 Task: Look for space in Bānsbāria, India from 1st June, 2023 to 4th June, 2023 for 1 adult in price range Rs.6000 to Rs.16000. Place can be private room with 1  bedroom having 1 bed and 1 bathroom. Property type can be house, flat, guest house. Amenities needed are: wifi. Booking option can be shelf check-in. Required host language is English.
Action: Mouse moved to (453, 102)
Screenshot: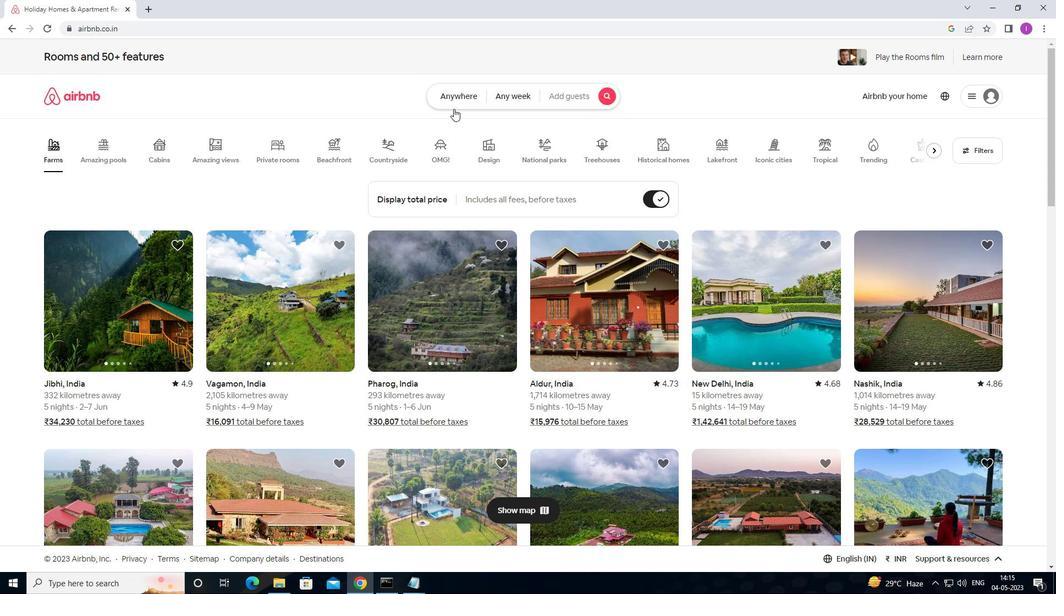 
Action: Mouse pressed left at (453, 102)
Screenshot: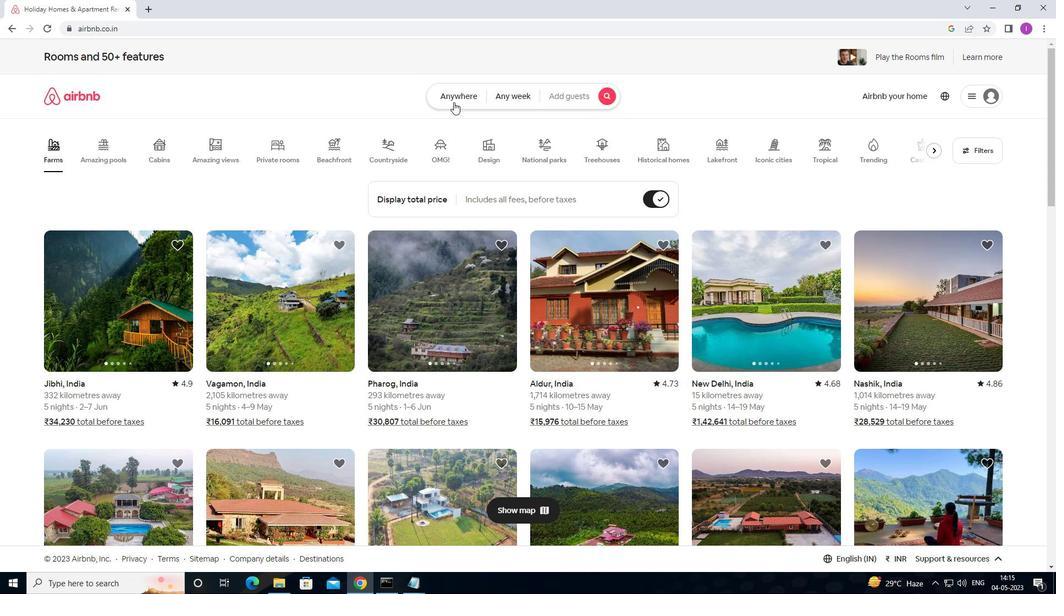 
Action: Mouse moved to (360, 142)
Screenshot: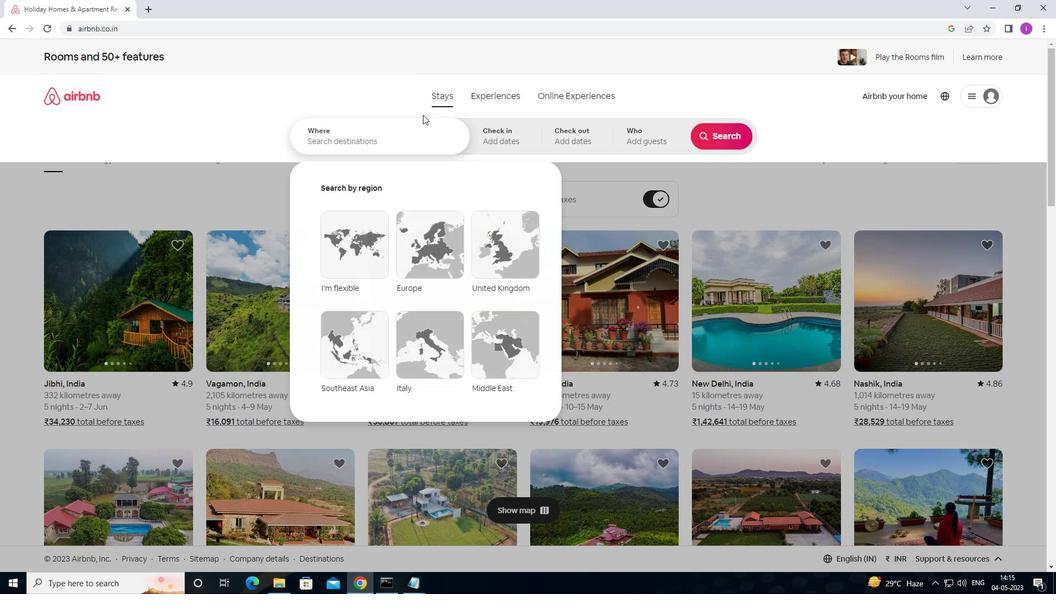 
Action: Mouse pressed left at (360, 142)
Screenshot: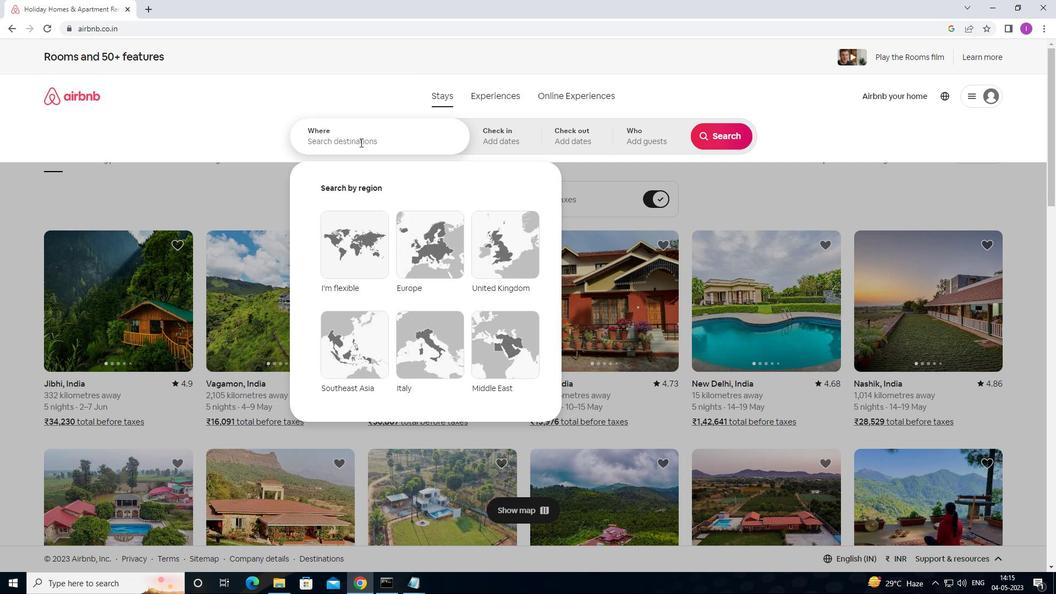 
Action: Mouse moved to (540, 123)
Screenshot: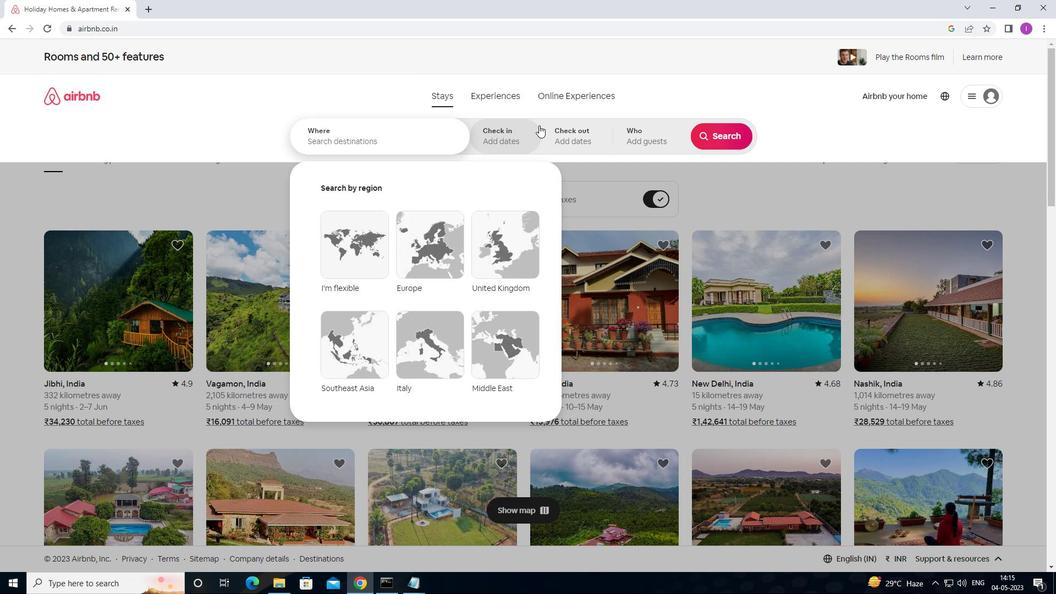 
Action: Key pressed <Key.shift>BANSBARIS<Key.backspace>A,<Key.shift>INDIA
Screenshot: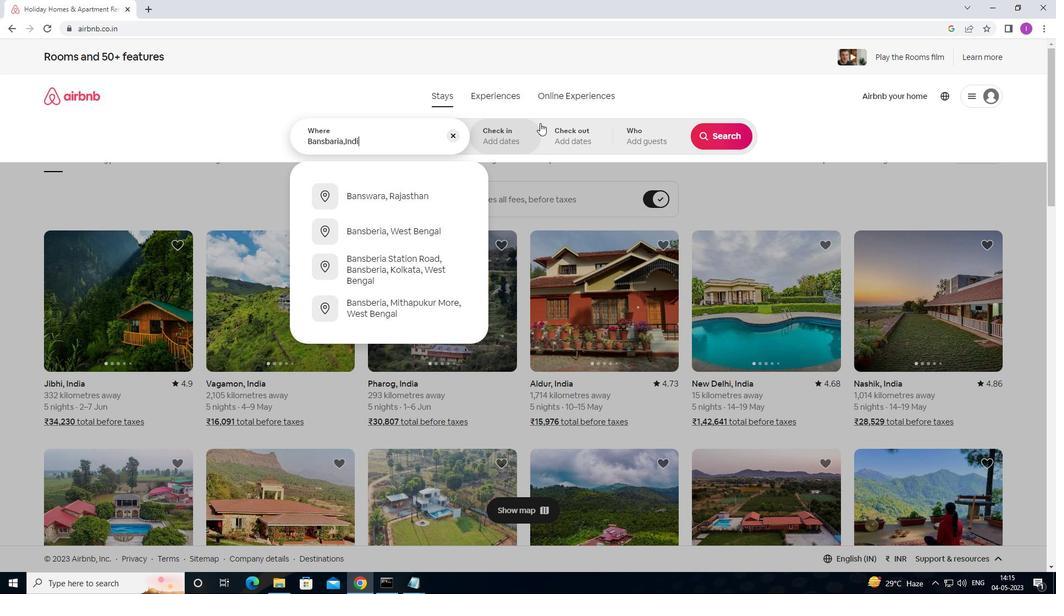 
Action: Mouse moved to (520, 132)
Screenshot: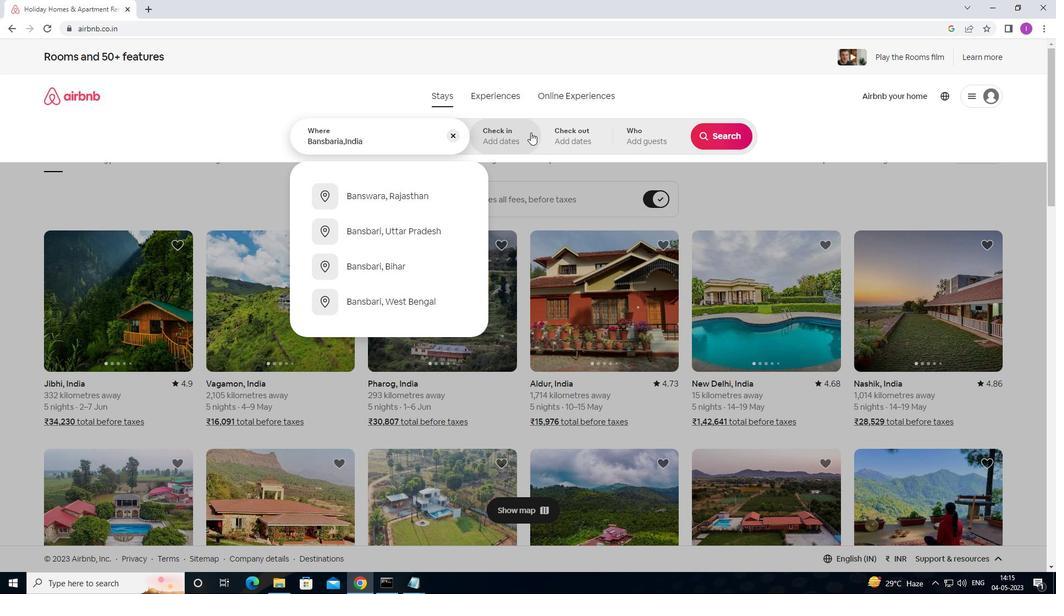 
Action: Mouse pressed left at (520, 132)
Screenshot: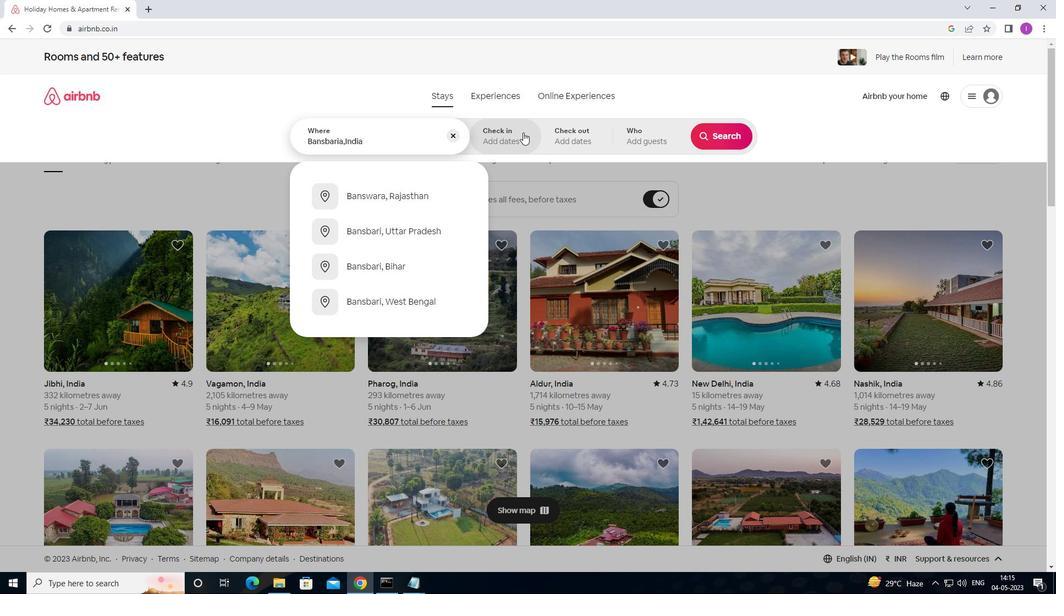 
Action: Mouse moved to (720, 221)
Screenshot: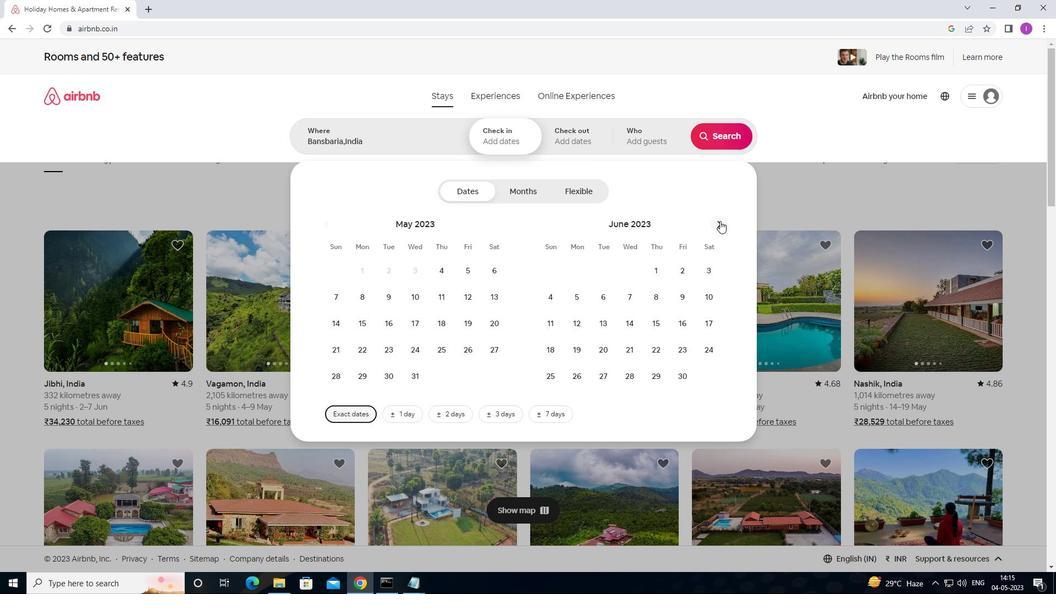 
Action: Mouse pressed left at (720, 221)
Screenshot: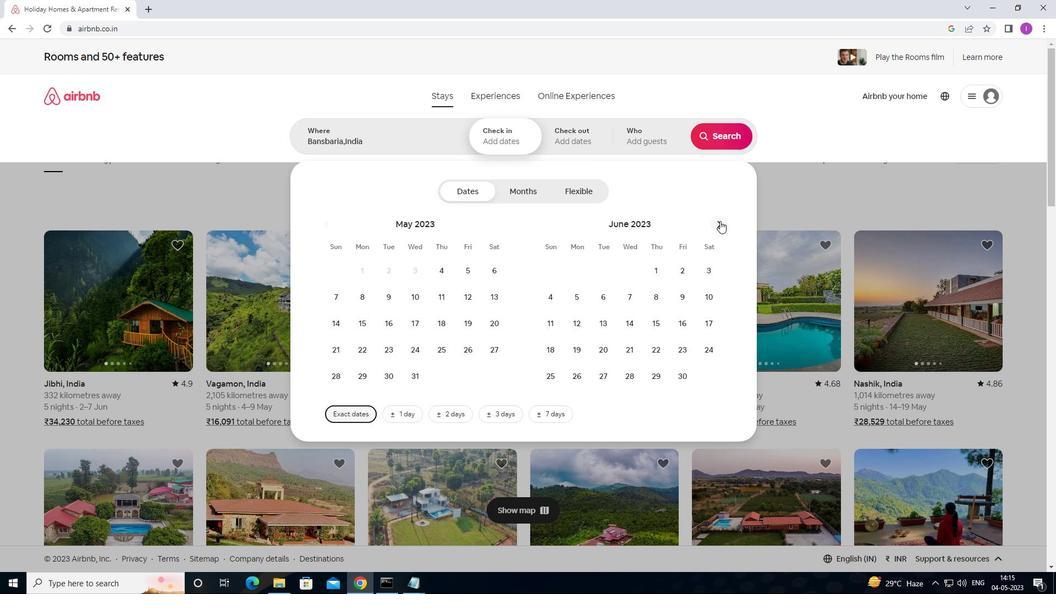 
Action: Mouse moved to (443, 268)
Screenshot: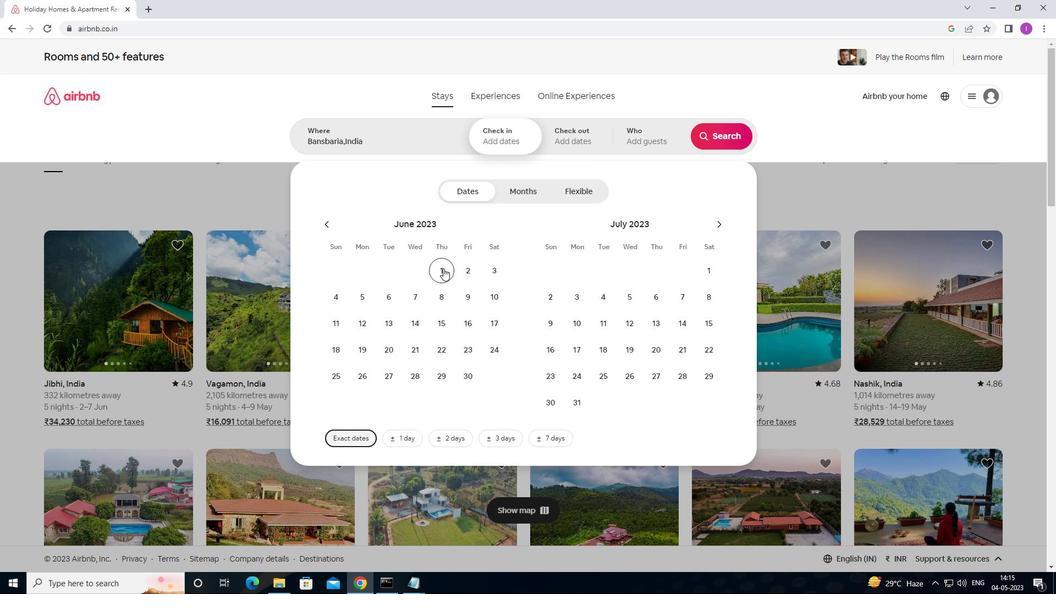 
Action: Mouse pressed left at (443, 268)
Screenshot: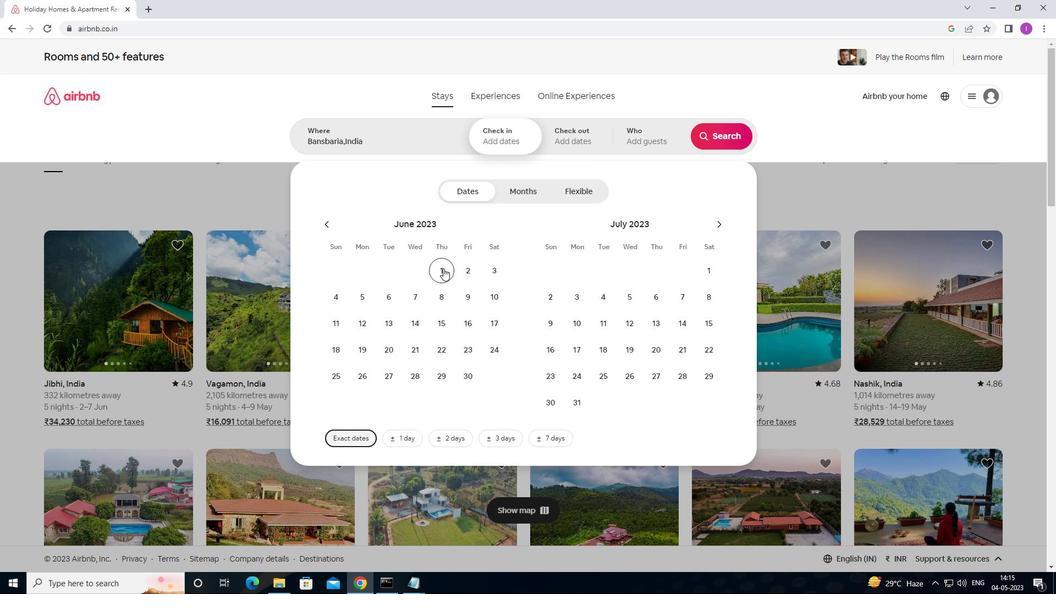 
Action: Mouse moved to (346, 294)
Screenshot: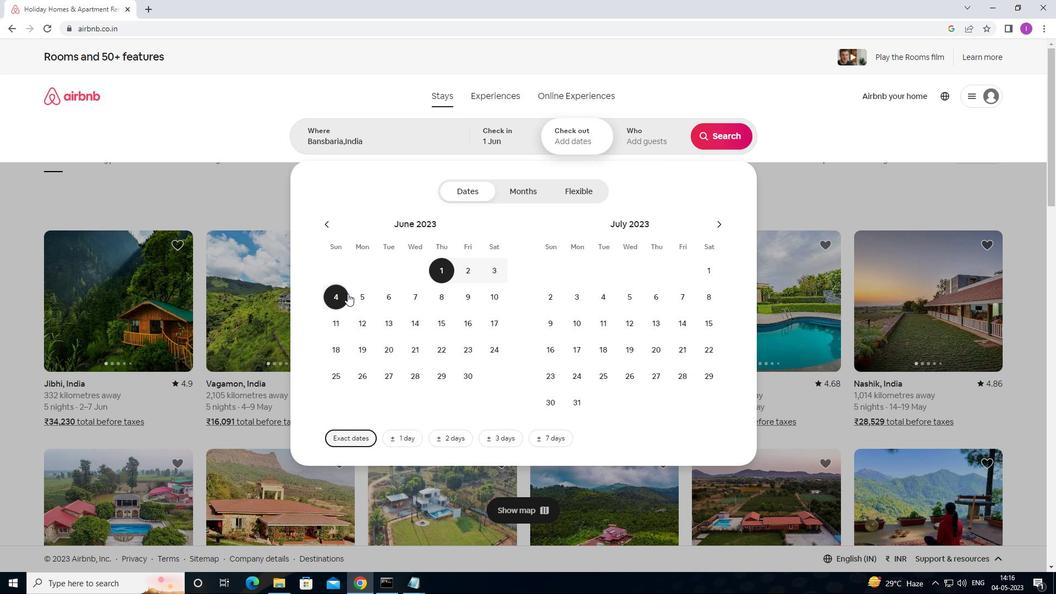 
Action: Mouse pressed left at (346, 294)
Screenshot: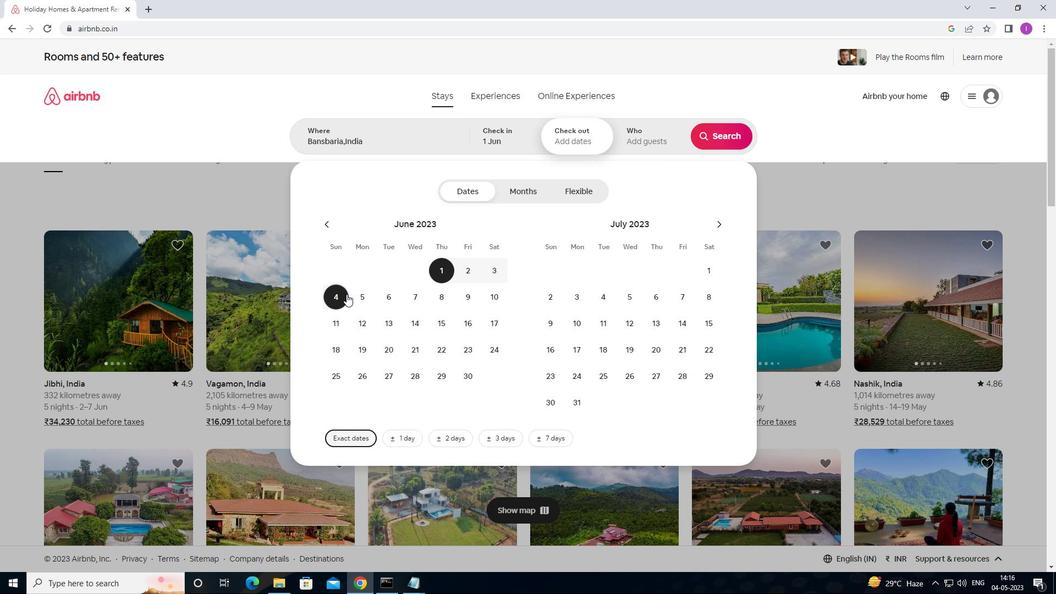 
Action: Mouse moved to (666, 142)
Screenshot: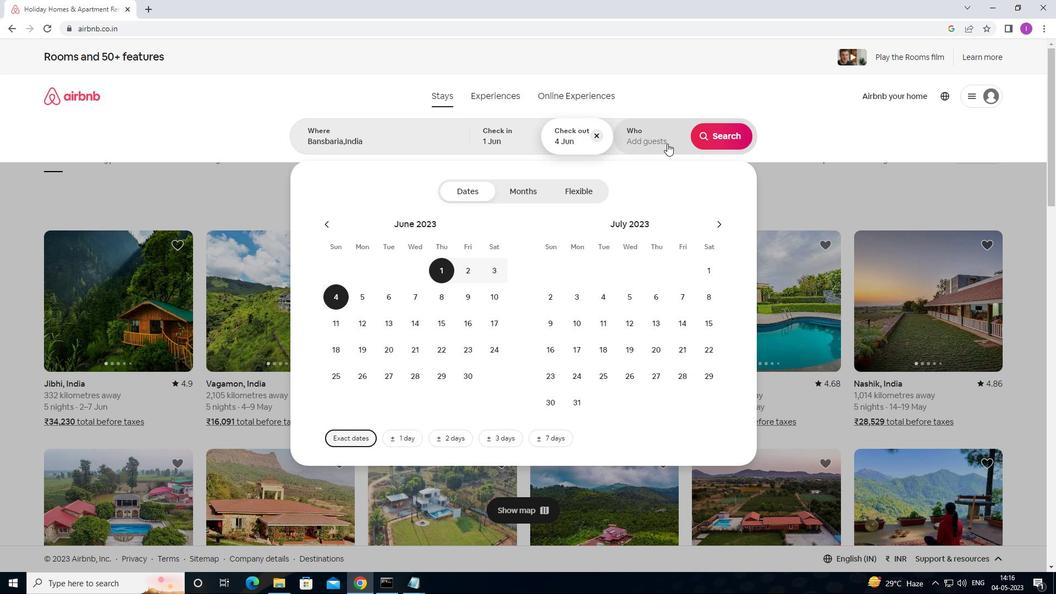 
Action: Mouse pressed left at (666, 142)
Screenshot: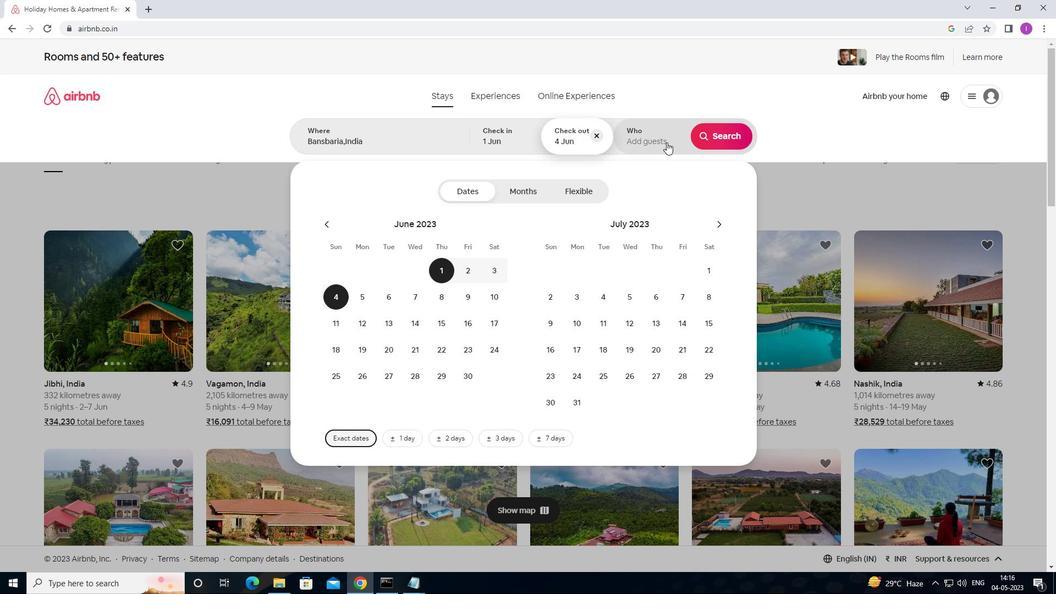 
Action: Mouse moved to (722, 194)
Screenshot: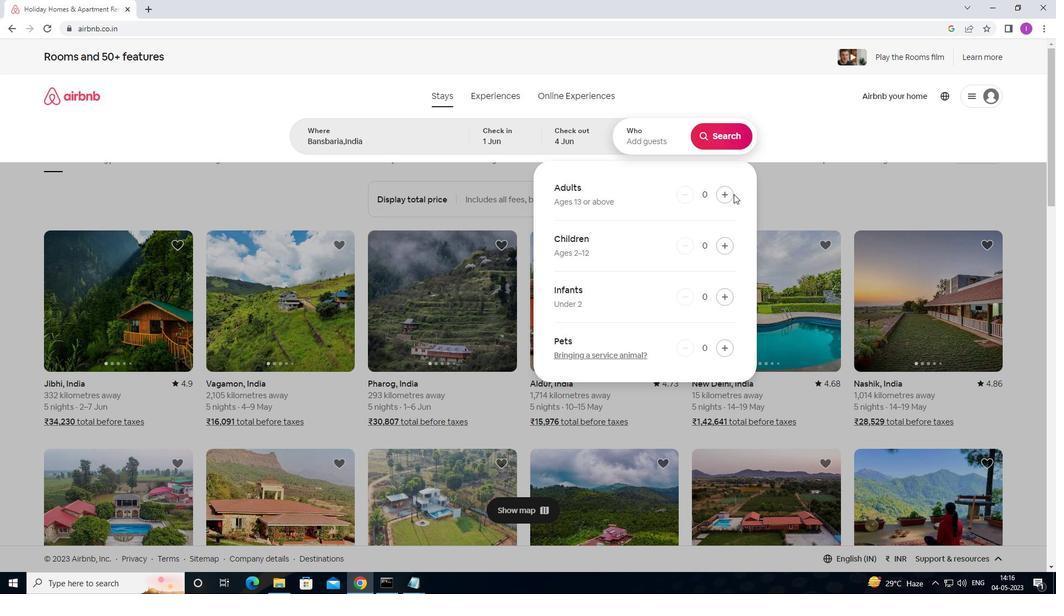 
Action: Mouse pressed left at (722, 194)
Screenshot: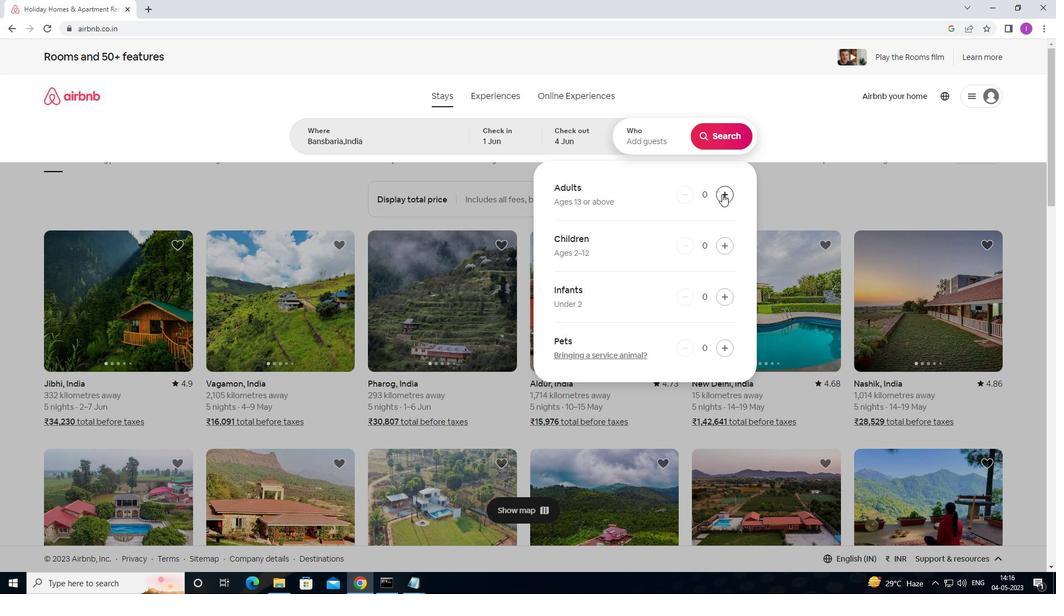 
Action: Mouse moved to (717, 134)
Screenshot: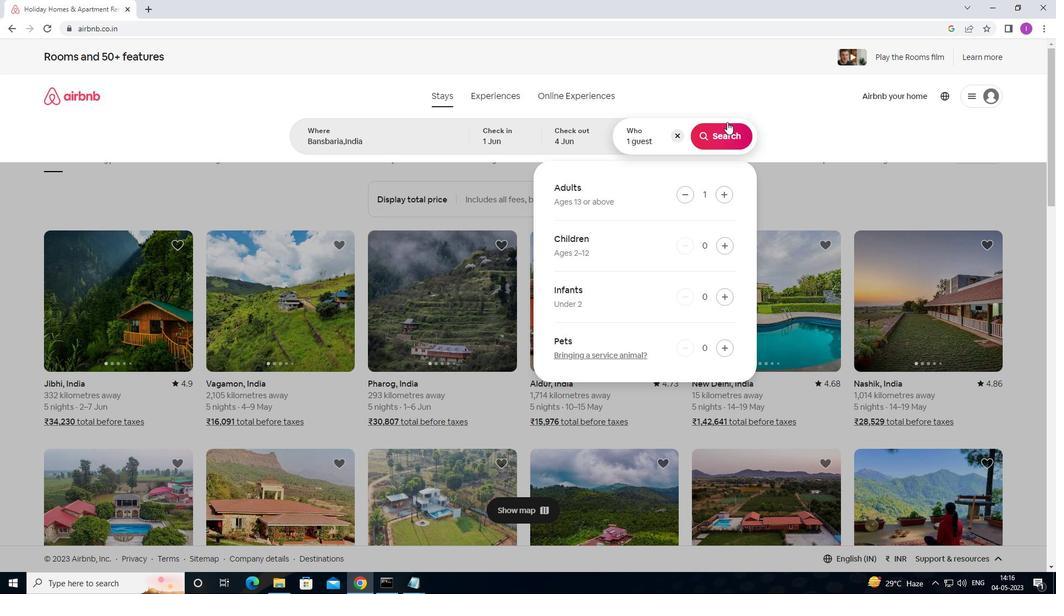 
Action: Mouse pressed left at (717, 134)
Screenshot: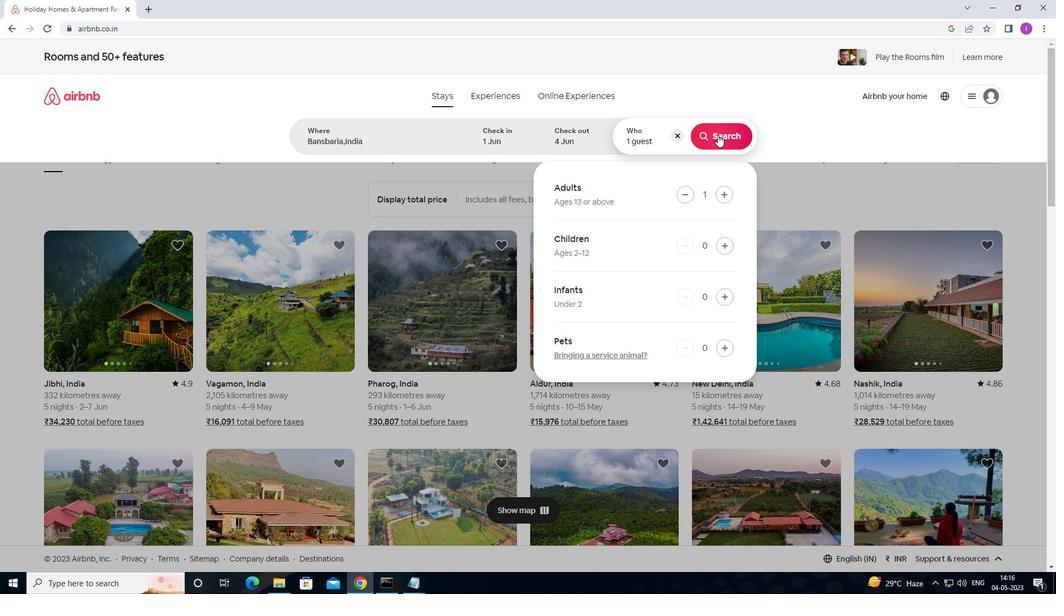 
Action: Mouse moved to (997, 106)
Screenshot: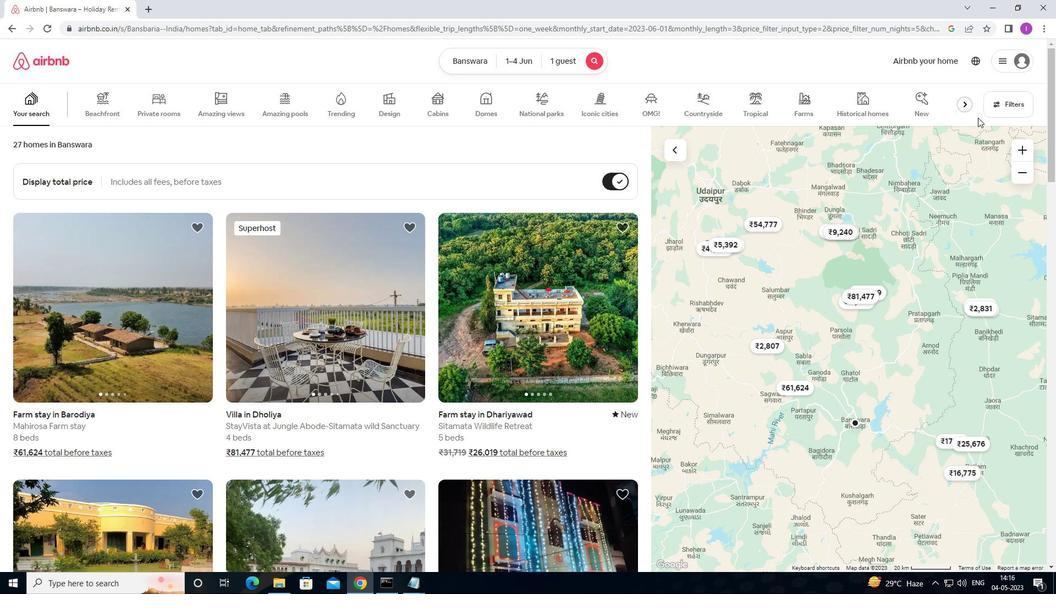 
Action: Mouse pressed left at (997, 106)
Screenshot: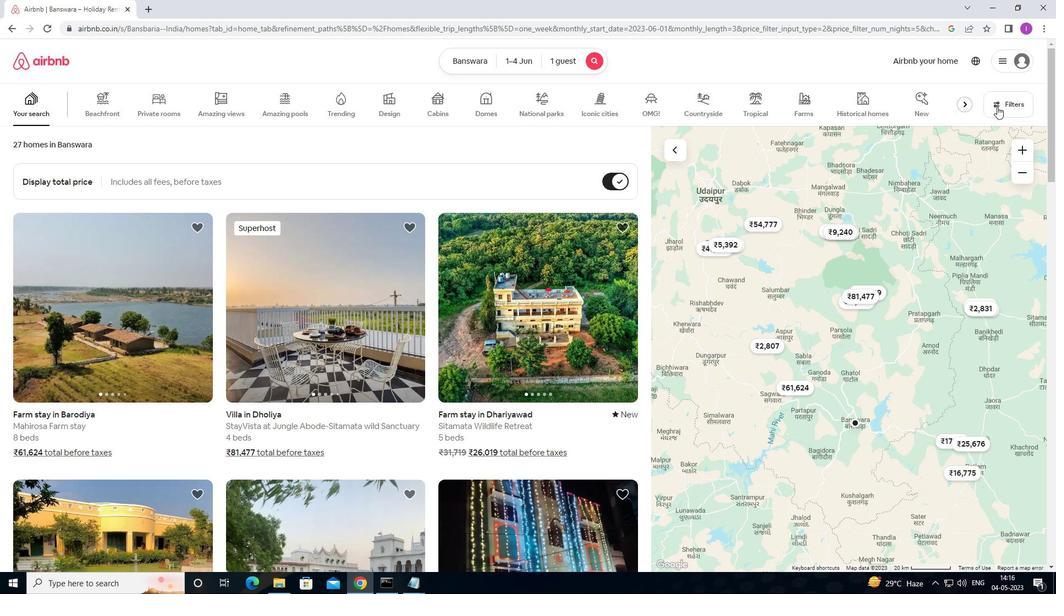 
Action: Mouse moved to (391, 243)
Screenshot: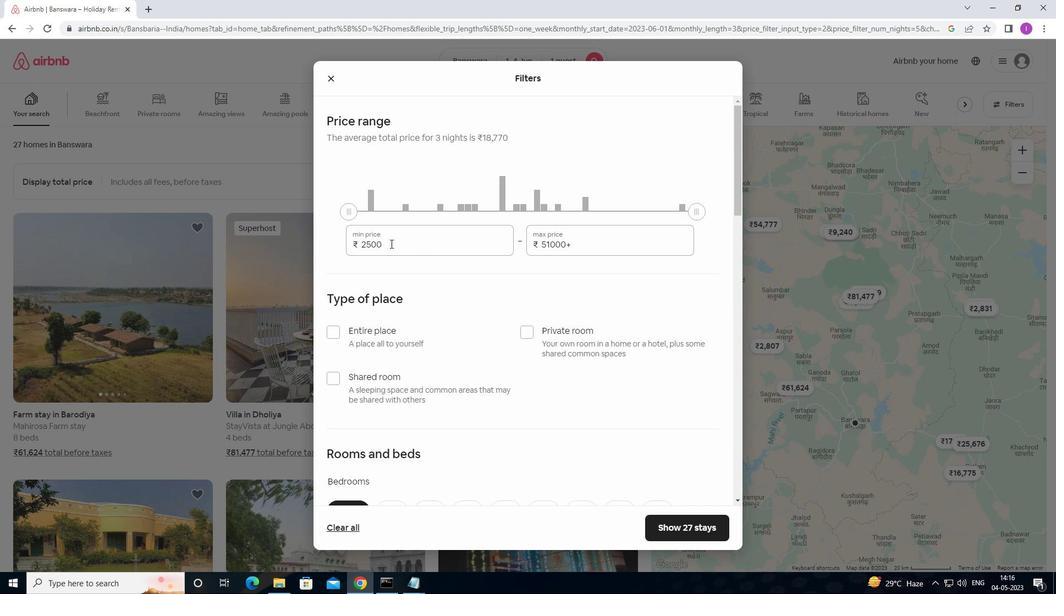 
Action: Mouse pressed left at (391, 243)
Screenshot: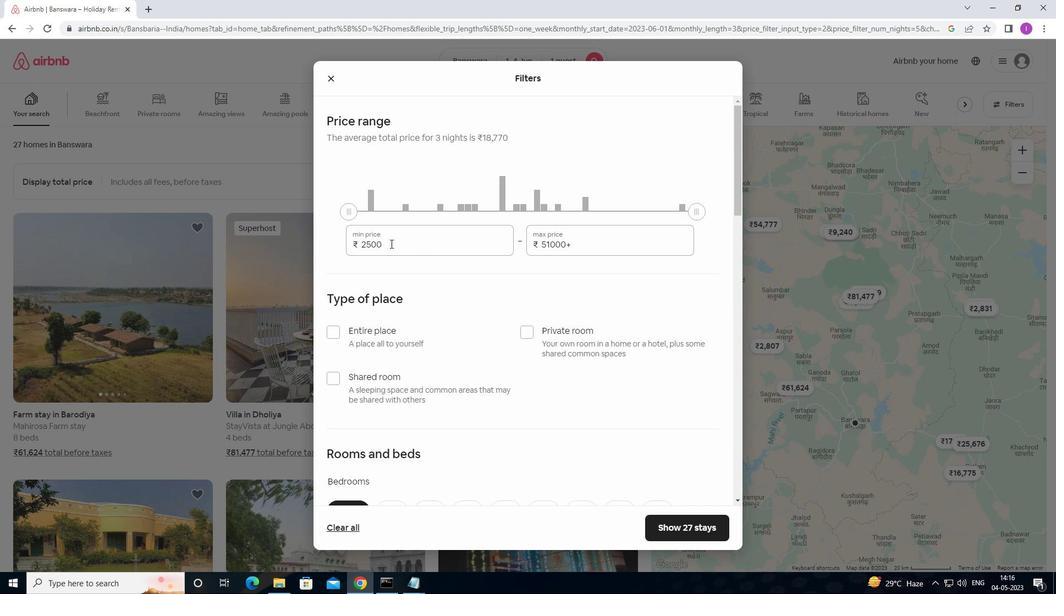 
Action: Mouse moved to (347, 241)
Screenshot: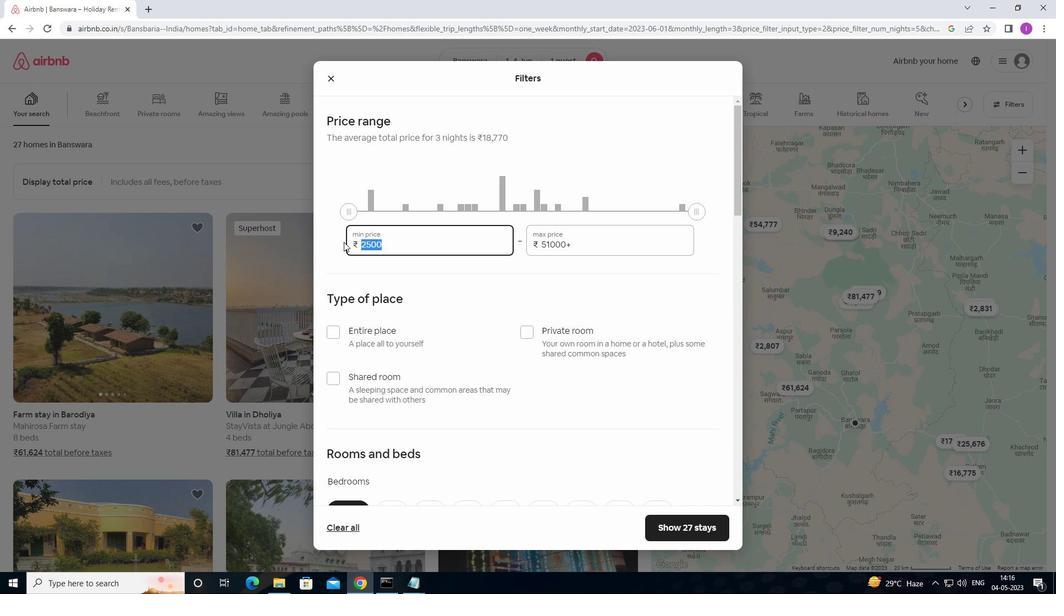 
Action: Key pressed 6
Screenshot: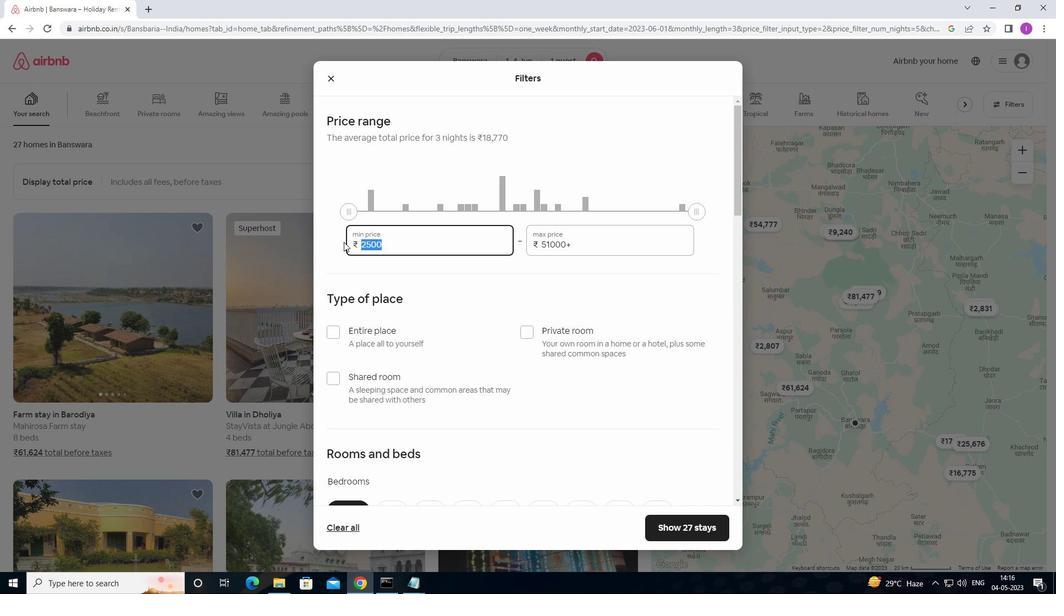 
Action: Mouse moved to (359, 240)
Screenshot: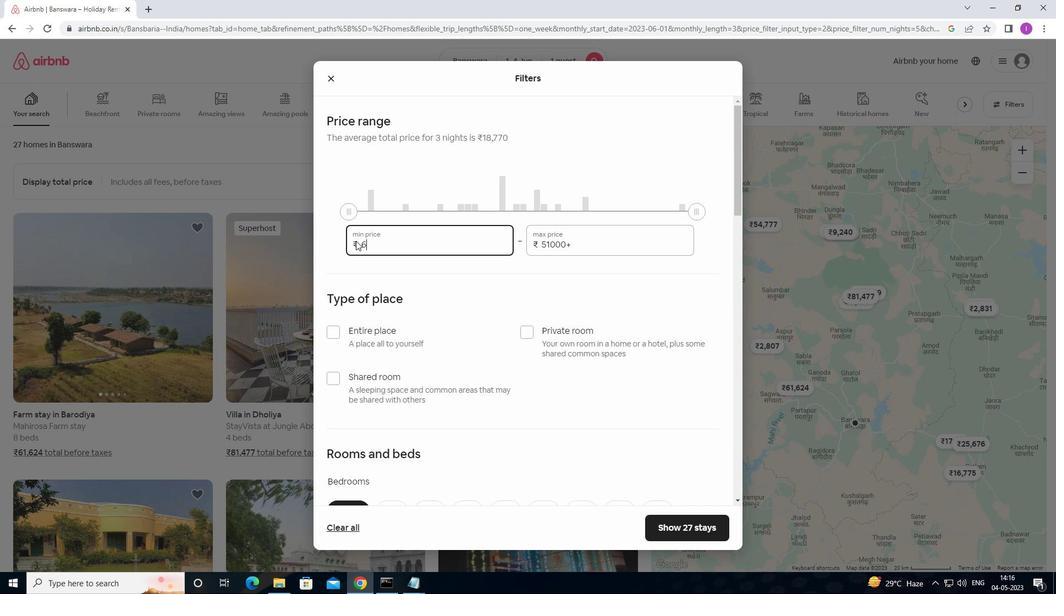 
Action: Key pressed 0
Screenshot: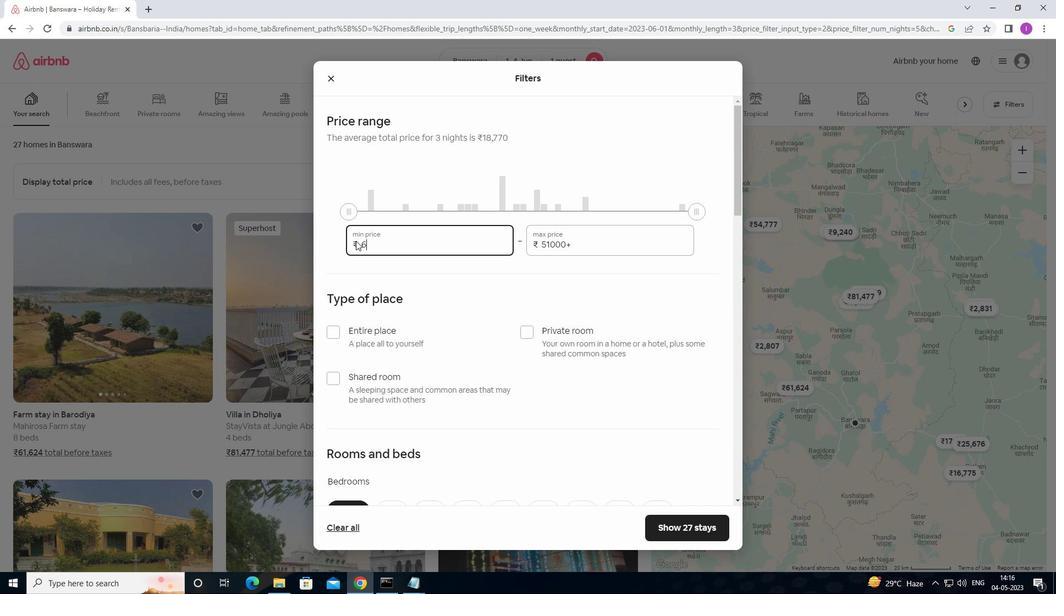 
Action: Mouse moved to (364, 243)
Screenshot: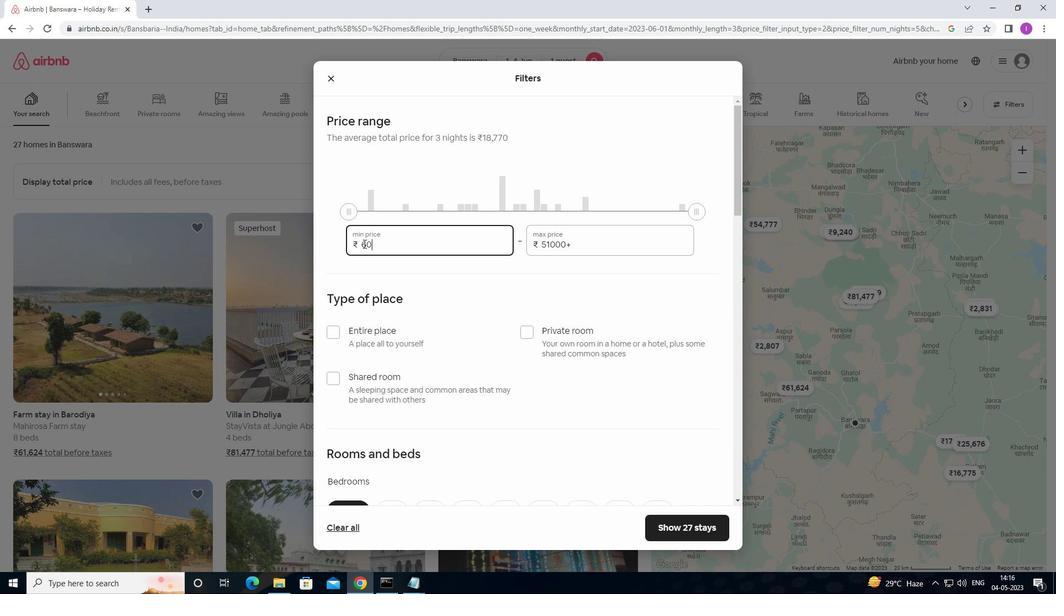 
Action: Key pressed 0
Screenshot: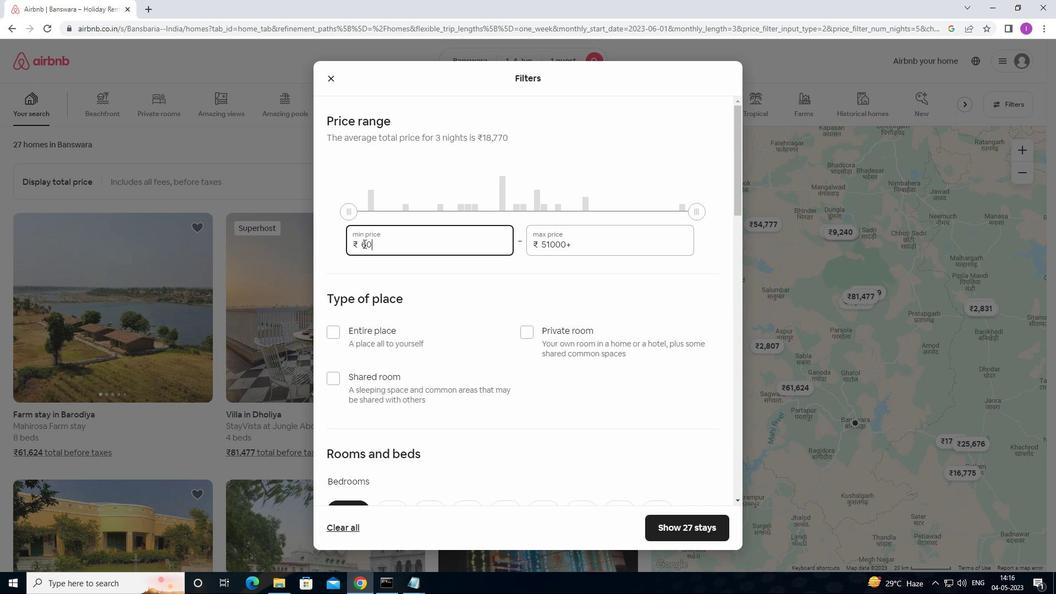 
Action: Mouse moved to (366, 243)
Screenshot: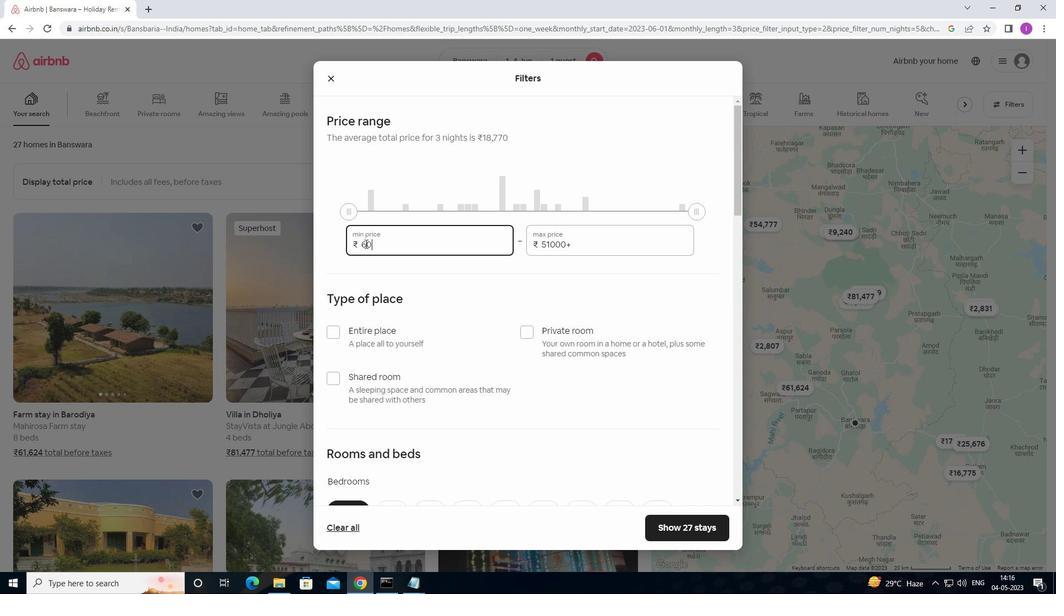 
Action: Key pressed 0
Screenshot: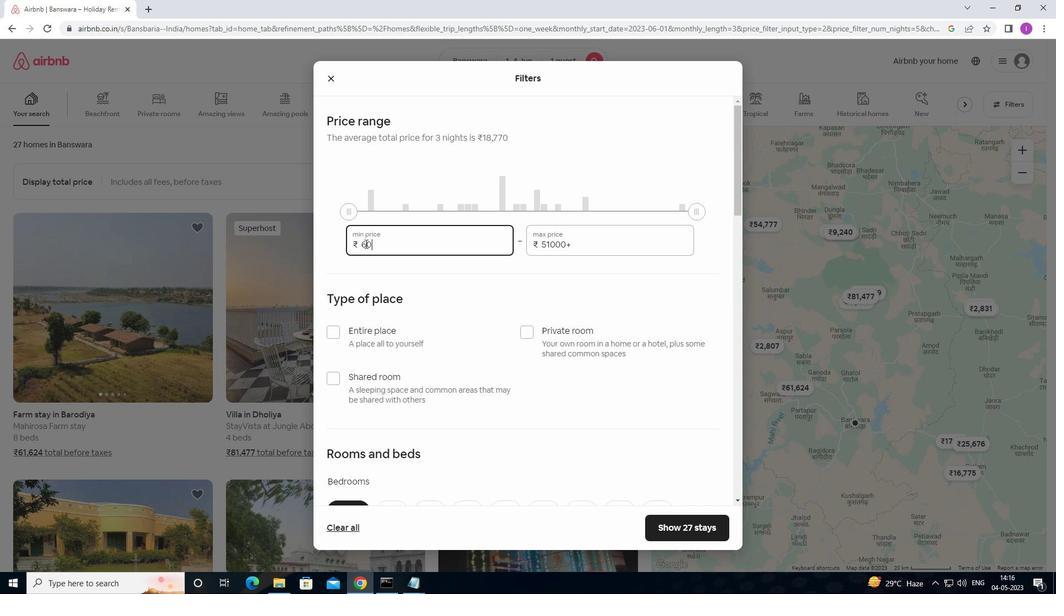 
Action: Mouse moved to (582, 242)
Screenshot: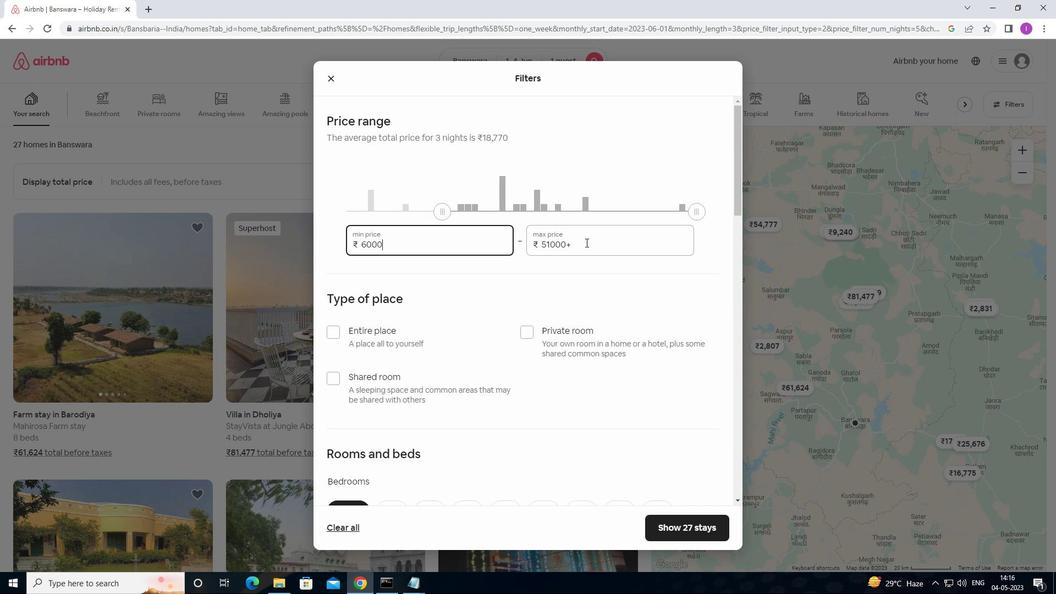 
Action: Mouse pressed left at (582, 242)
Screenshot: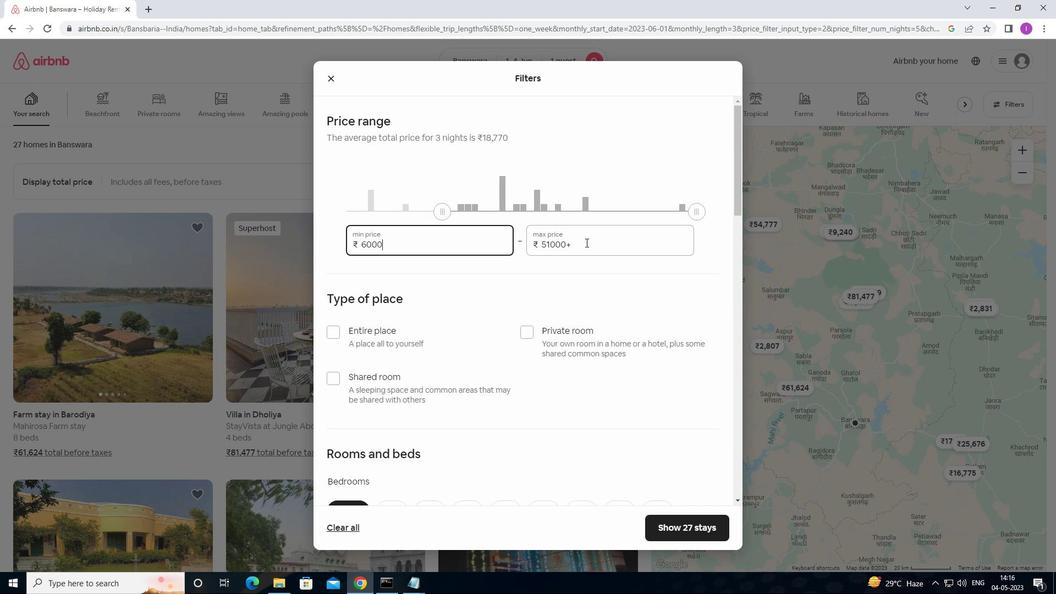 
Action: Mouse moved to (690, 286)
Screenshot: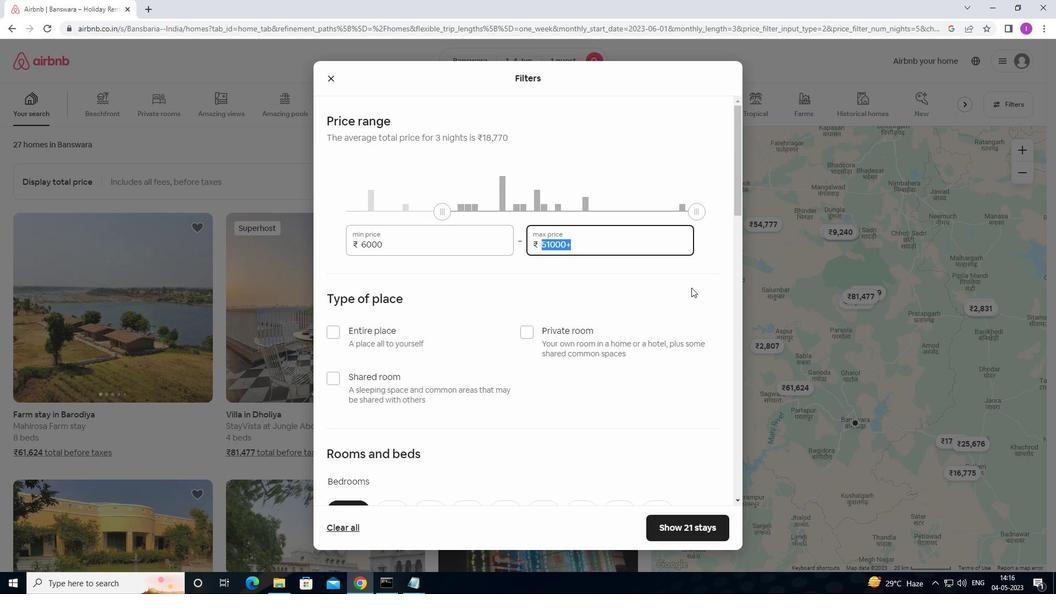 
Action: Key pressed 1
Screenshot: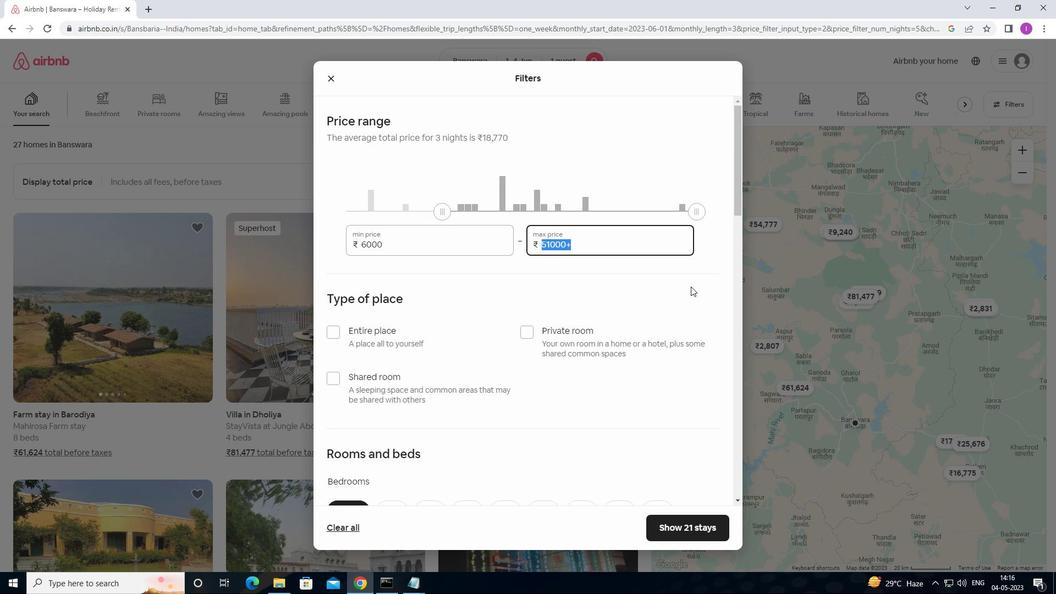 
Action: Mouse moved to (690, 284)
Screenshot: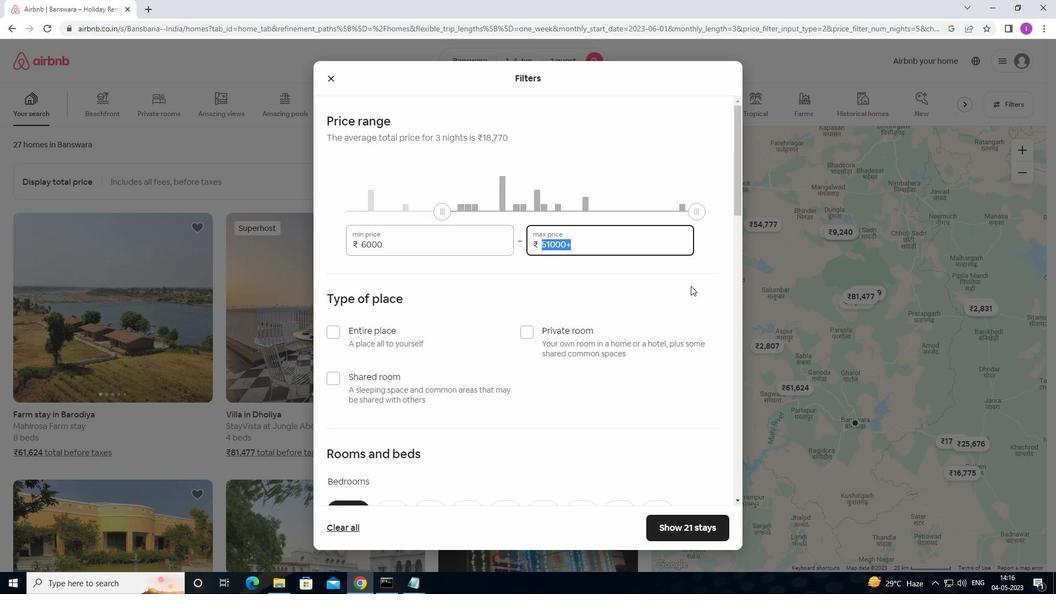
Action: Key pressed 6
Screenshot: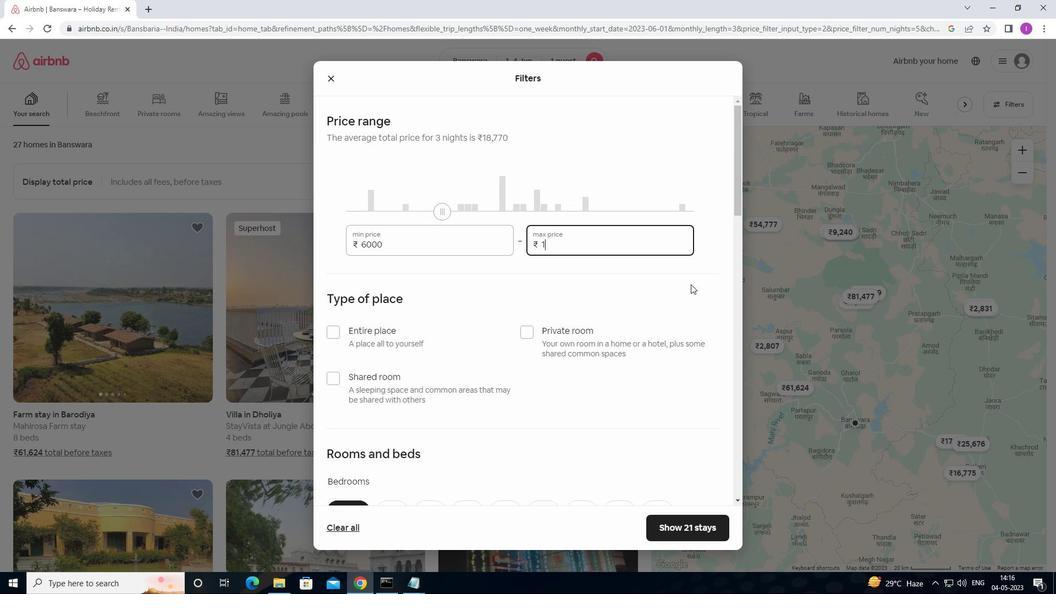 
Action: Mouse moved to (690, 283)
Screenshot: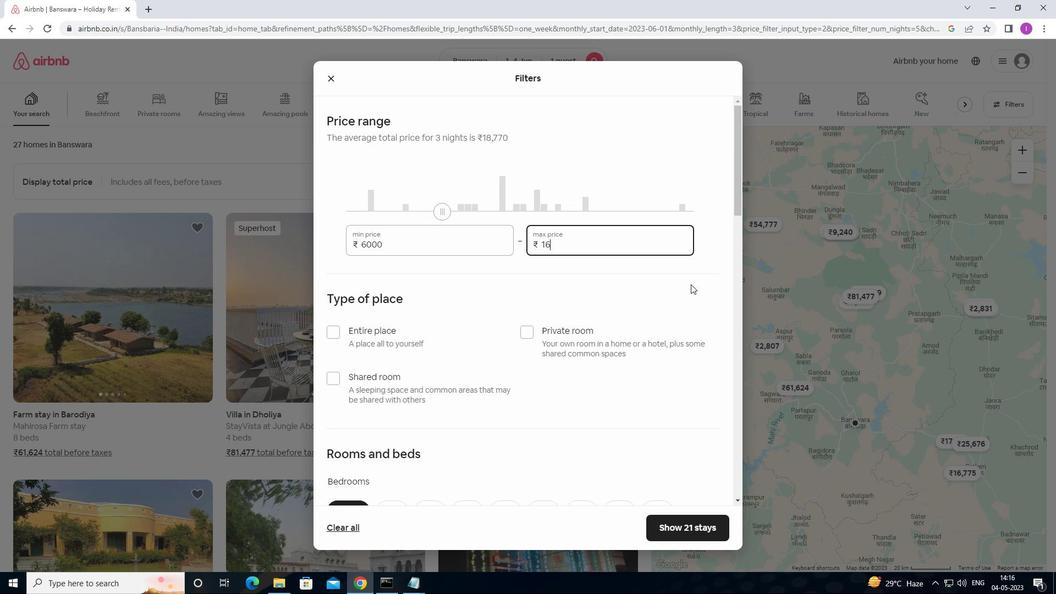 
Action: Key pressed 000
Screenshot: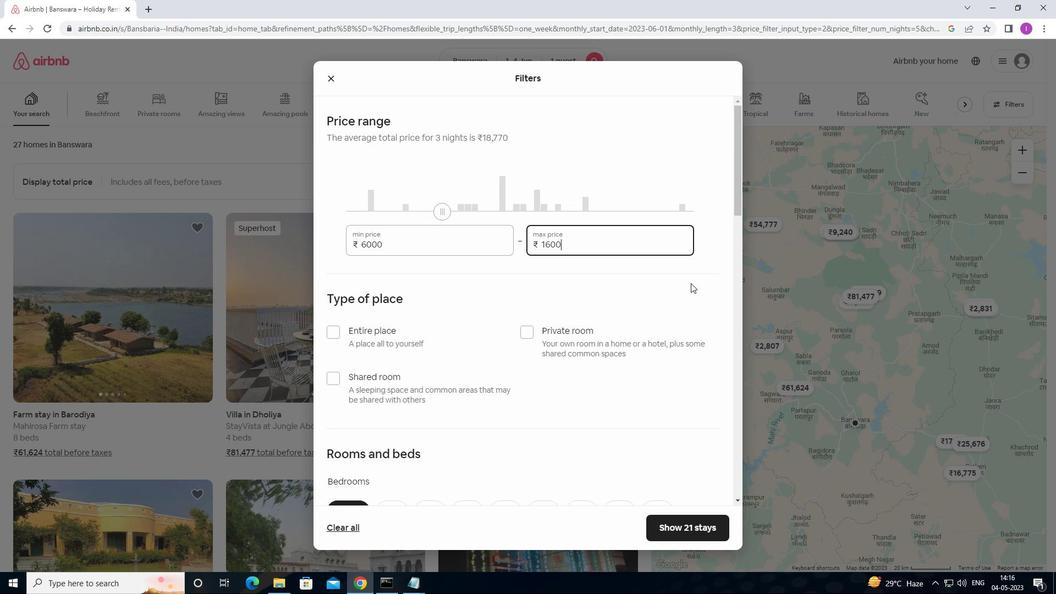 
Action: Mouse moved to (614, 331)
Screenshot: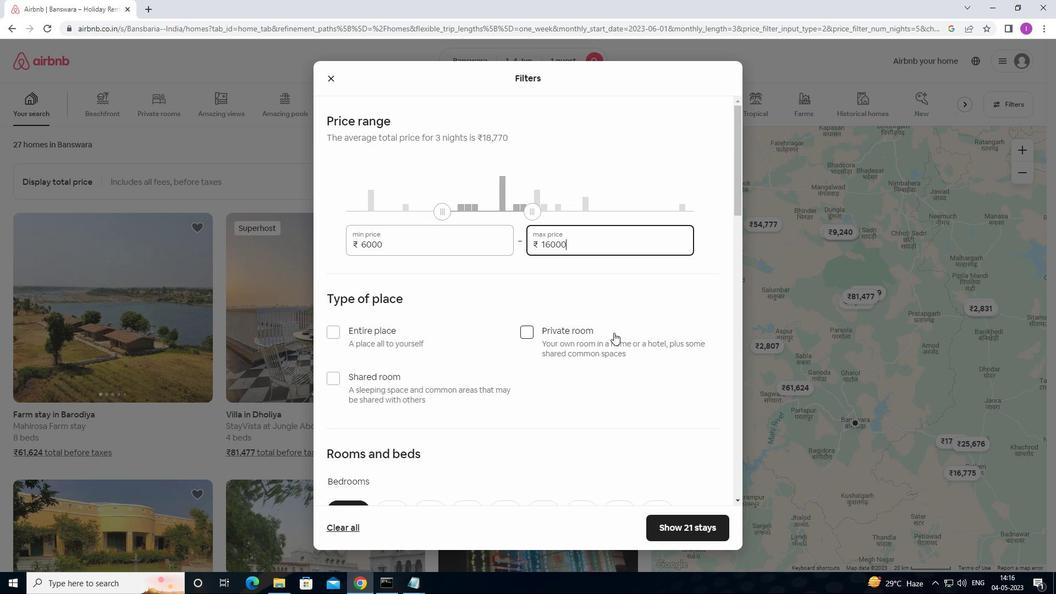 
Action: Mouse scrolled (614, 330) with delta (0, 0)
Screenshot: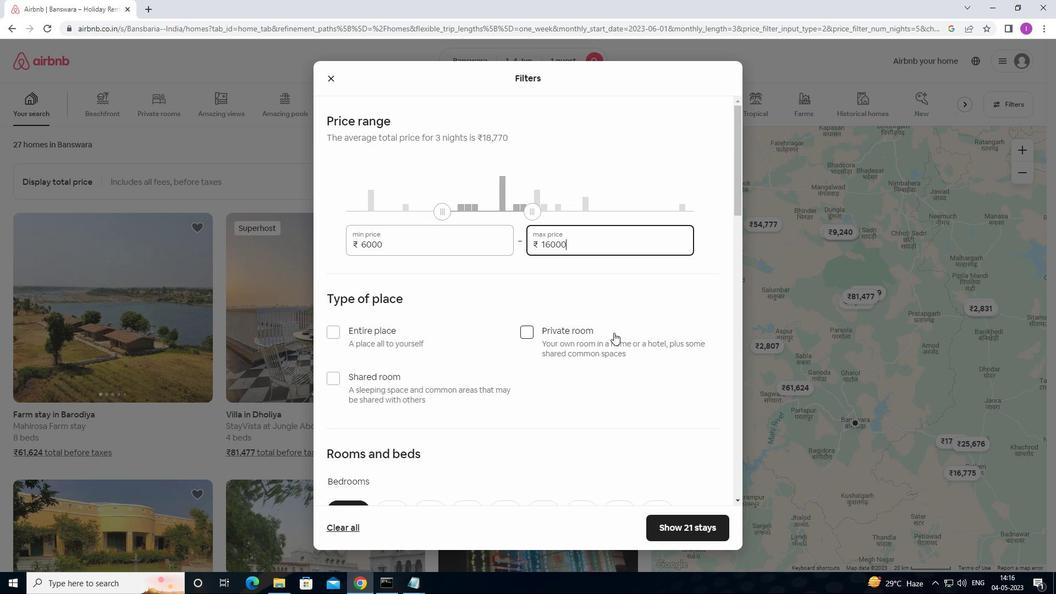 
Action: Mouse moved to (619, 324)
Screenshot: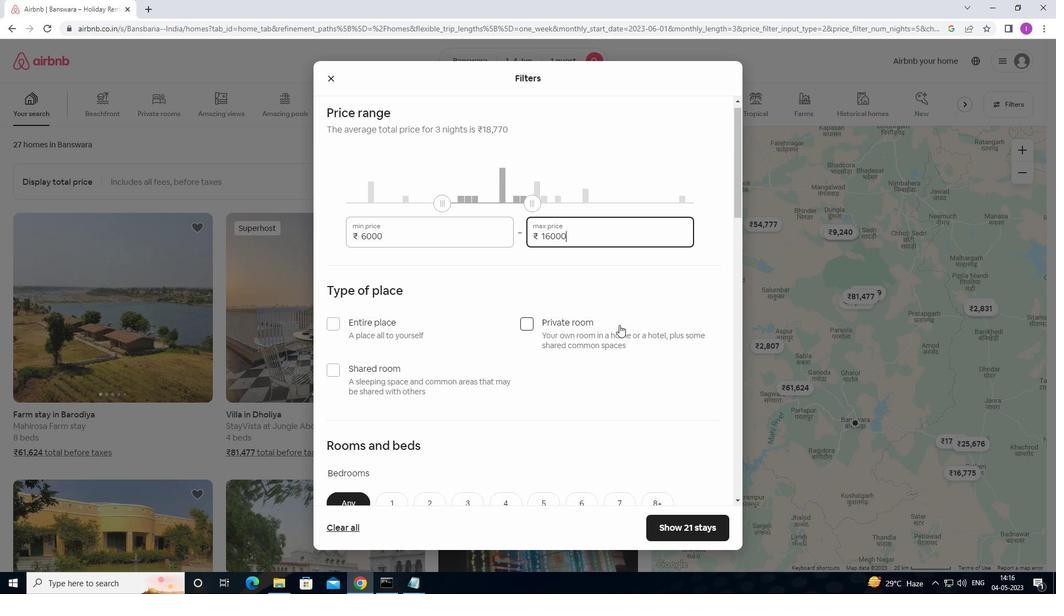 
Action: Mouse scrolled (619, 324) with delta (0, 0)
Screenshot: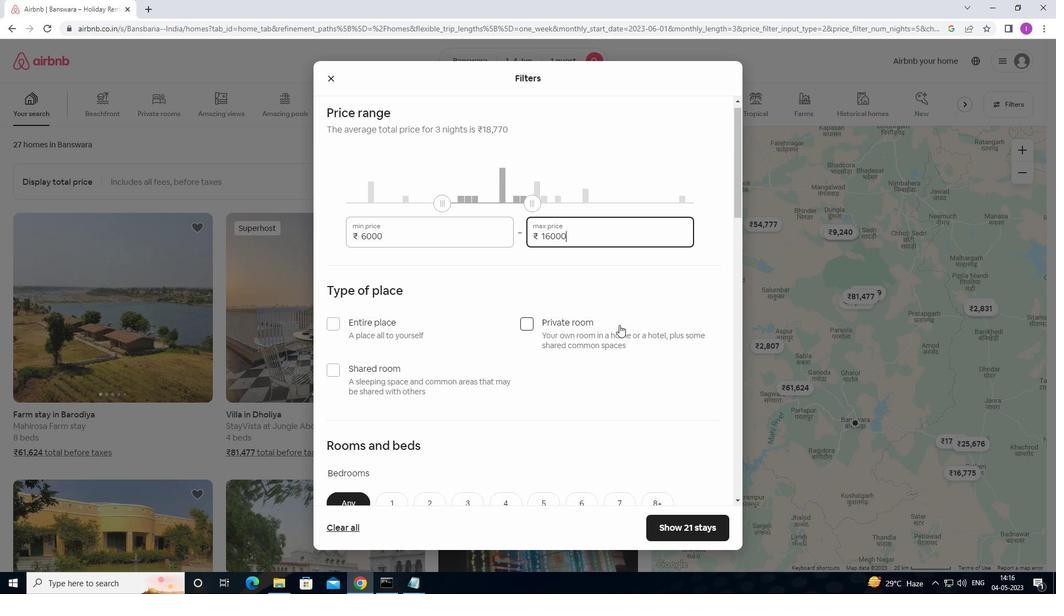 
Action: Mouse moved to (529, 228)
Screenshot: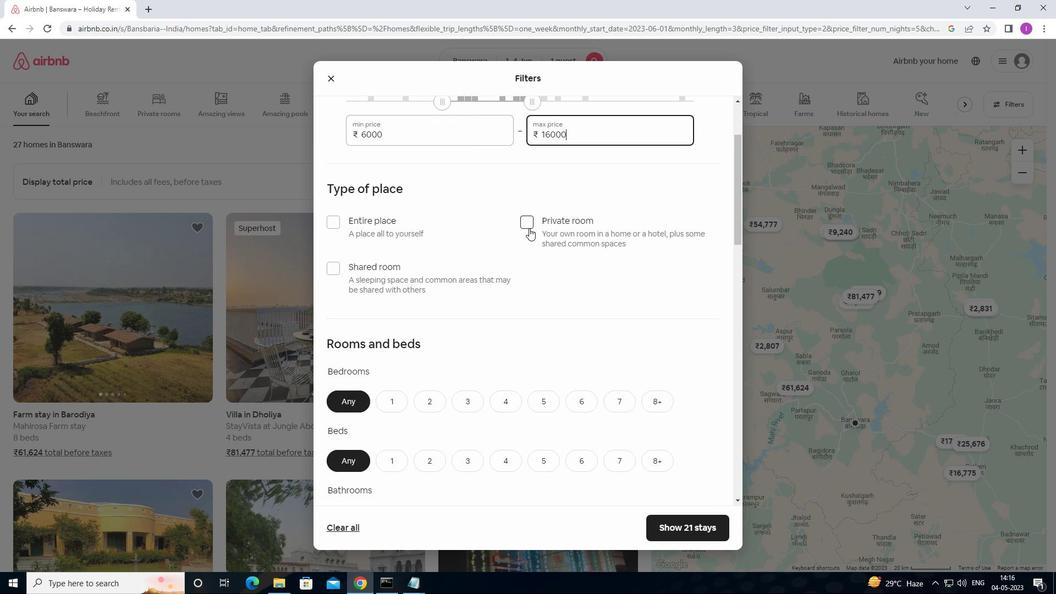 
Action: Mouse pressed left at (529, 228)
Screenshot: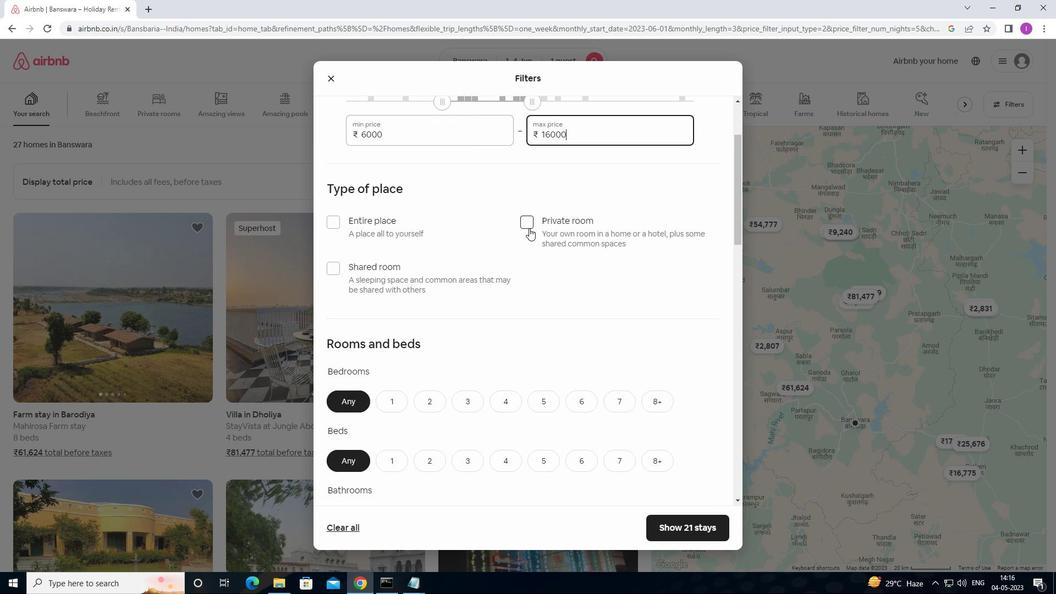 
Action: Mouse moved to (541, 271)
Screenshot: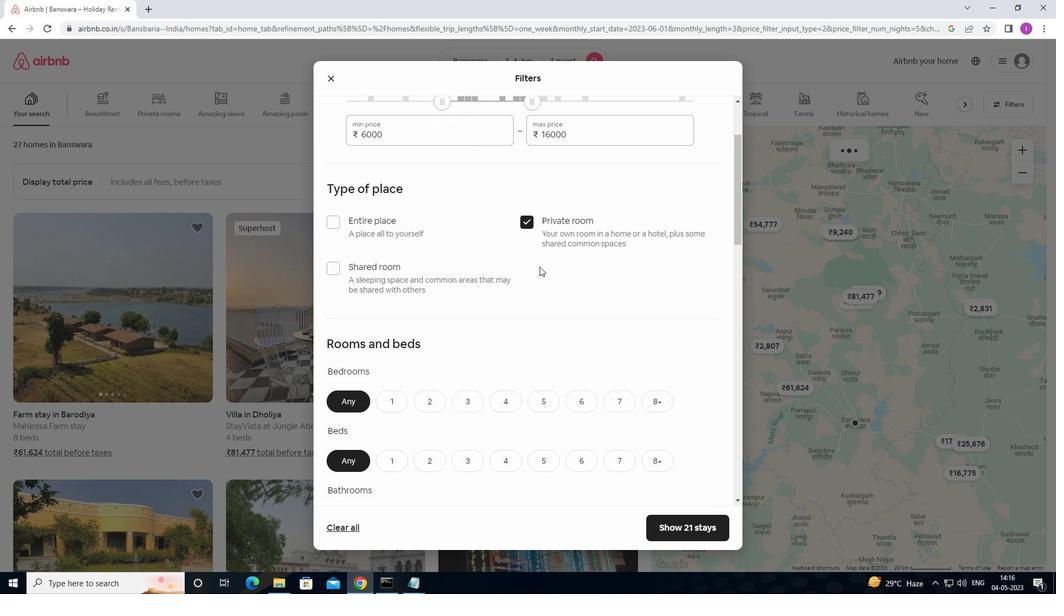 
Action: Mouse scrolled (541, 271) with delta (0, 0)
Screenshot: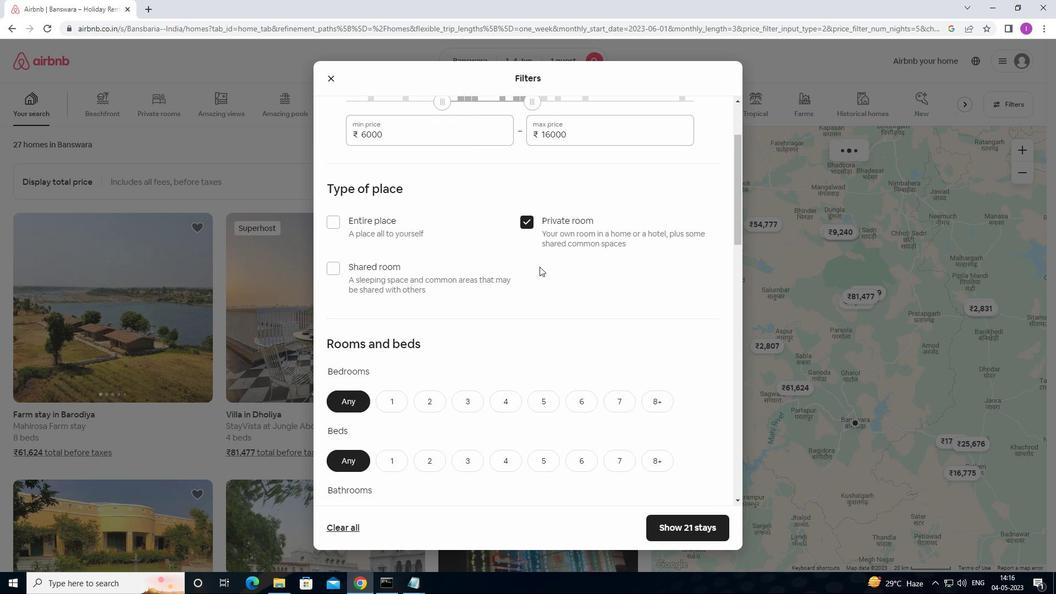 
Action: Mouse moved to (541, 272)
Screenshot: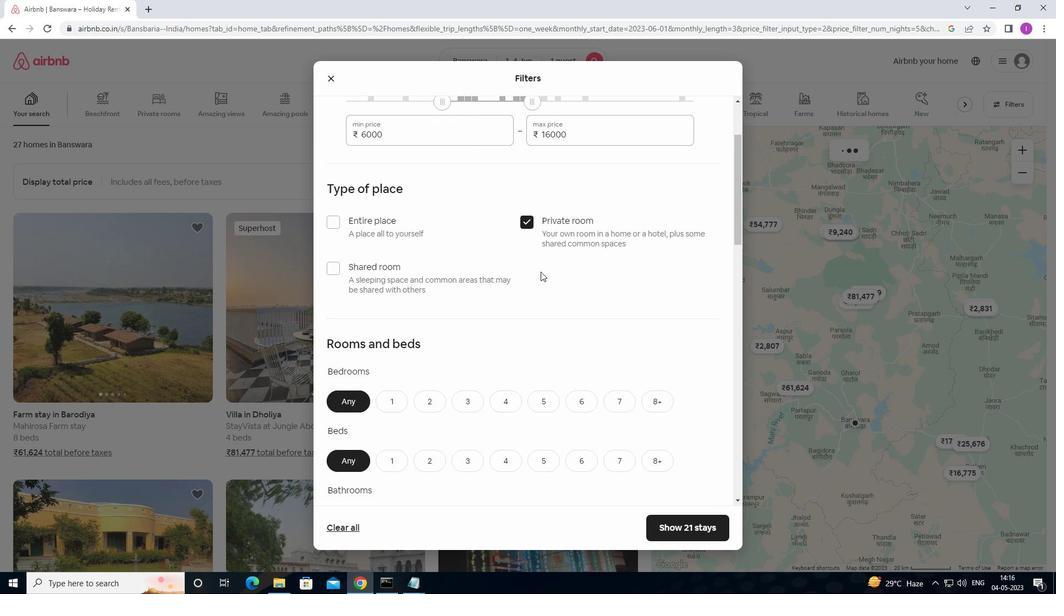 
Action: Mouse scrolled (541, 271) with delta (0, 0)
Screenshot: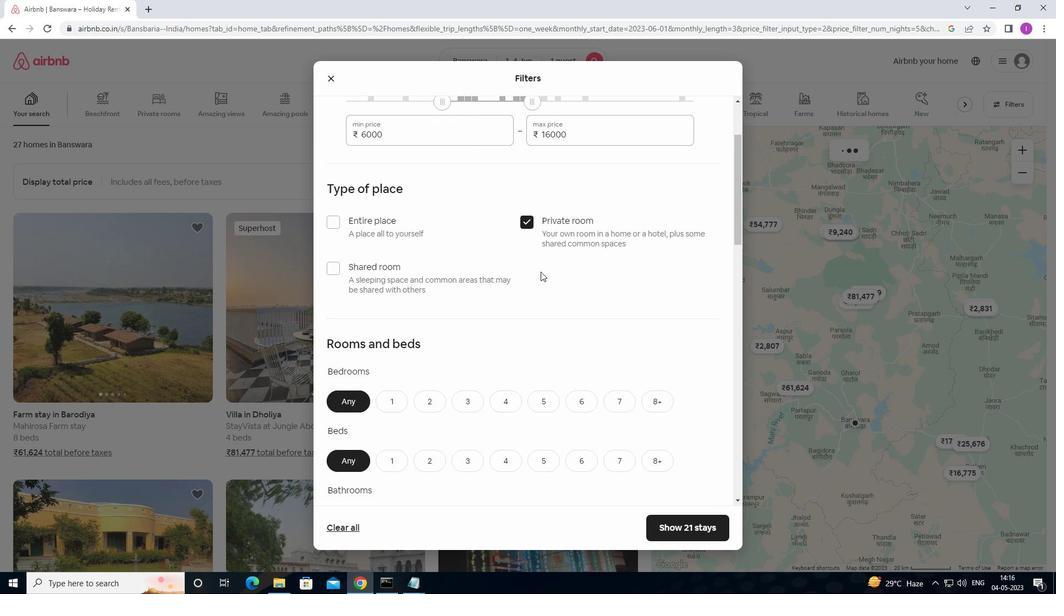 
Action: Mouse scrolled (541, 271) with delta (0, 0)
Screenshot: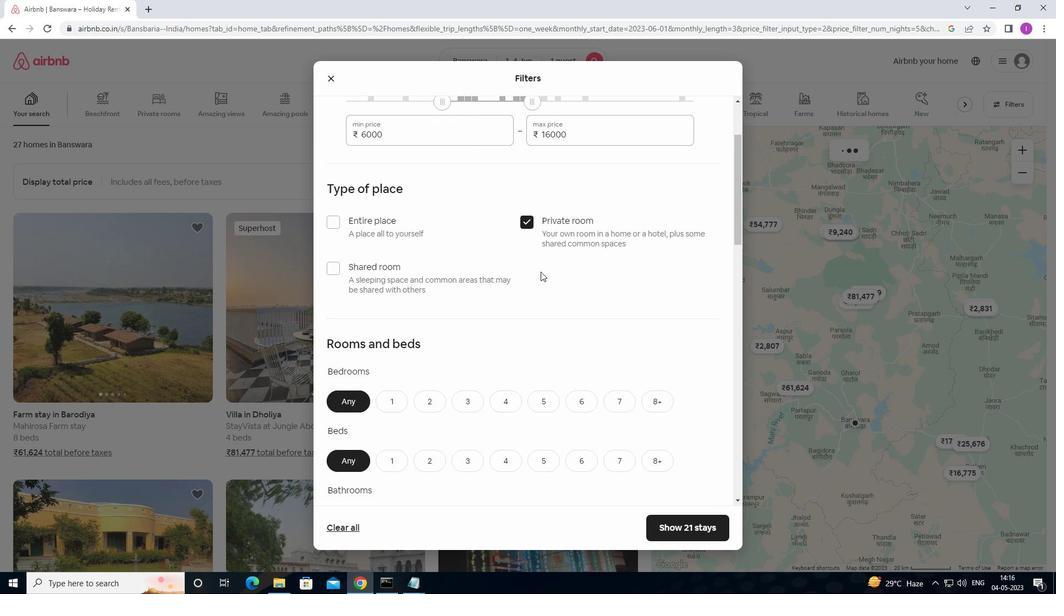 
Action: Mouse moved to (394, 238)
Screenshot: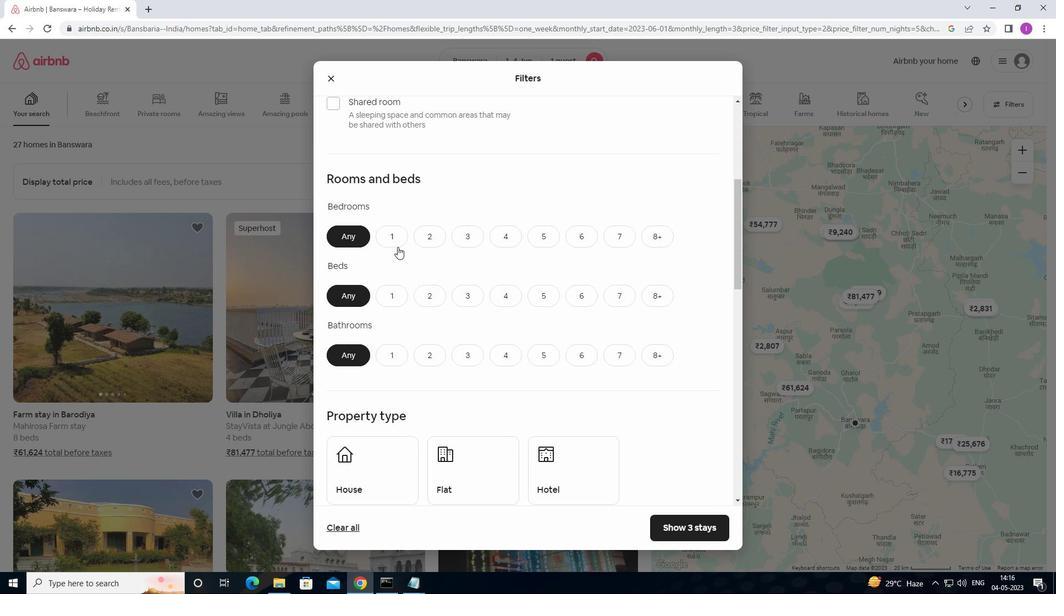 
Action: Mouse pressed left at (394, 238)
Screenshot: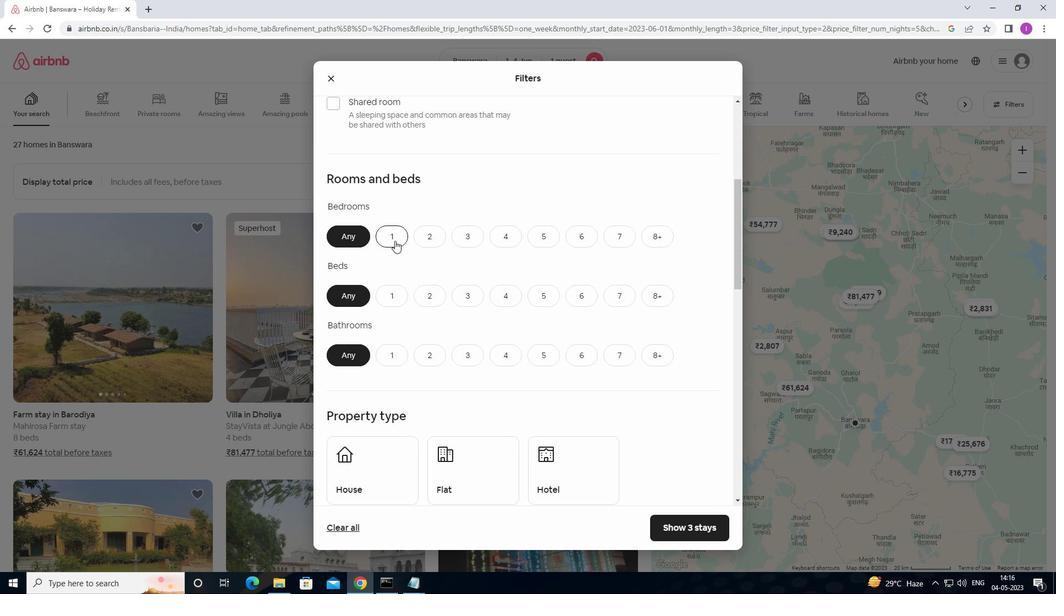 
Action: Mouse moved to (394, 288)
Screenshot: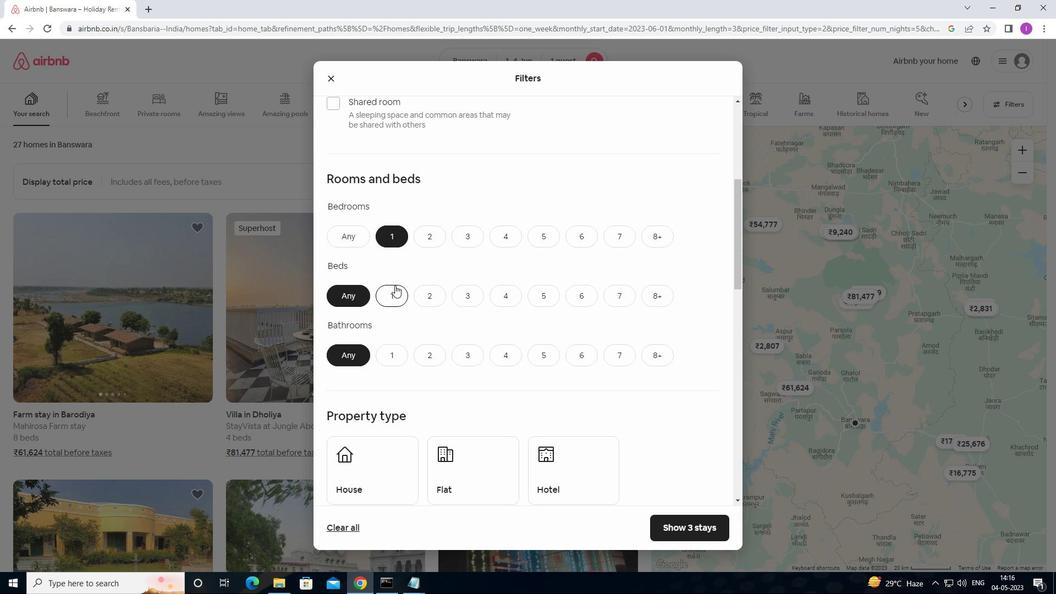 
Action: Mouse pressed left at (394, 288)
Screenshot: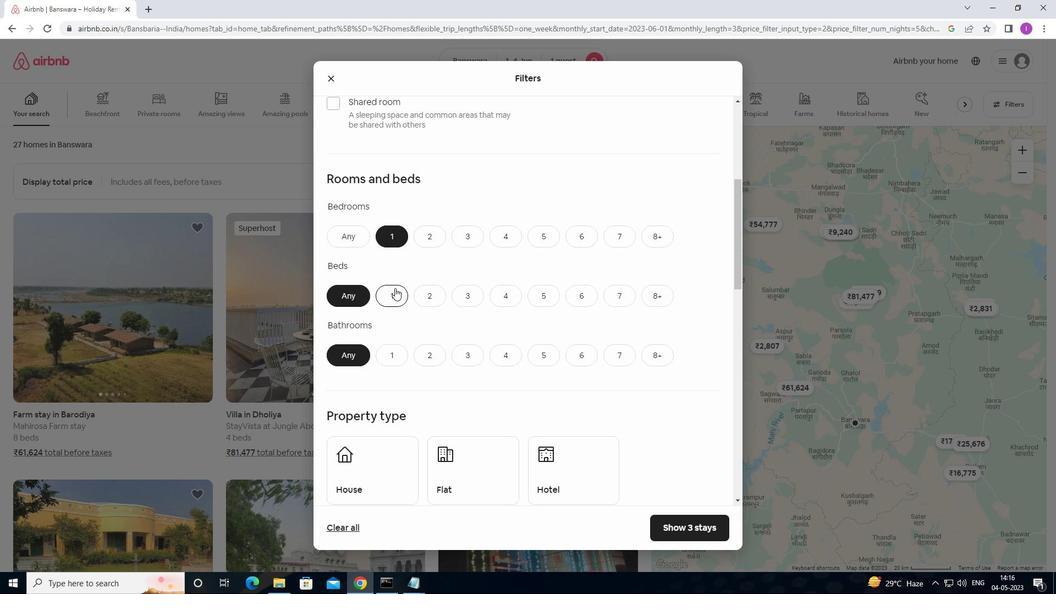 
Action: Mouse moved to (395, 350)
Screenshot: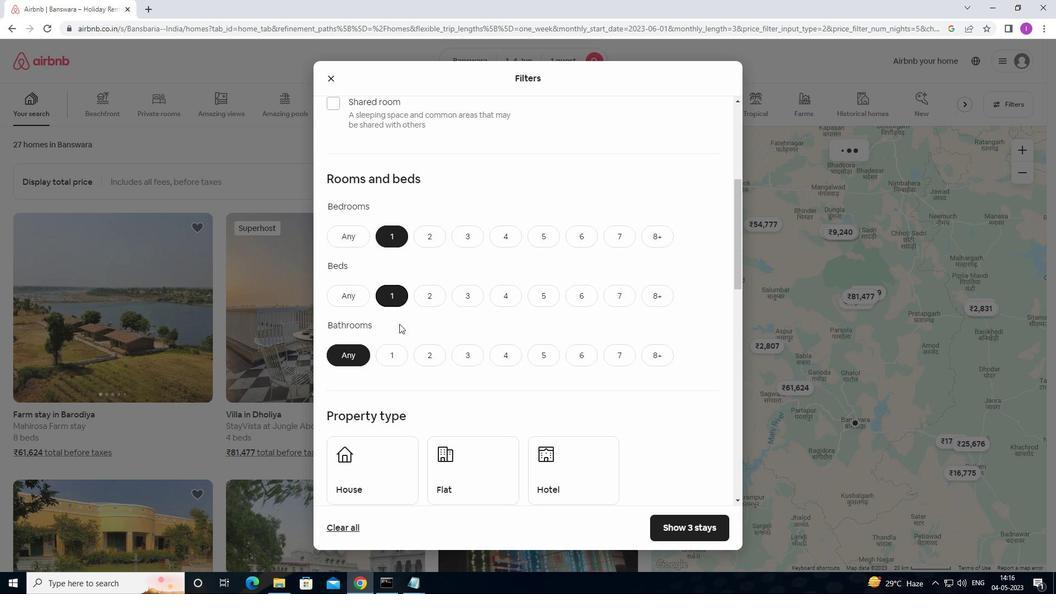 
Action: Mouse pressed left at (395, 350)
Screenshot: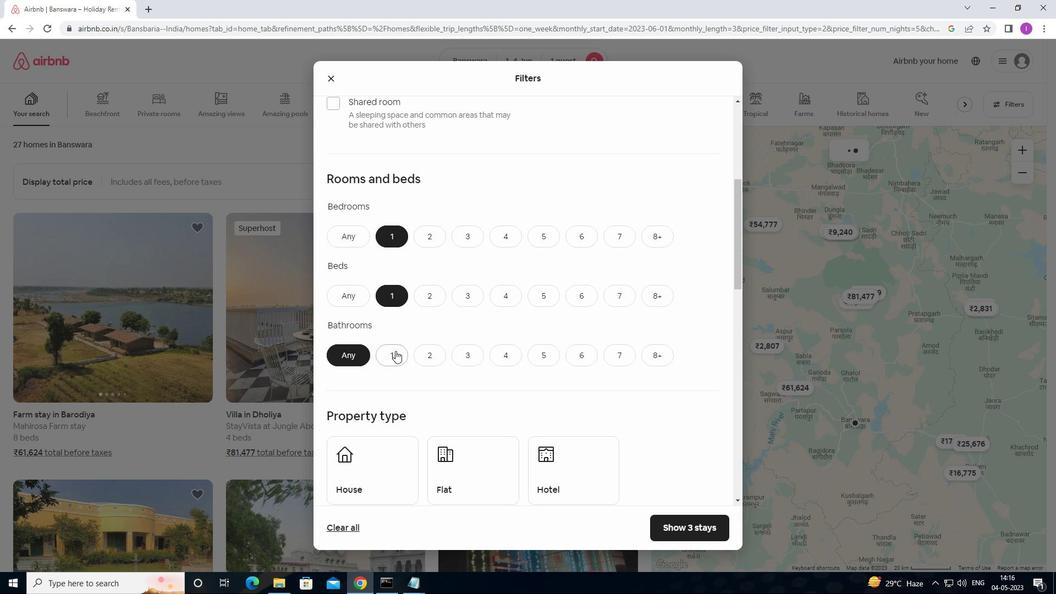 
Action: Mouse moved to (430, 328)
Screenshot: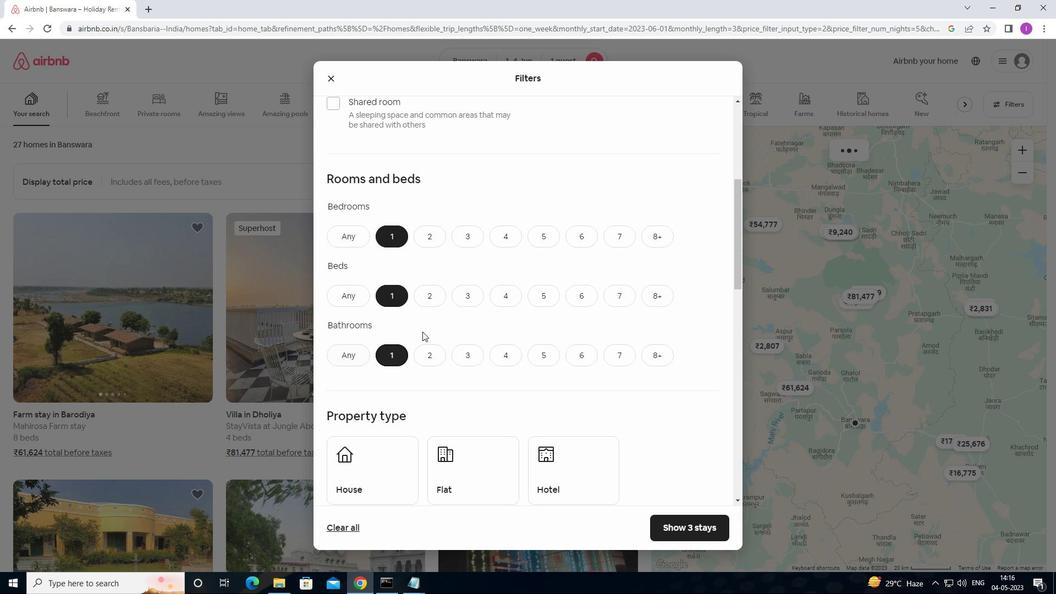 
Action: Mouse scrolled (430, 328) with delta (0, 0)
Screenshot: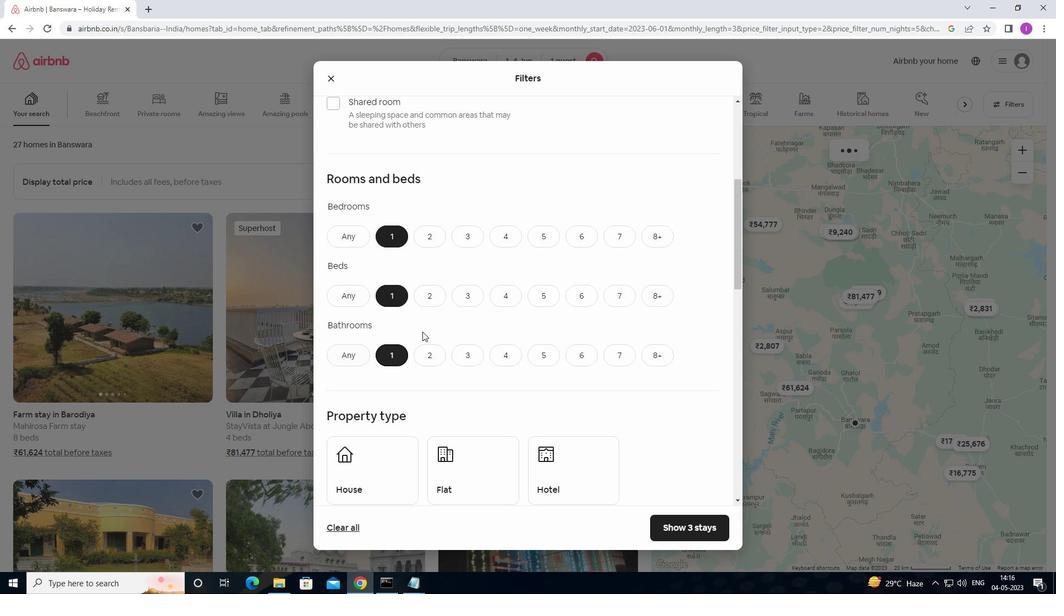 
Action: Mouse scrolled (430, 328) with delta (0, 0)
Screenshot: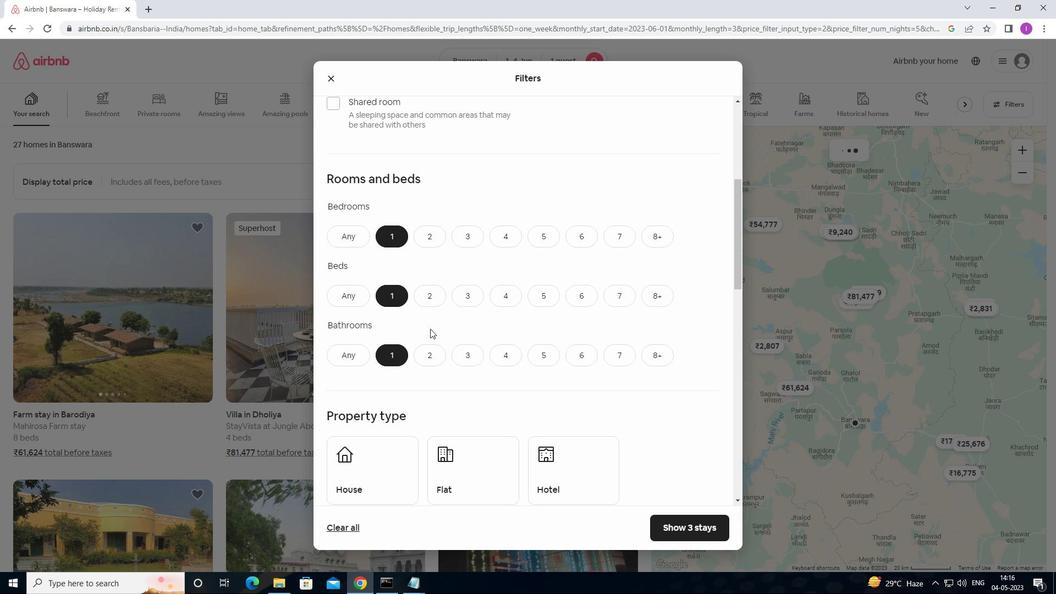 
Action: Mouse moved to (388, 344)
Screenshot: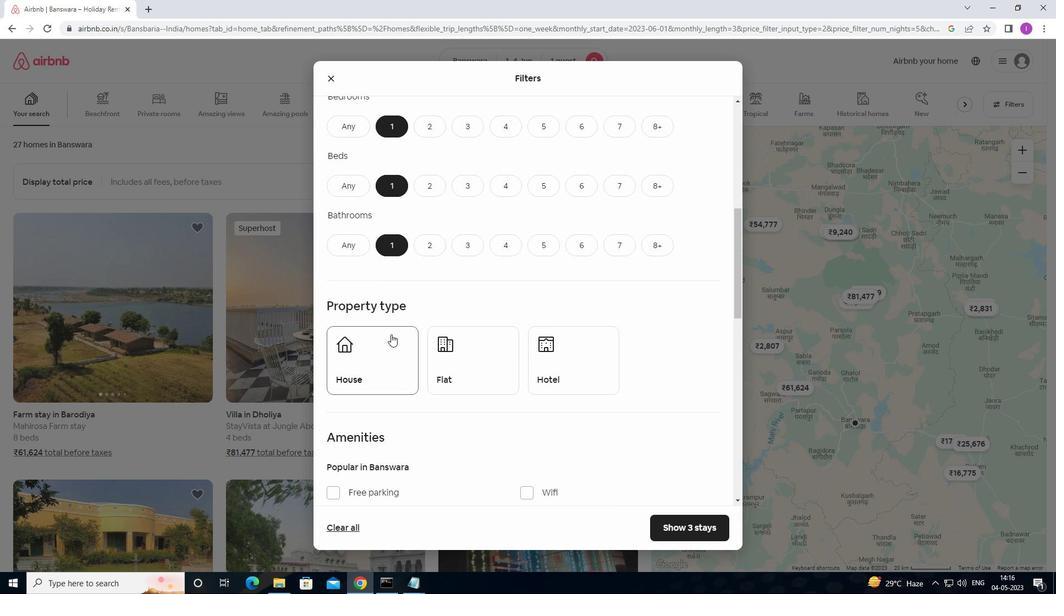 
Action: Mouse pressed left at (388, 344)
Screenshot: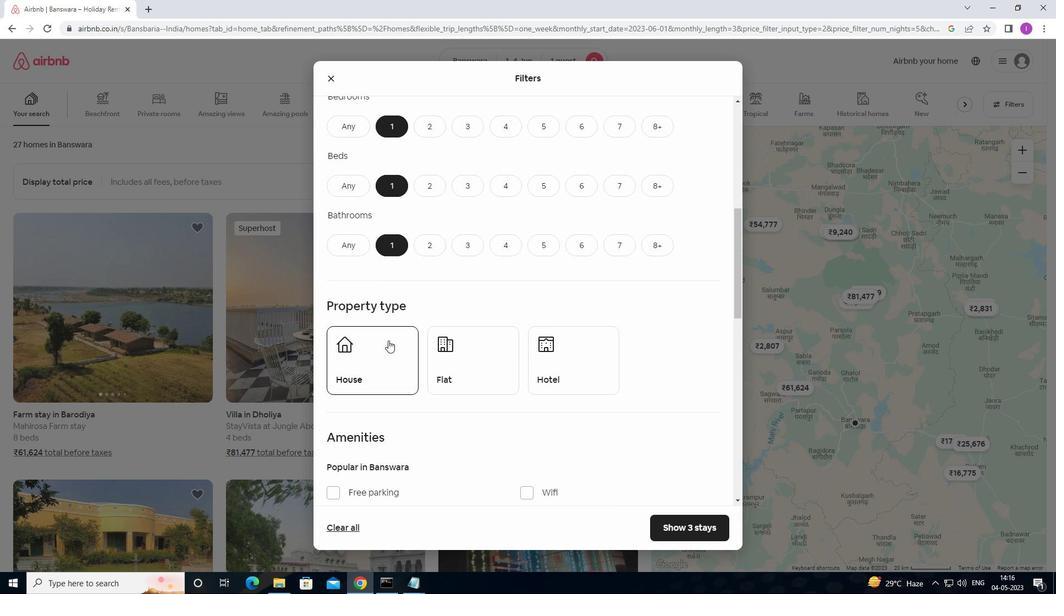 
Action: Mouse moved to (452, 354)
Screenshot: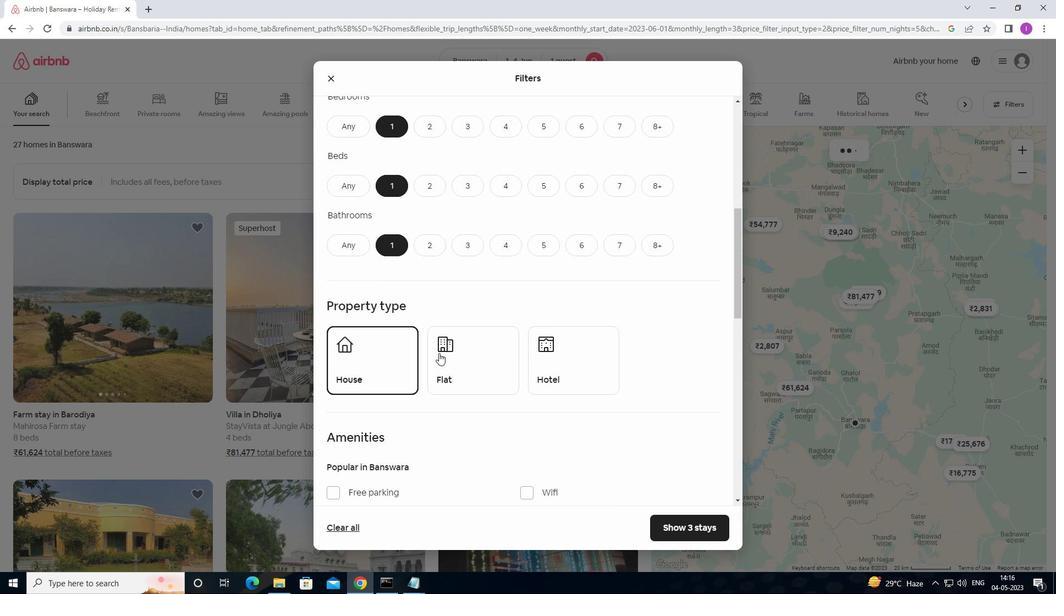 
Action: Mouse pressed left at (452, 354)
Screenshot: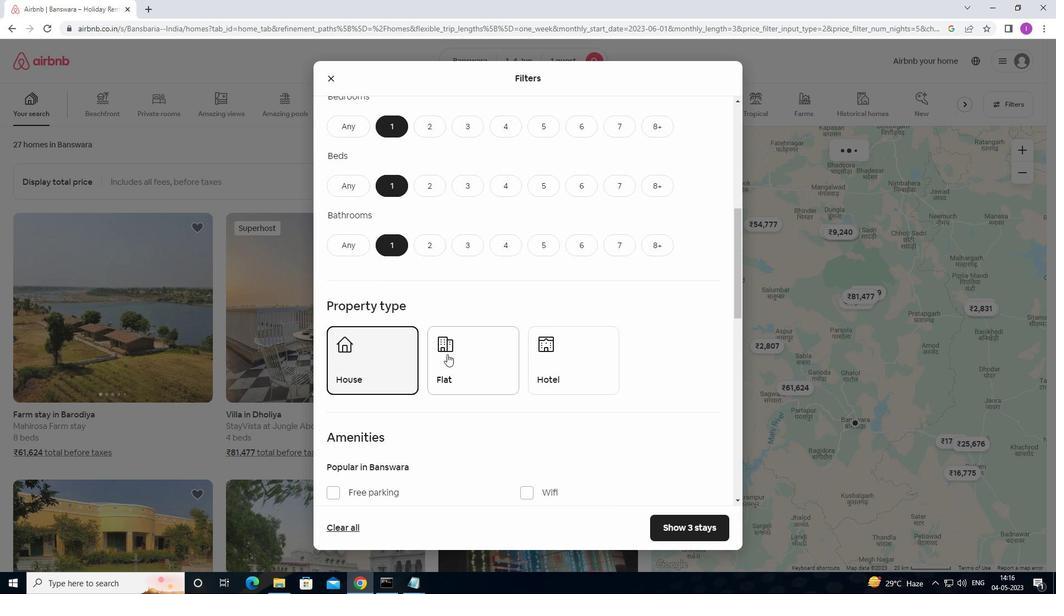 
Action: Mouse moved to (499, 365)
Screenshot: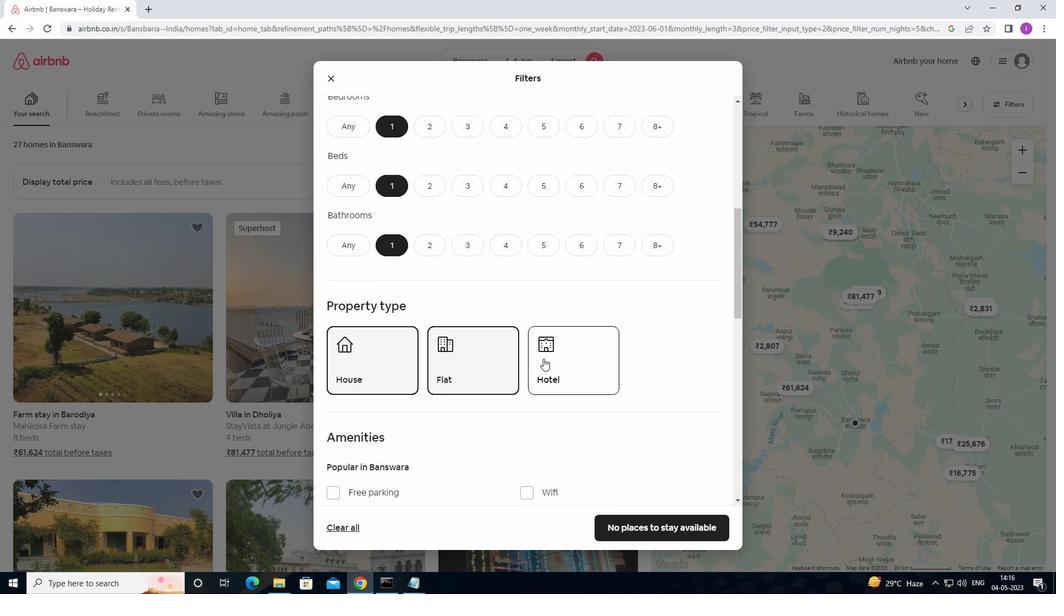 
Action: Mouse scrolled (499, 364) with delta (0, 0)
Screenshot: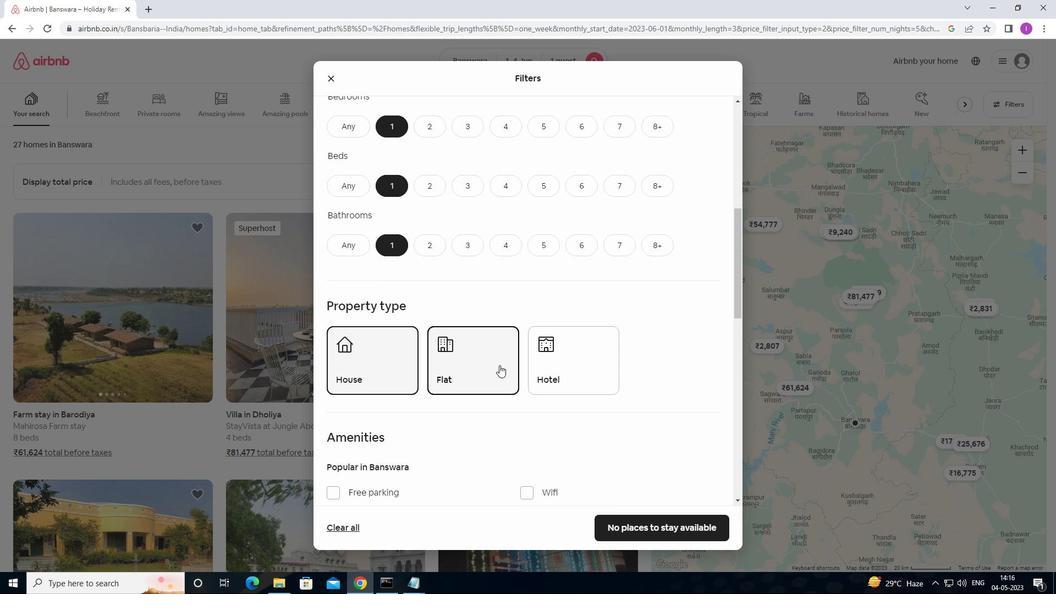 
Action: Mouse scrolled (499, 364) with delta (0, 0)
Screenshot: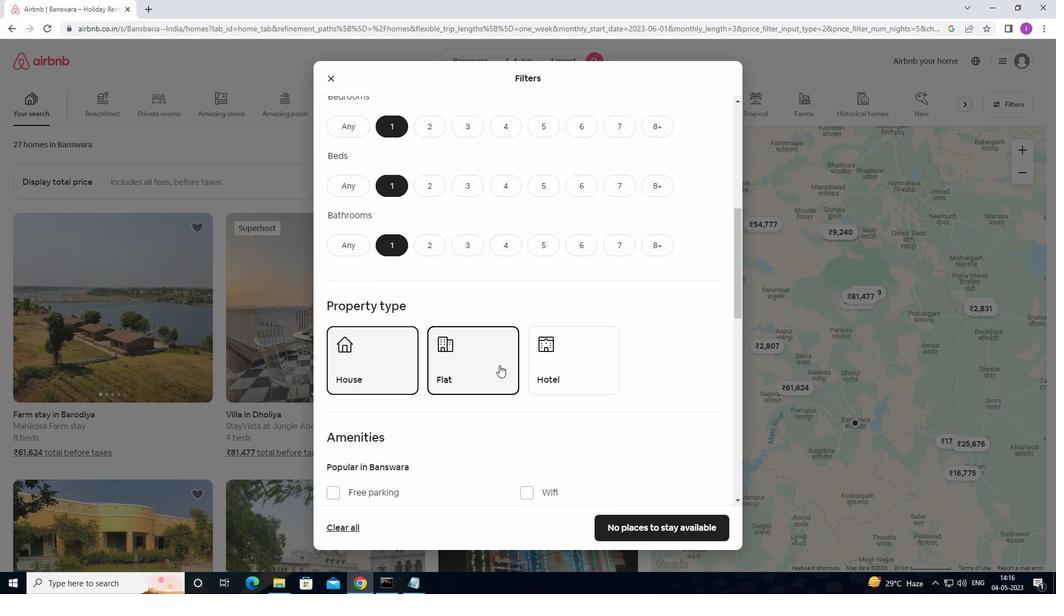 
Action: Mouse scrolled (499, 364) with delta (0, 0)
Screenshot: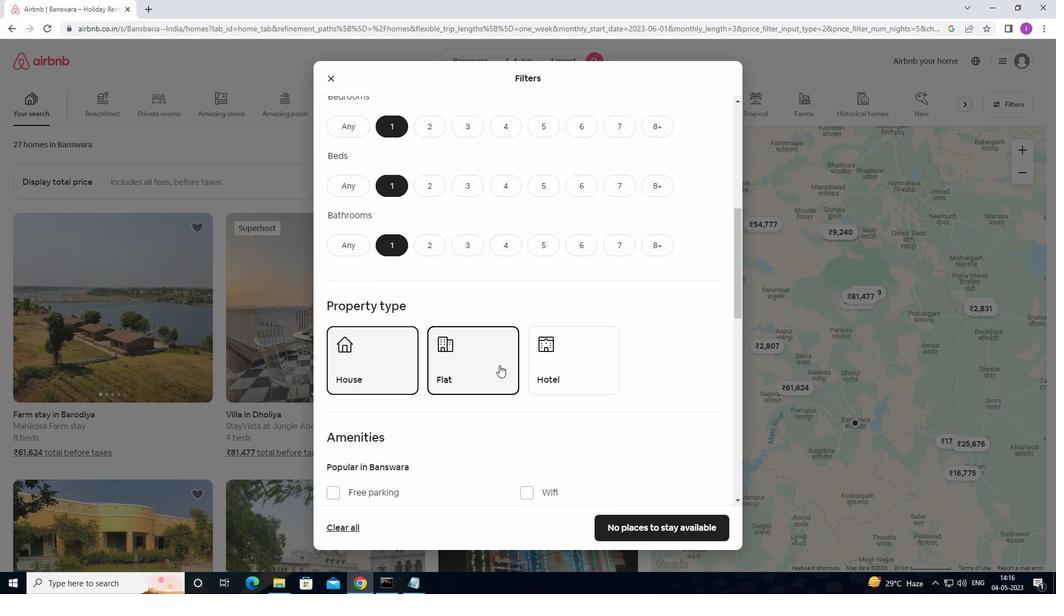 
Action: Mouse moved to (520, 352)
Screenshot: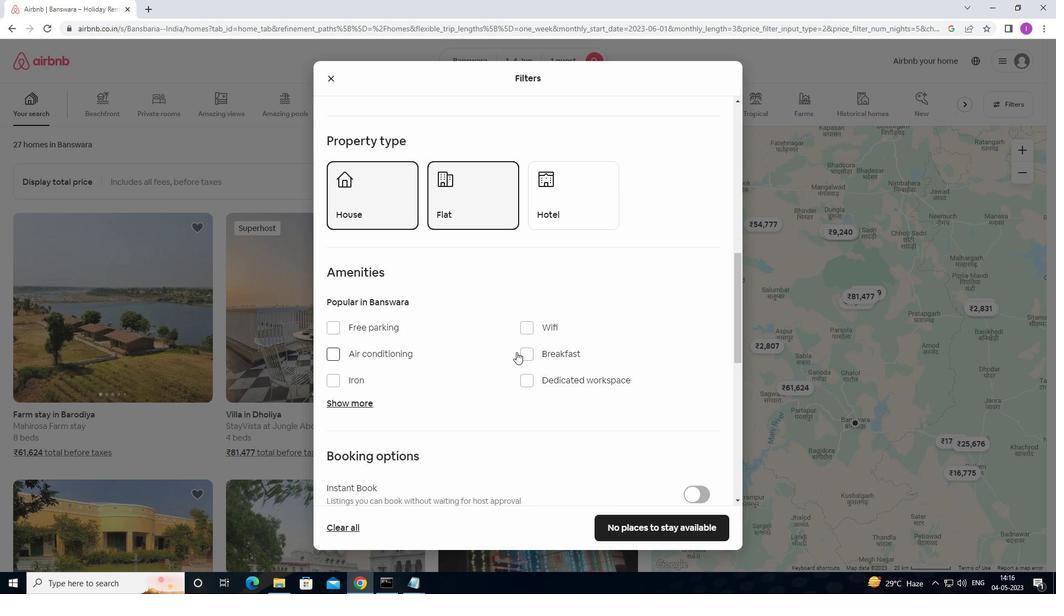 
Action: Mouse scrolled (520, 351) with delta (0, 0)
Screenshot: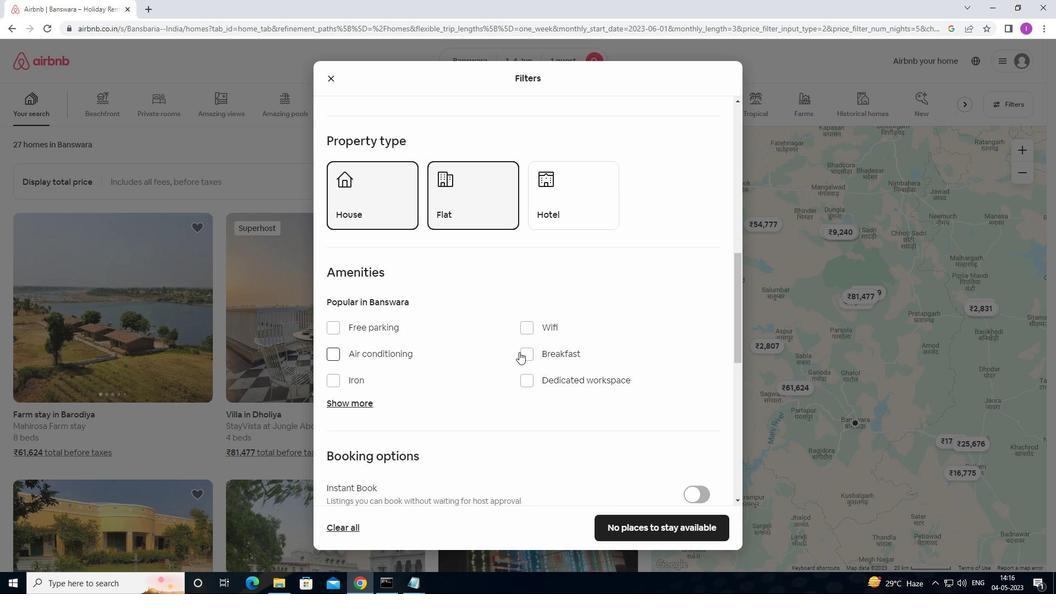 
Action: Mouse moved to (525, 272)
Screenshot: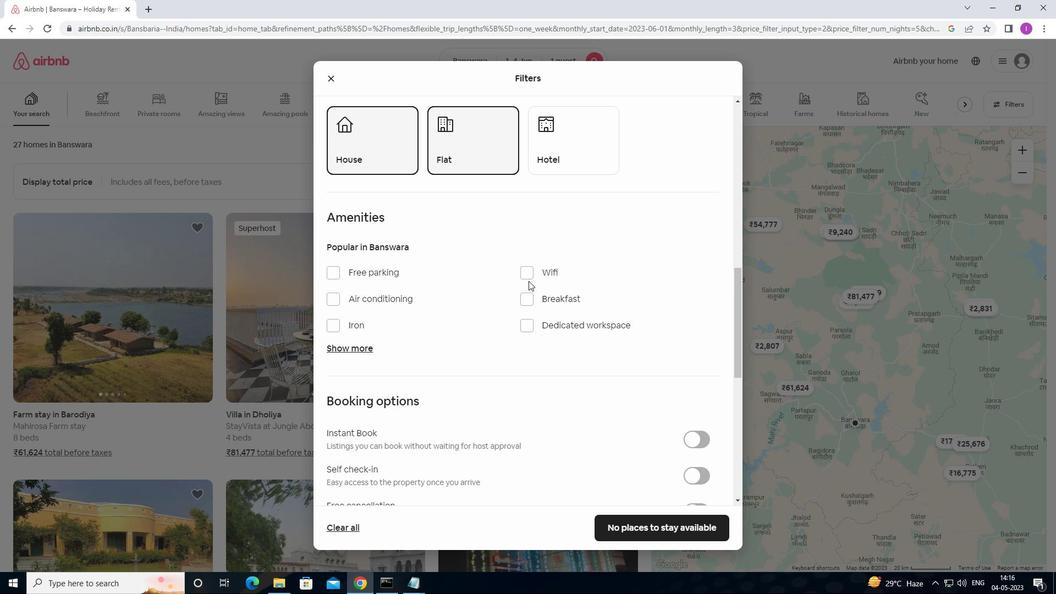 
Action: Mouse pressed left at (525, 272)
Screenshot: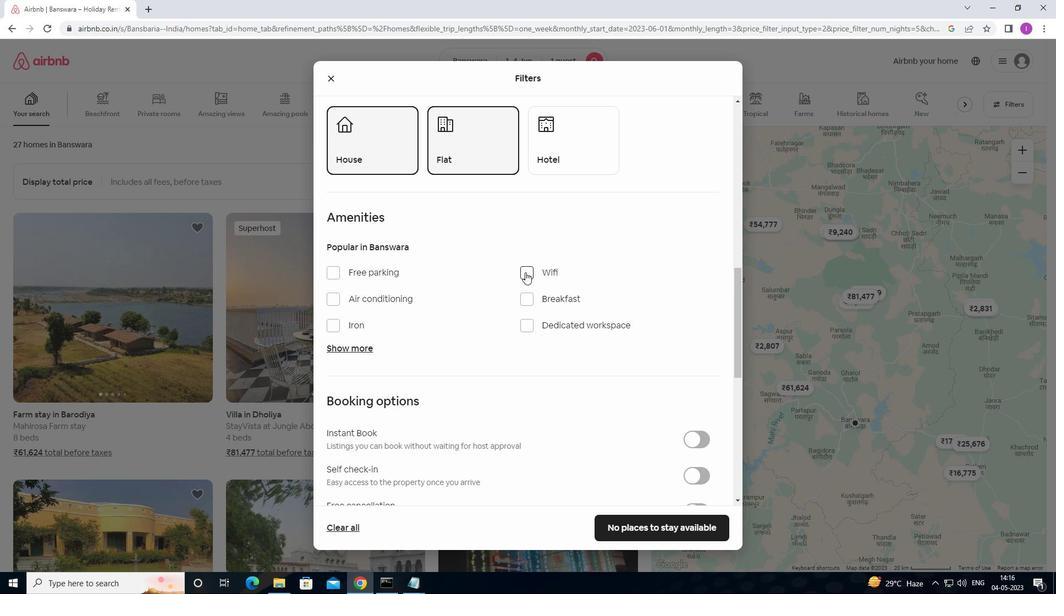 
Action: Mouse moved to (548, 313)
Screenshot: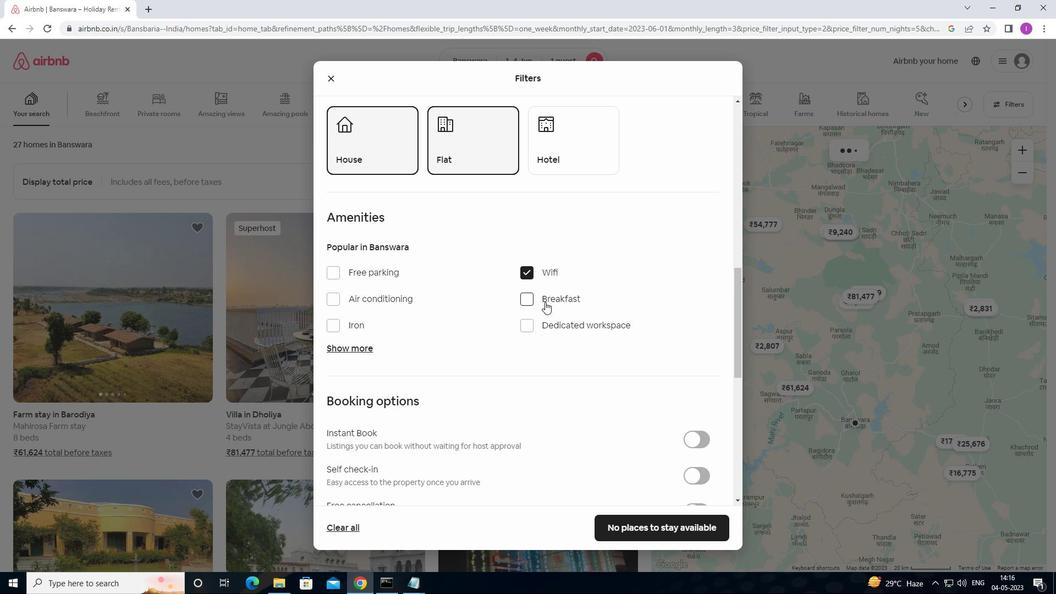 
Action: Mouse scrolled (548, 312) with delta (0, 0)
Screenshot: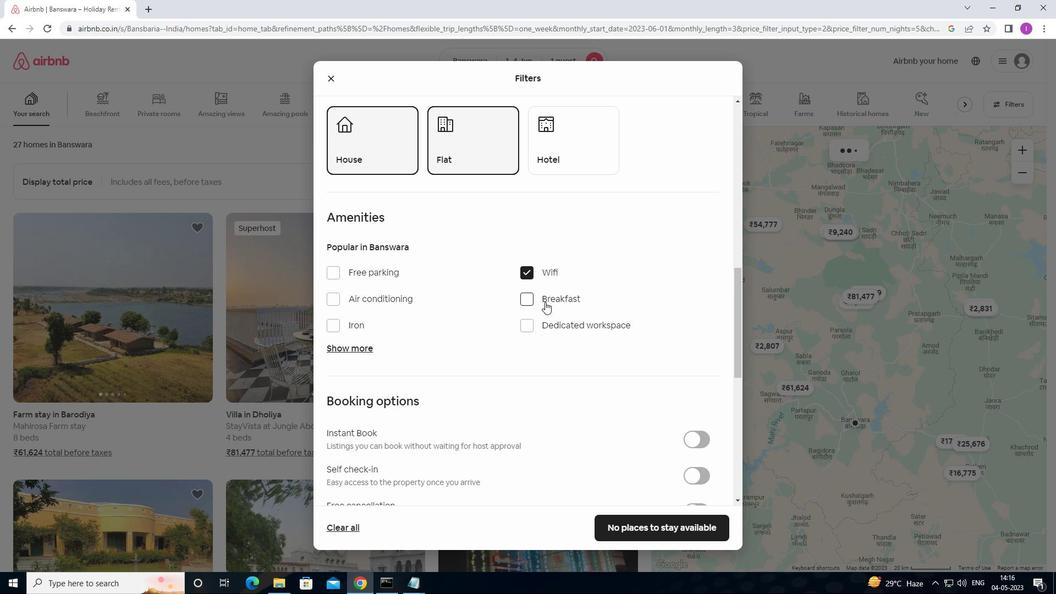 
Action: Mouse moved to (548, 314)
Screenshot: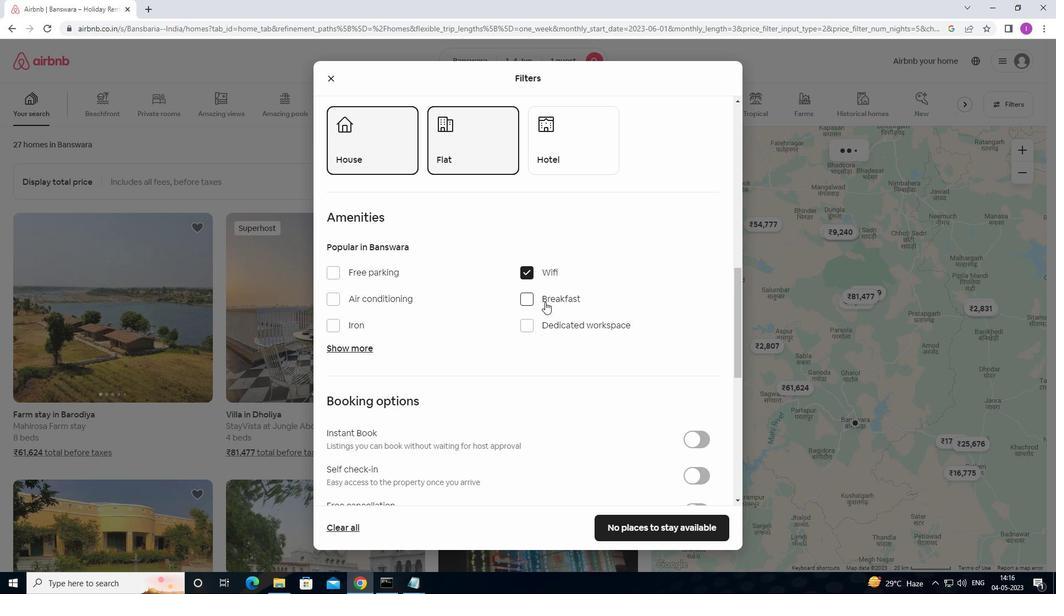 
Action: Mouse scrolled (548, 313) with delta (0, 0)
Screenshot: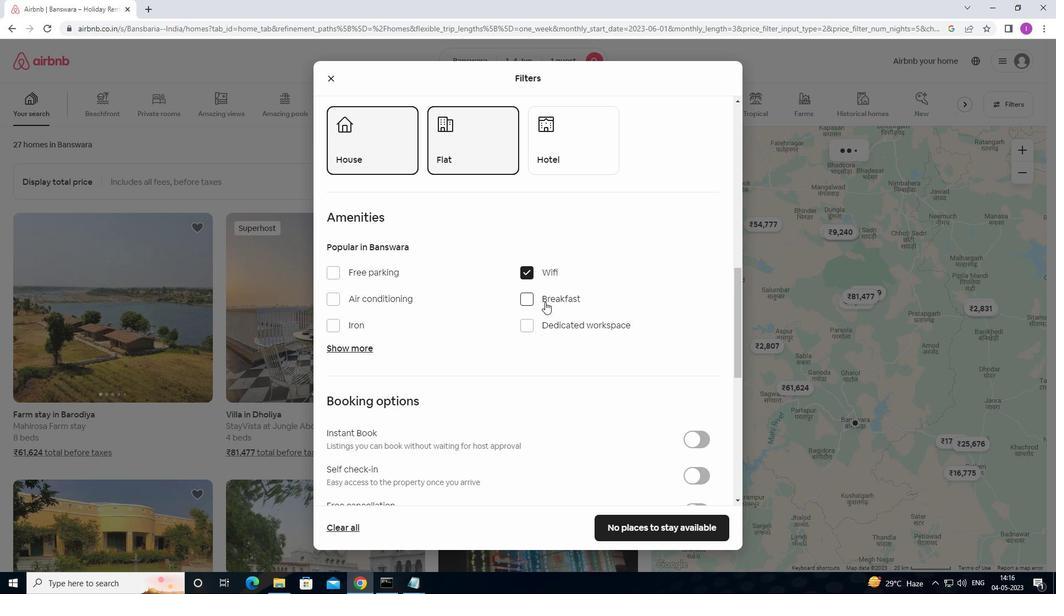 
Action: Mouse moved to (550, 314)
Screenshot: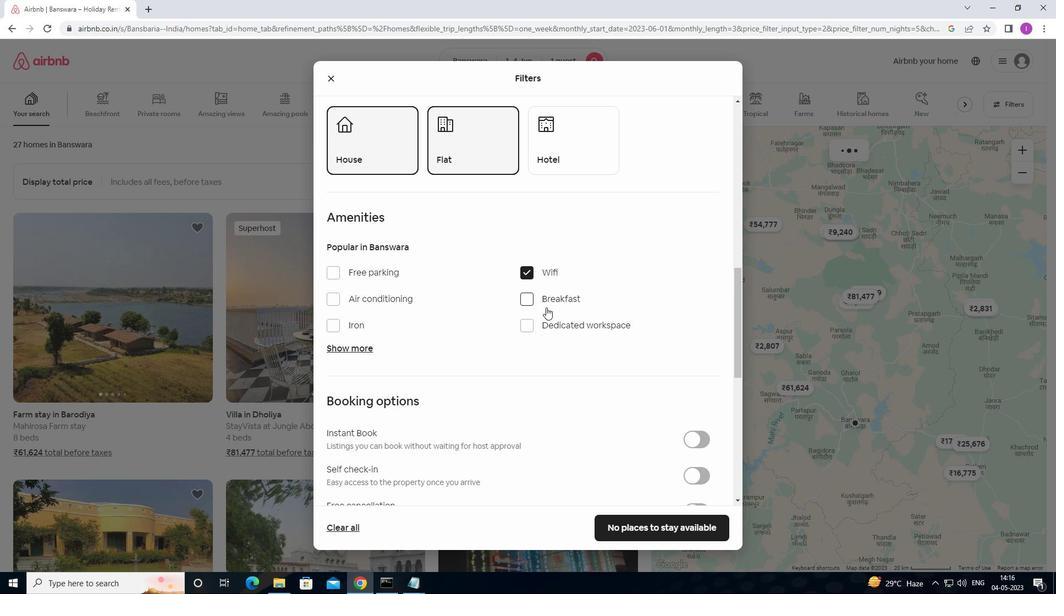 
Action: Mouse scrolled (550, 314) with delta (0, 0)
Screenshot: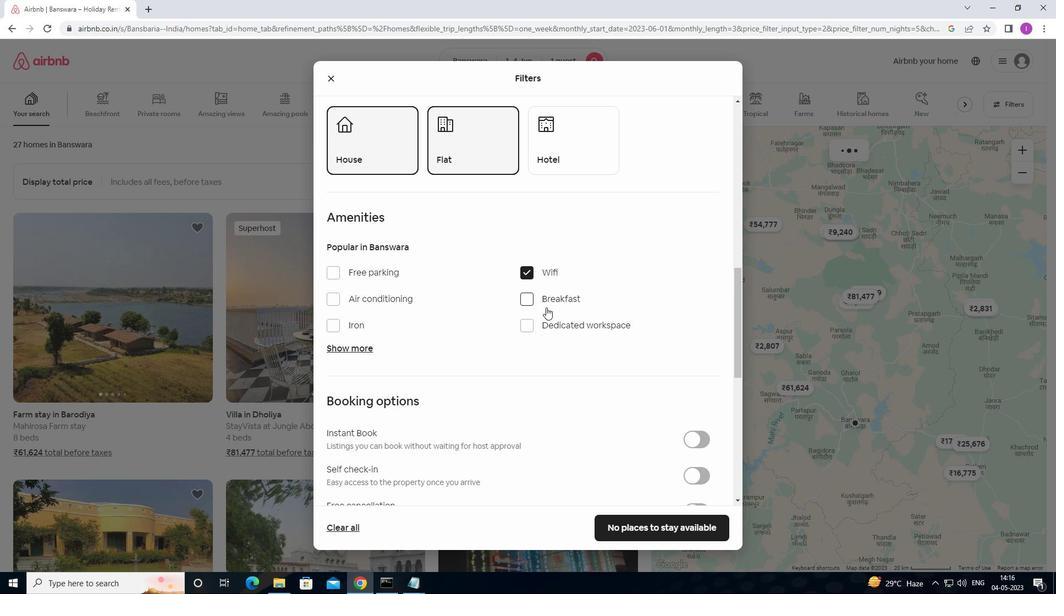 
Action: Mouse moved to (566, 317)
Screenshot: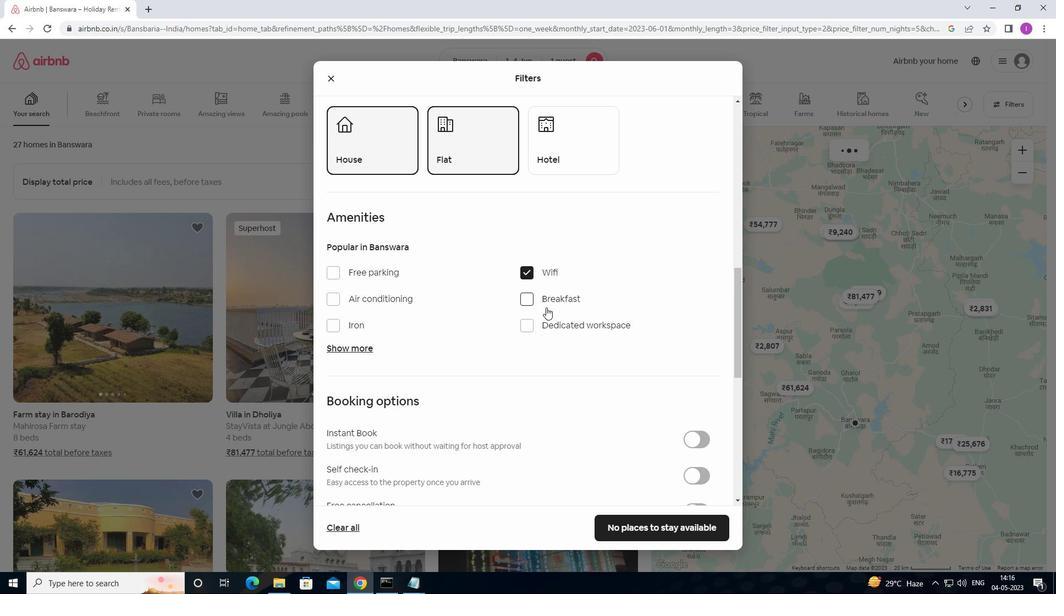 
Action: Mouse scrolled (566, 317) with delta (0, 0)
Screenshot: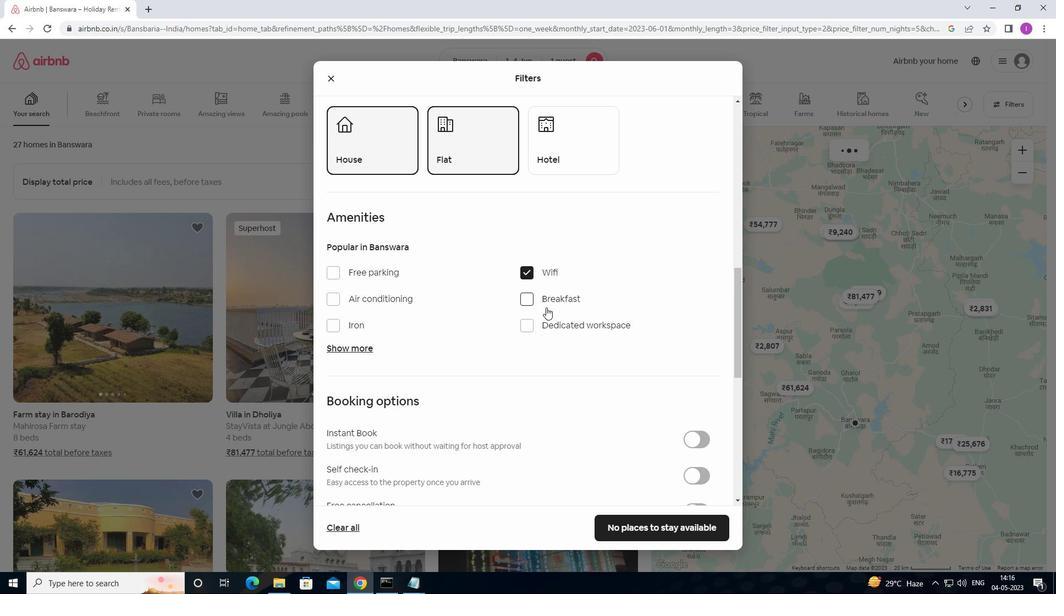 
Action: Mouse moved to (700, 258)
Screenshot: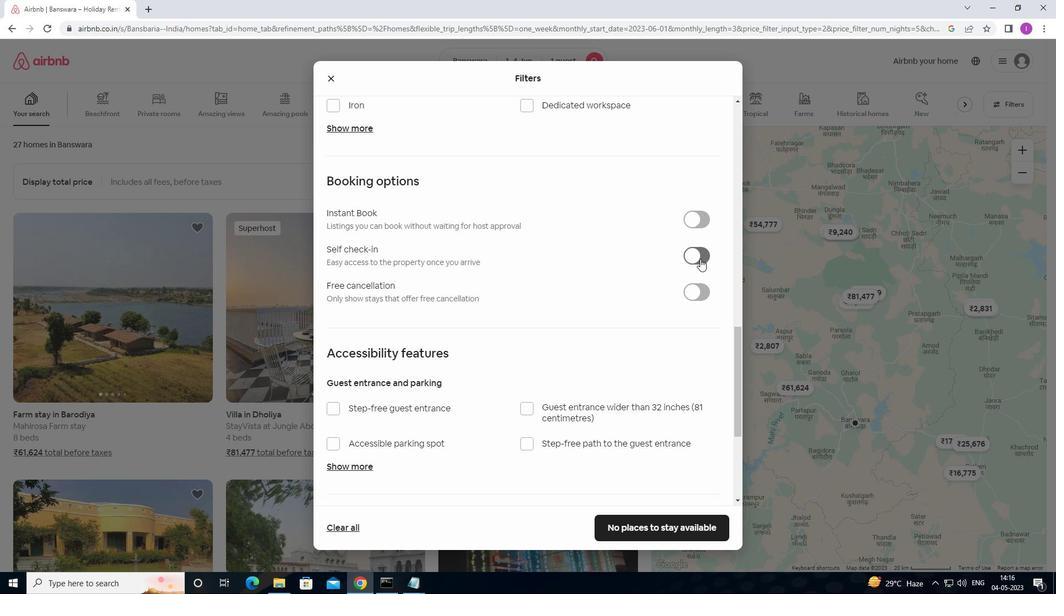 
Action: Mouse pressed left at (700, 258)
Screenshot: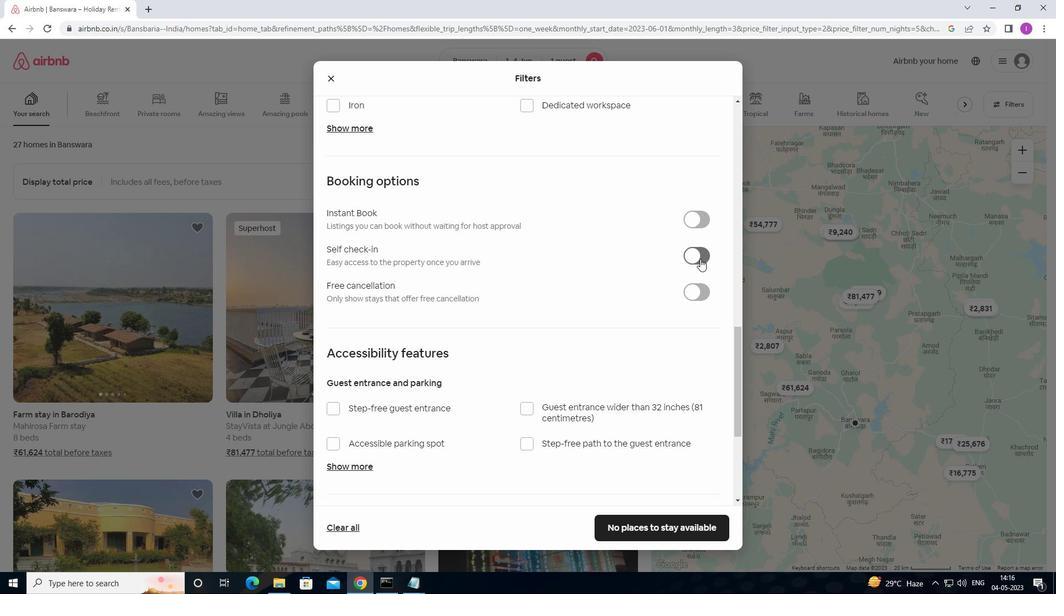 
Action: Mouse moved to (522, 312)
Screenshot: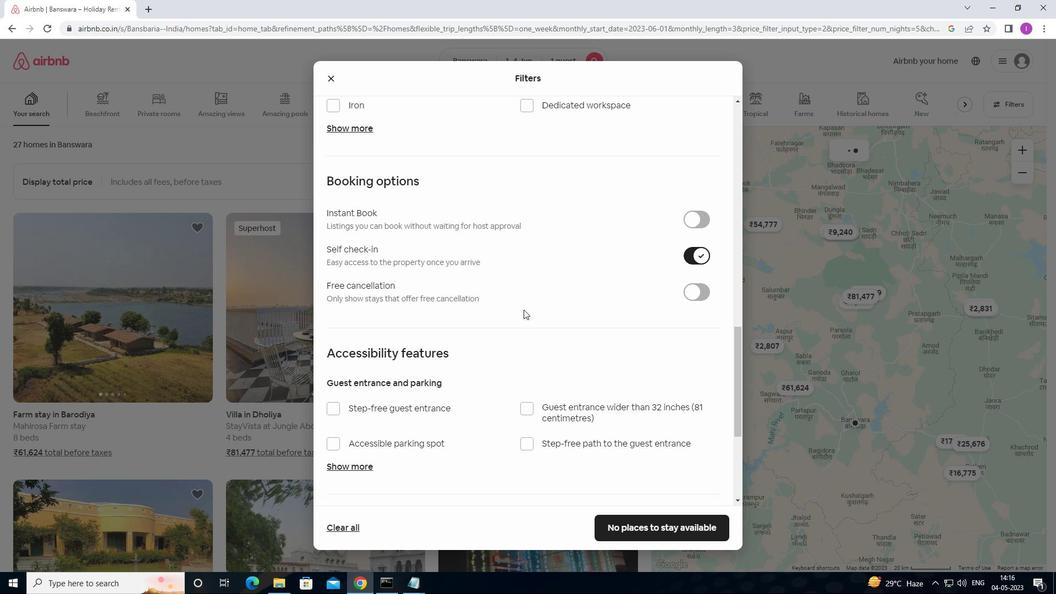 
Action: Mouse scrolled (522, 311) with delta (0, 0)
Screenshot: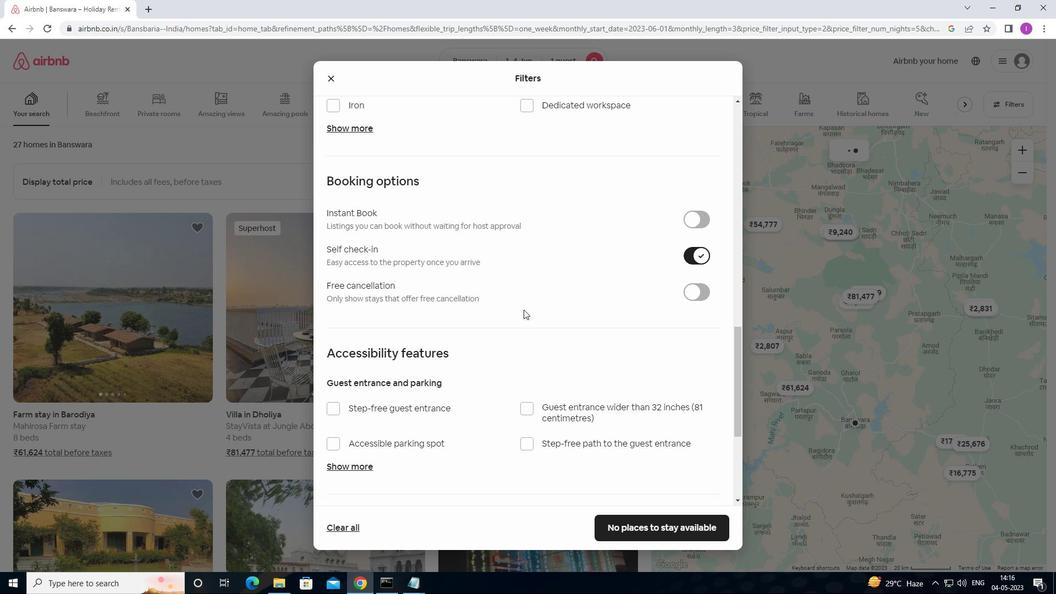 
Action: Mouse moved to (522, 314)
Screenshot: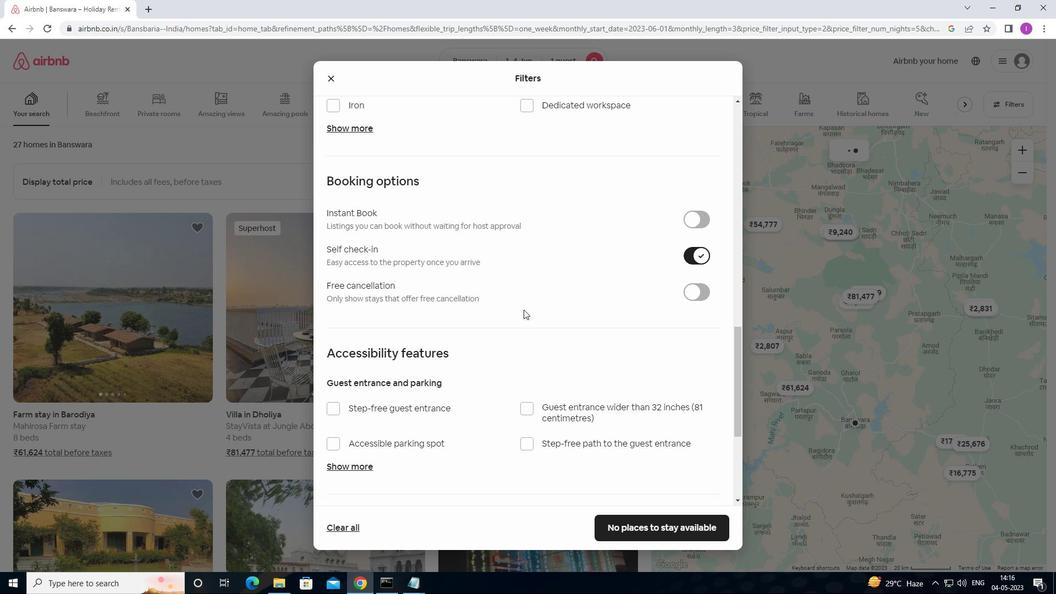 
Action: Mouse scrolled (522, 313) with delta (0, 0)
Screenshot: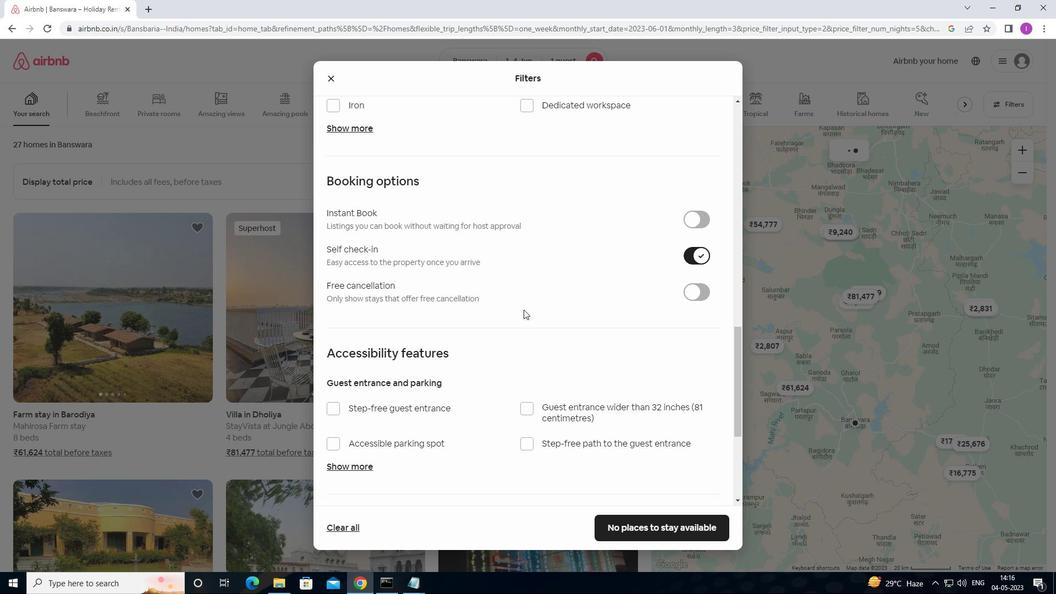 
Action: Mouse moved to (522, 316)
Screenshot: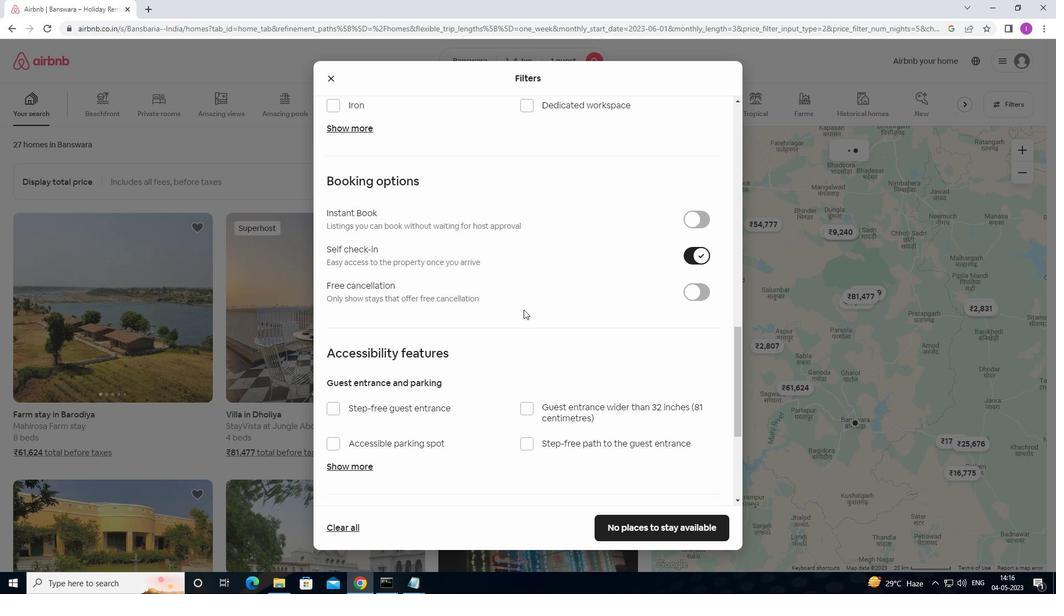 
Action: Mouse scrolled (522, 315) with delta (0, 0)
Screenshot: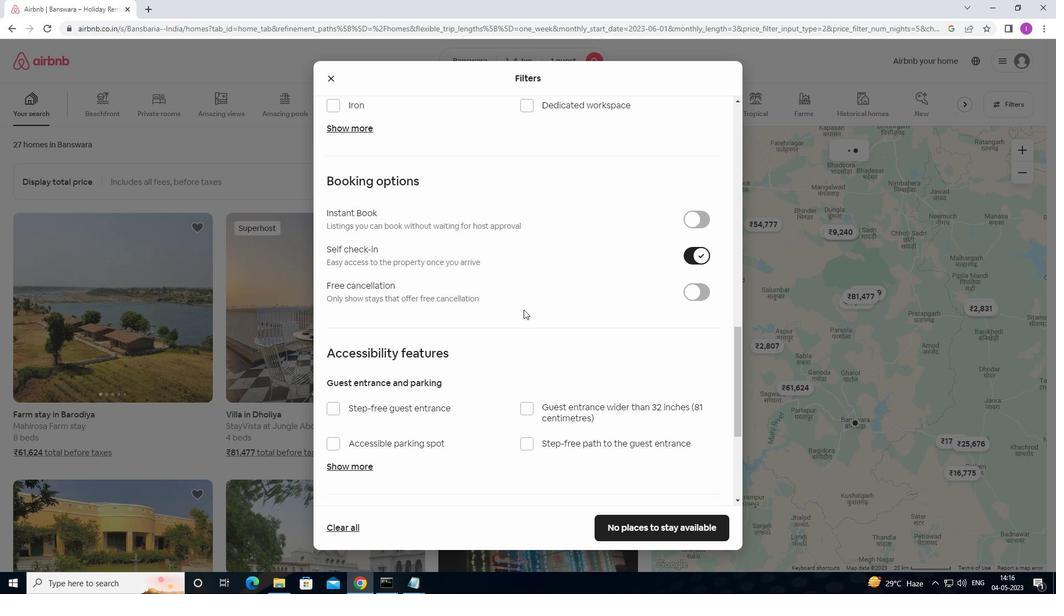 
Action: Mouse moved to (524, 319)
Screenshot: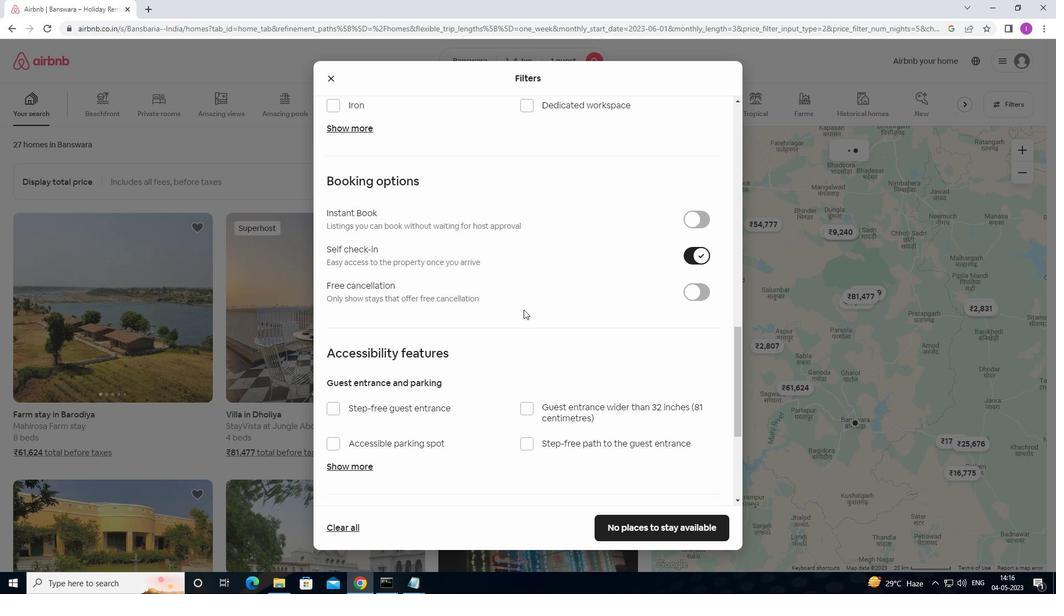 
Action: Mouse scrolled (524, 319) with delta (0, 0)
Screenshot: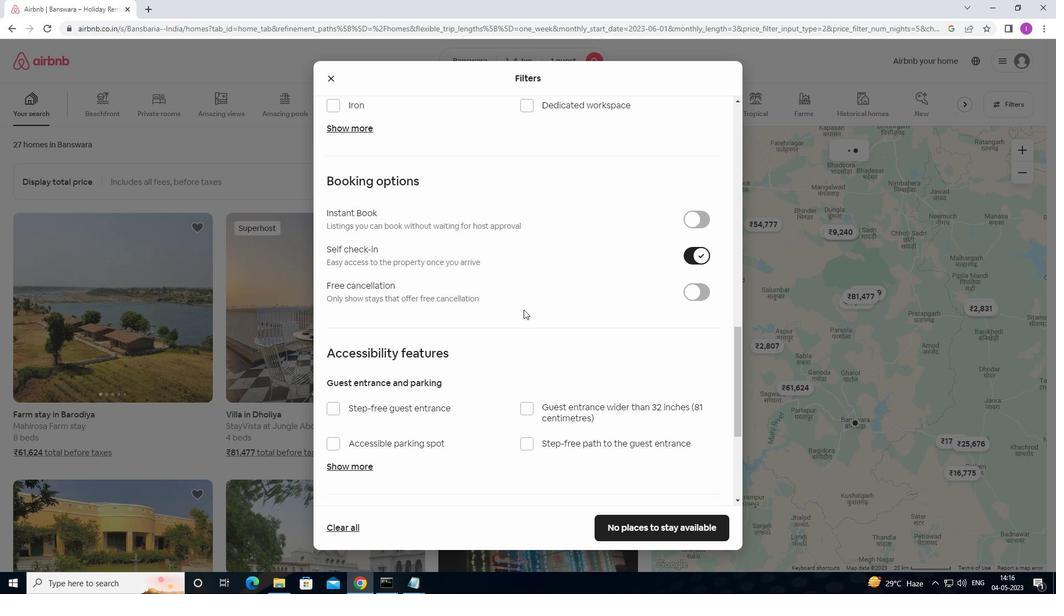 
Action: Mouse moved to (538, 309)
Screenshot: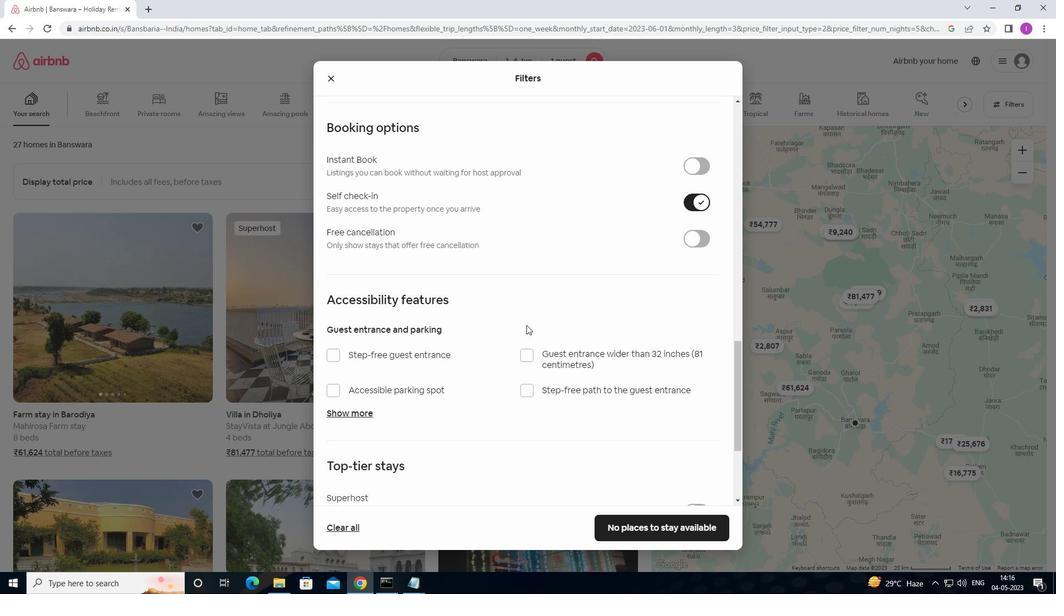 
Action: Mouse scrolled (538, 309) with delta (0, 0)
Screenshot: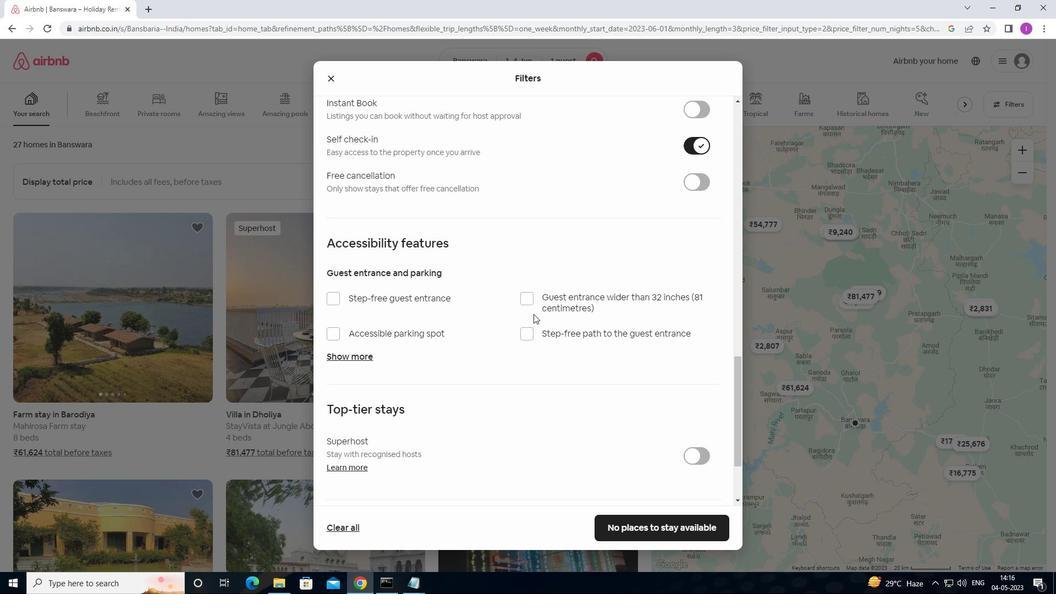 
Action: Mouse scrolled (538, 309) with delta (0, 0)
Screenshot: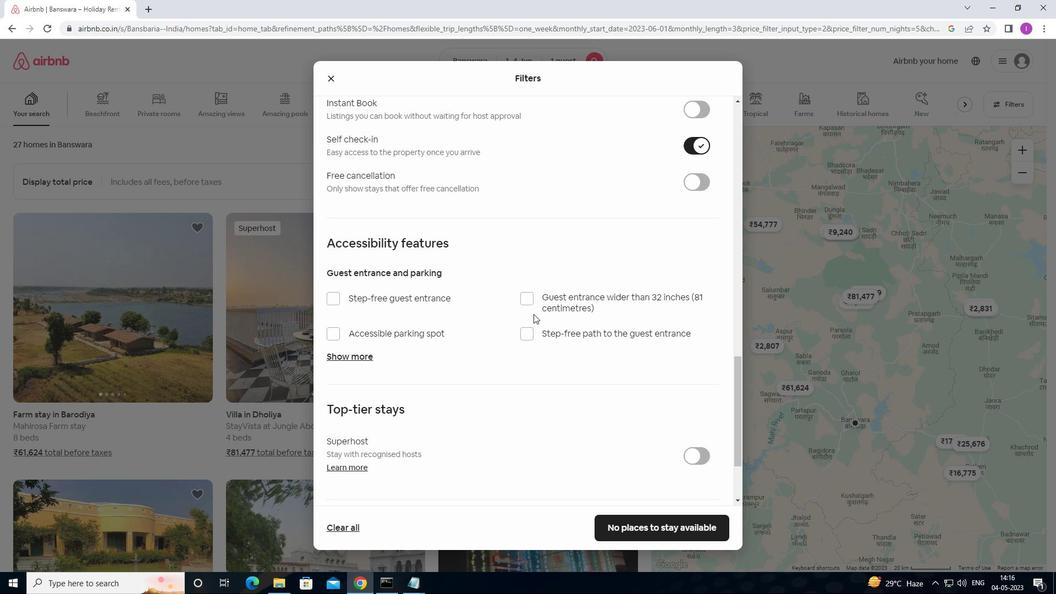 
Action: Mouse scrolled (538, 309) with delta (0, 0)
Screenshot: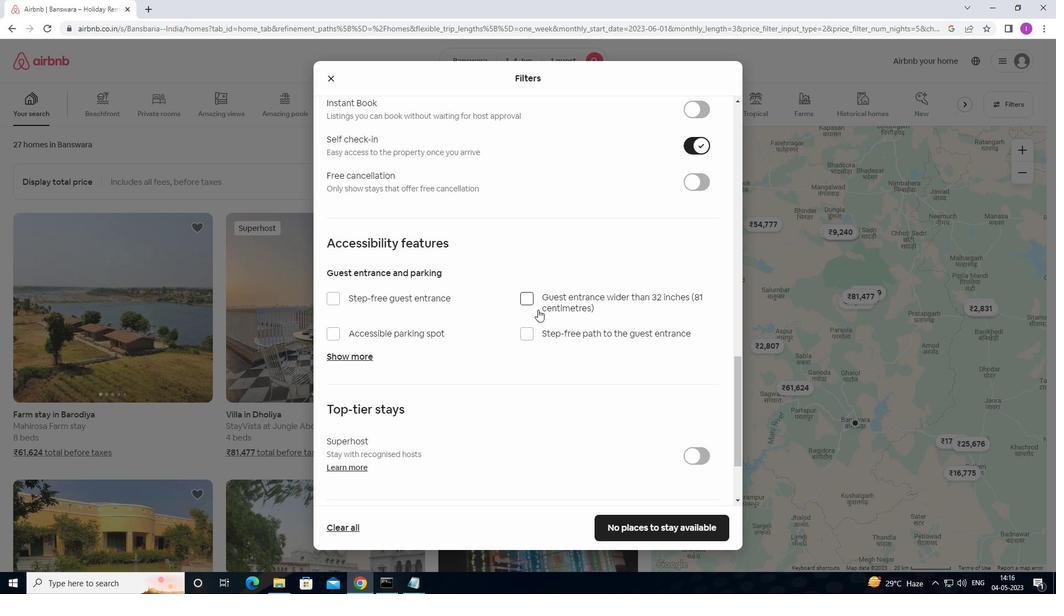 
Action: Mouse moved to (539, 309)
Screenshot: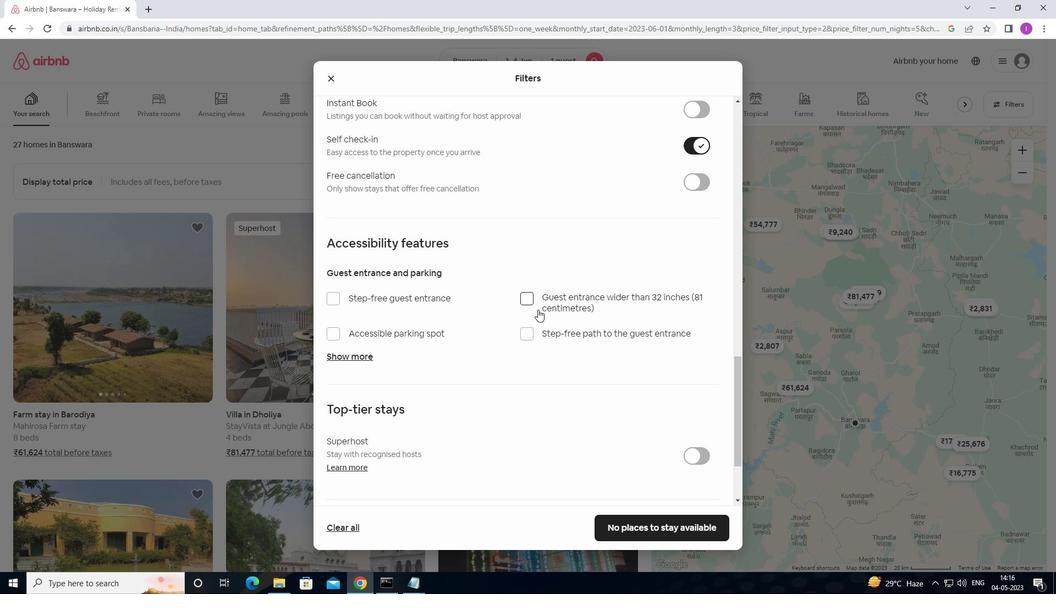 
Action: Mouse scrolled (539, 308) with delta (0, 0)
Screenshot: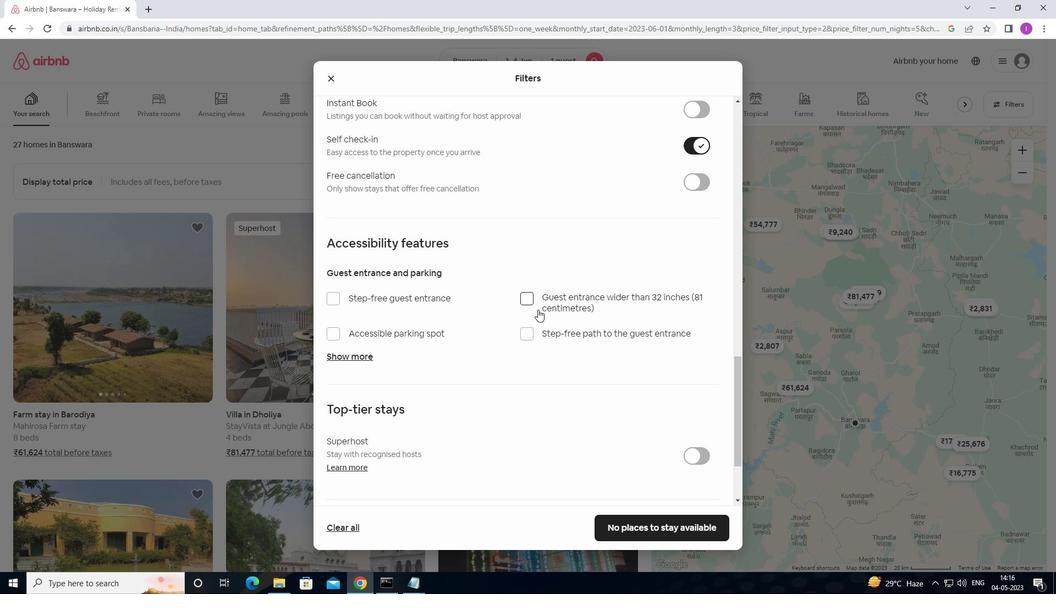 
Action: Mouse moved to (539, 310)
Screenshot: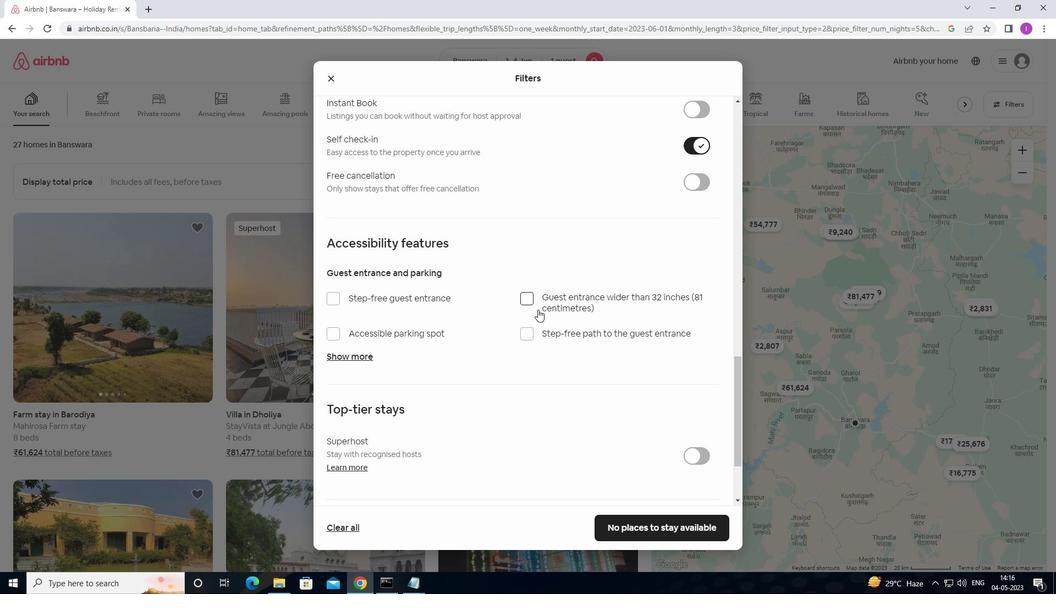 
Action: Mouse scrolled (539, 309) with delta (0, 0)
Screenshot: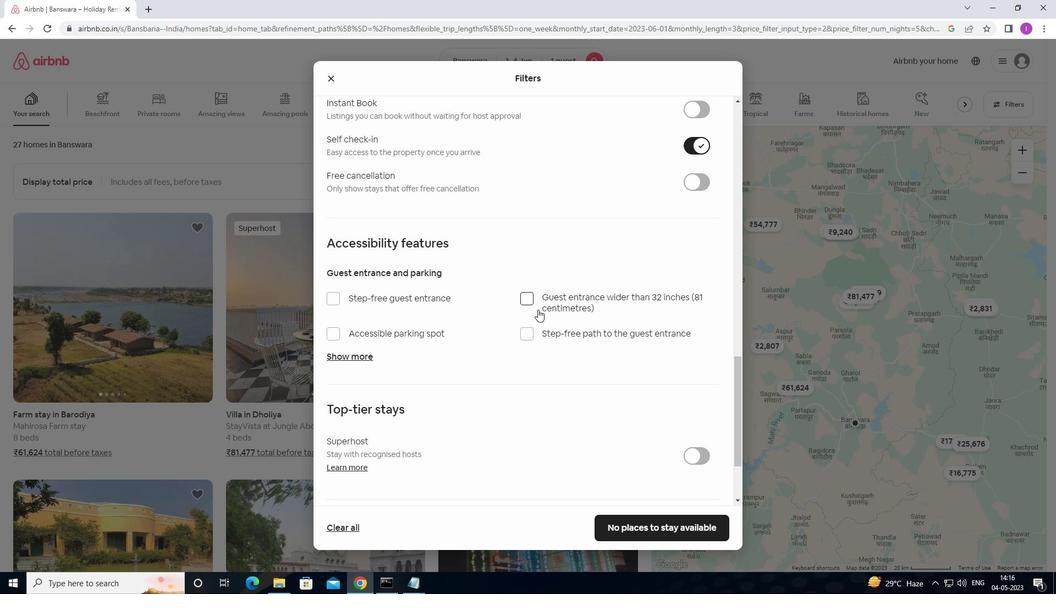 
Action: Mouse moved to (506, 377)
Screenshot: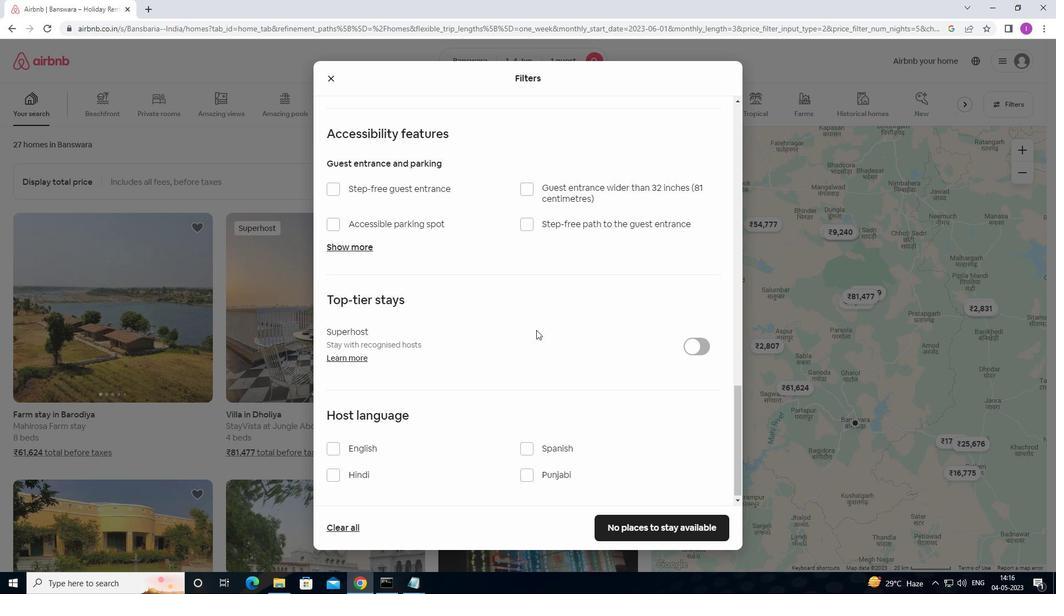 
Action: Mouse scrolled (506, 377) with delta (0, 0)
Screenshot: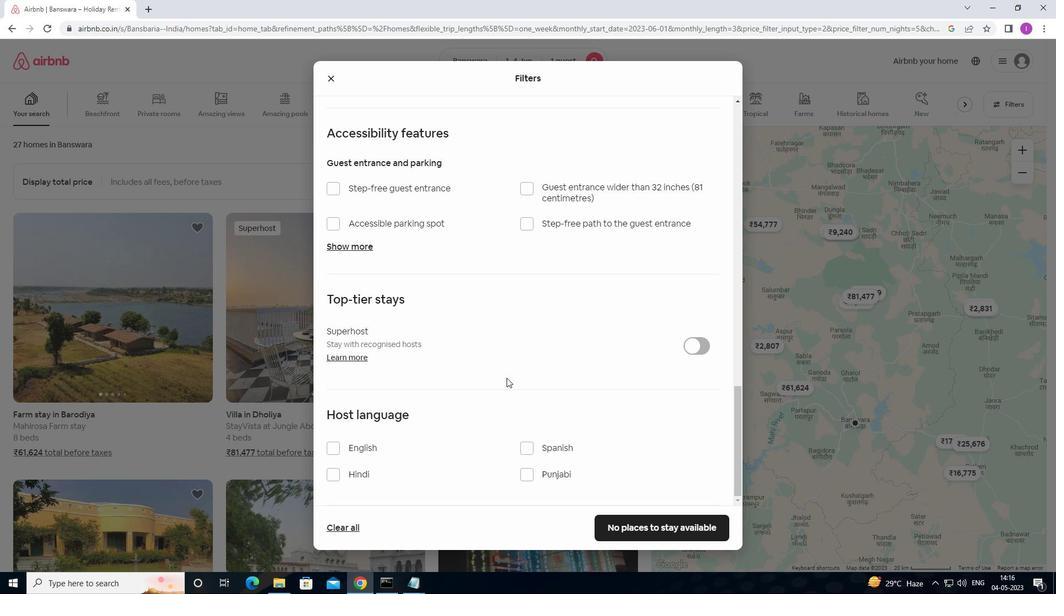 
Action: Mouse scrolled (506, 377) with delta (0, 0)
Screenshot: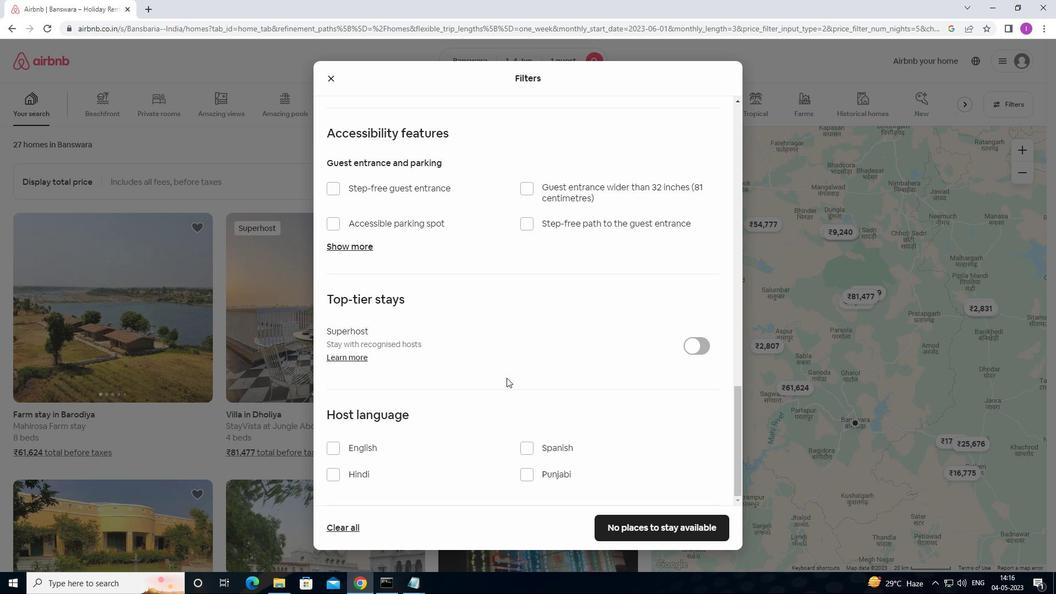 
Action: Mouse scrolled (506, 377) with delta (0, 0)
Screenshot: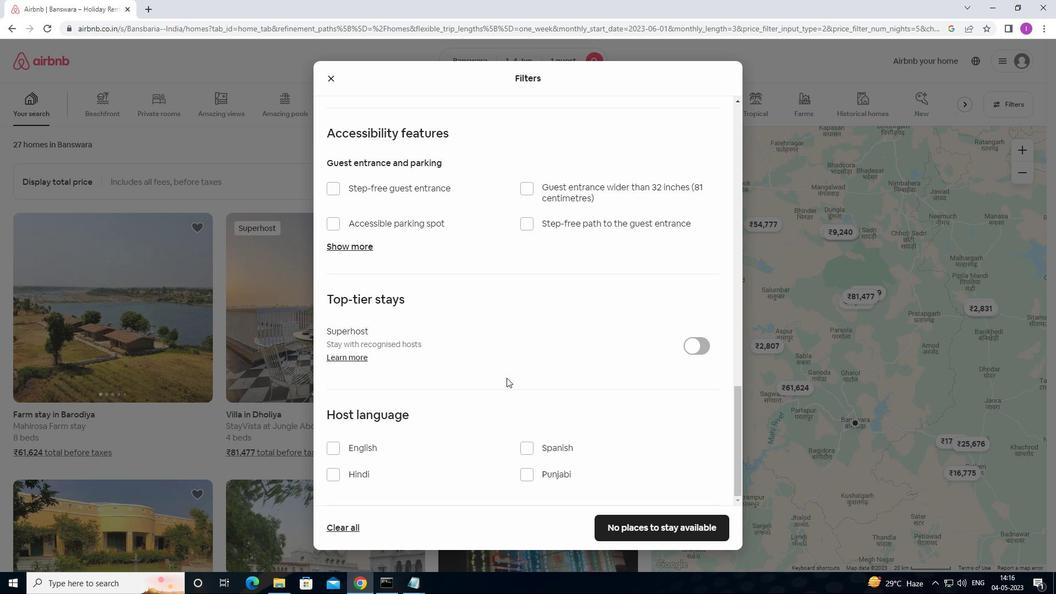 
Action: Mouse moved to (506, 379)
Screenshot: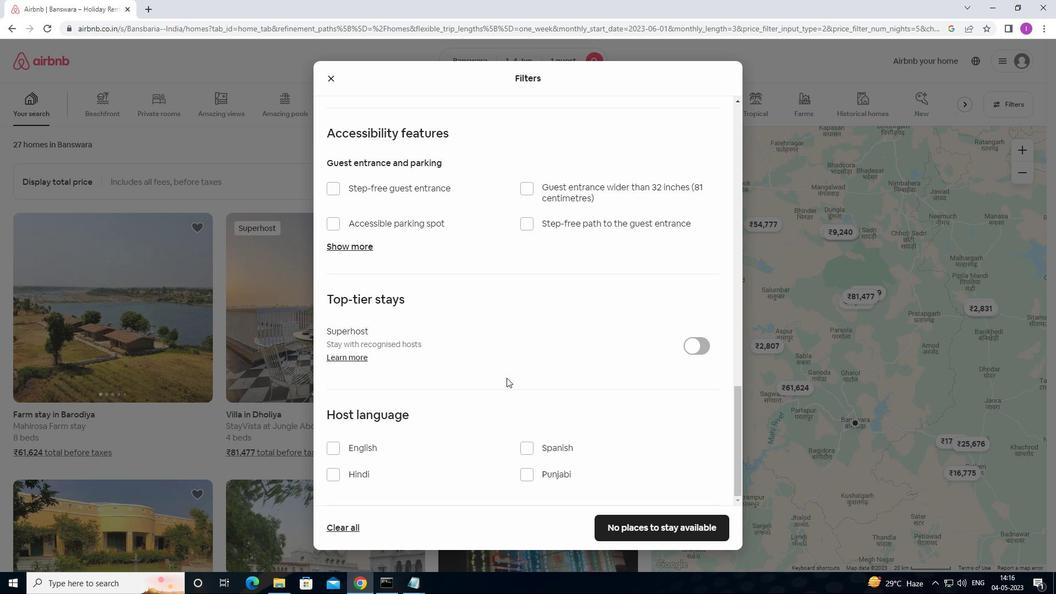 
Action: Mouse scrolled (506, 378) with delta (0, 0)
Screenshot: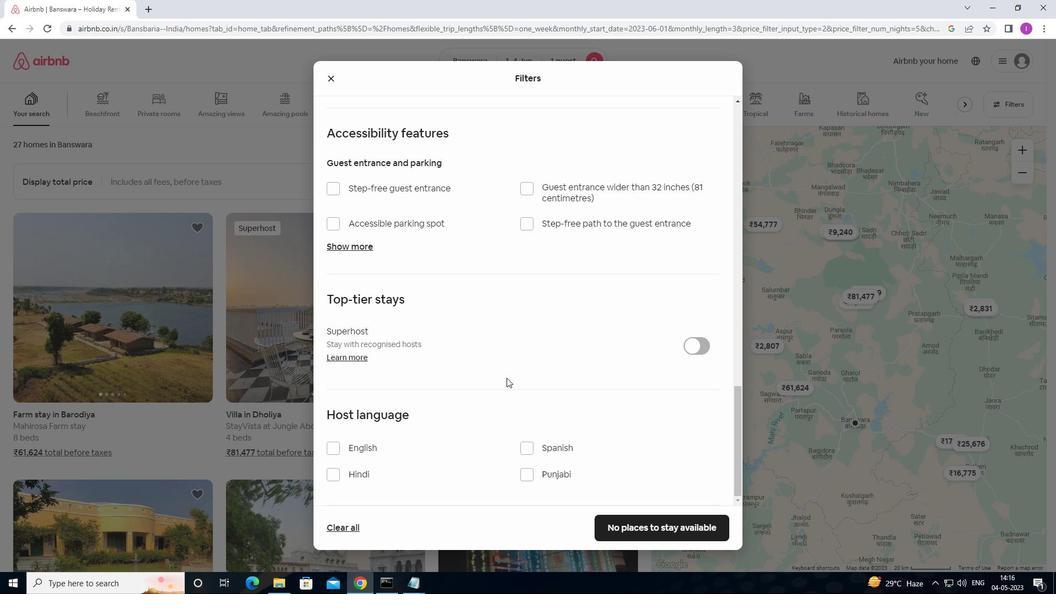 
Action: Mouse scrolled (506, 378) with delta (0, 0)
Screenshot: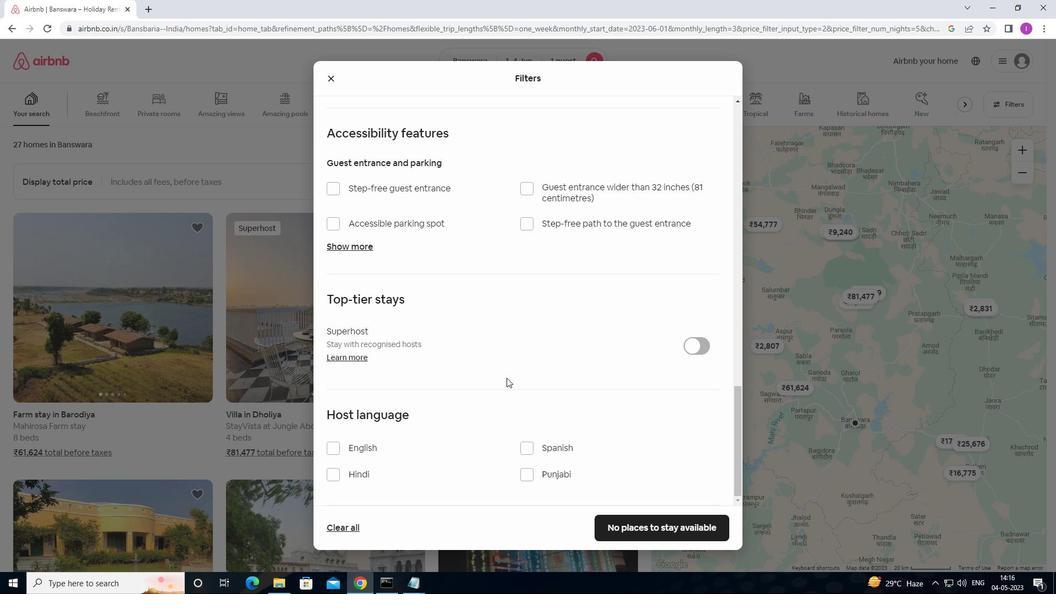 
Action: Mouse moved to (335, 447)
Screenshot: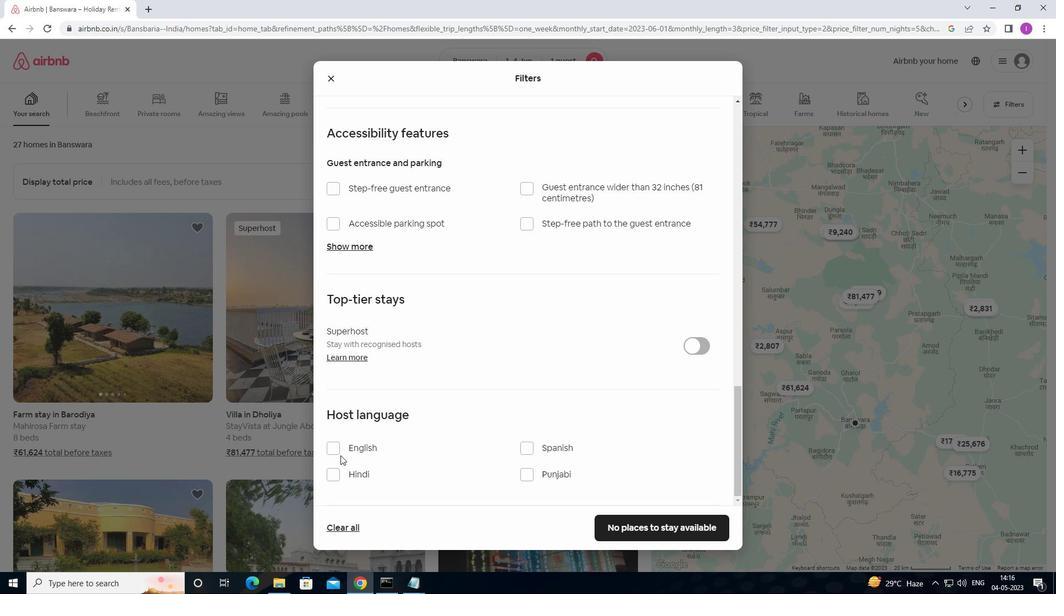 
Action: Mouse pressed left at (335, 447)
Screenshot: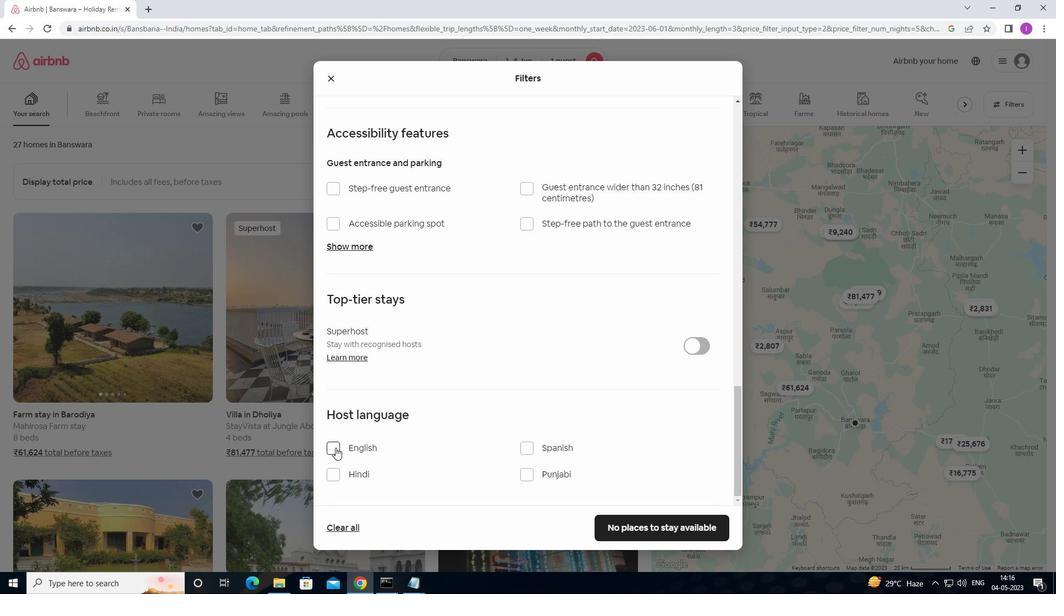 
Action: Mouse moved to (638, 526)
Screenshot: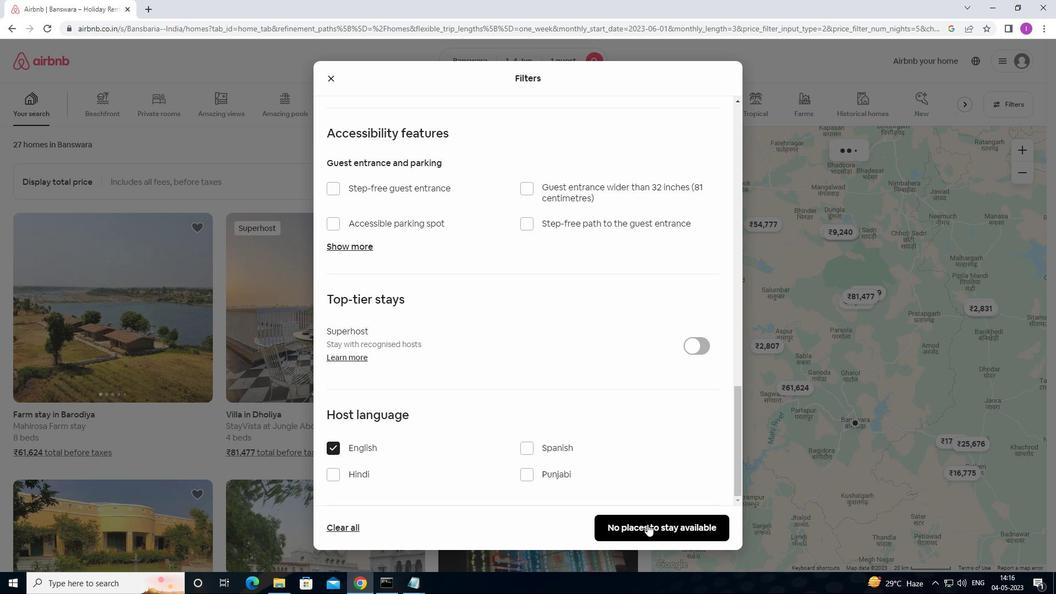 
Action: Mouse pressed left at (638, 526)
Screenshot: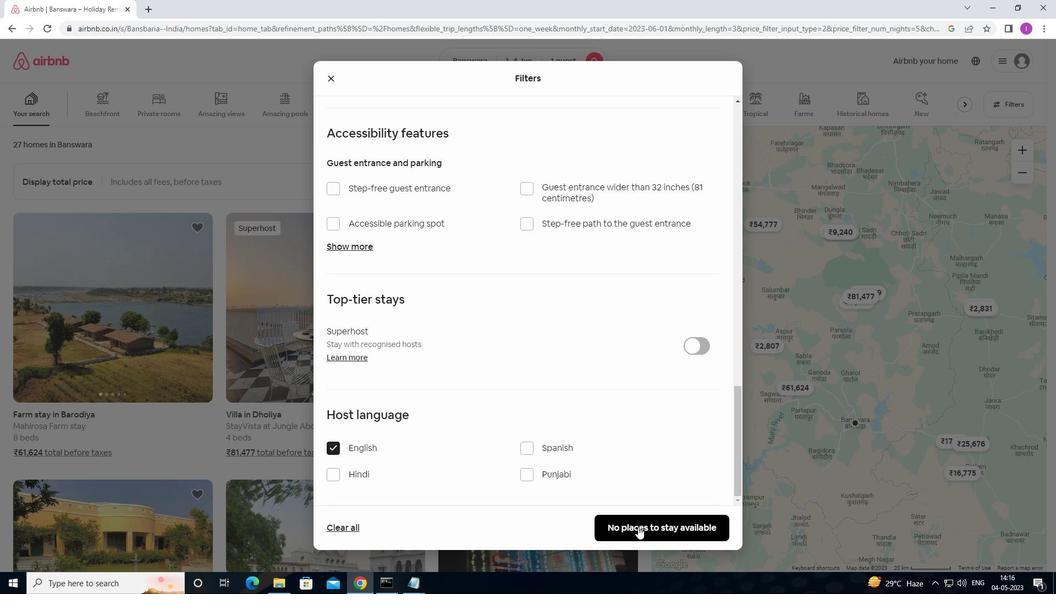 
Action: Mouse moved to (588, 503)
Screenshot: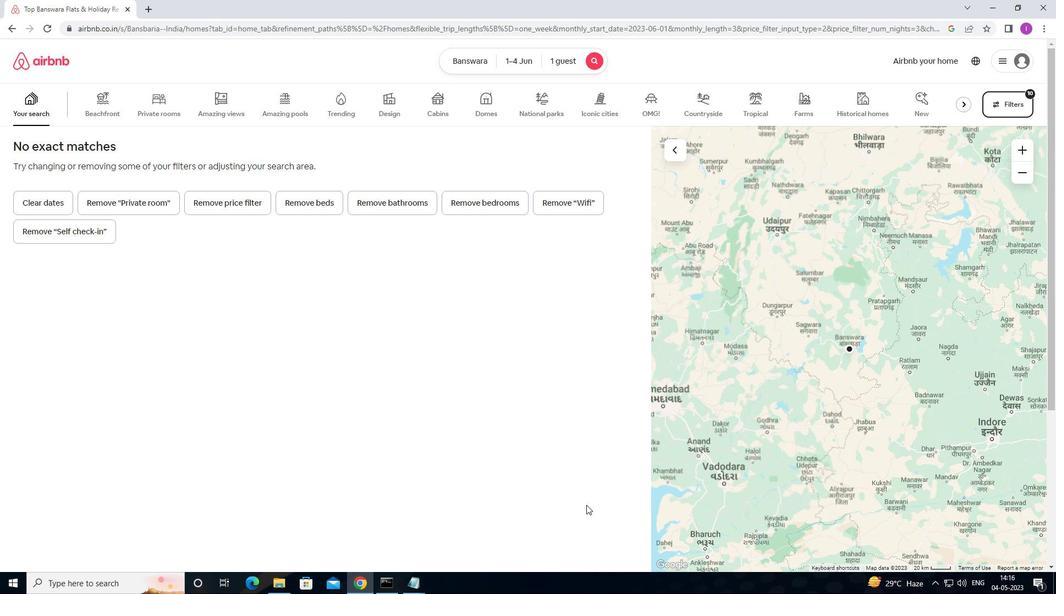 
